 Task: See all articles on browser extensions & outlook add-in.
Action: Mouse moved to (68, 696)
Screenshot: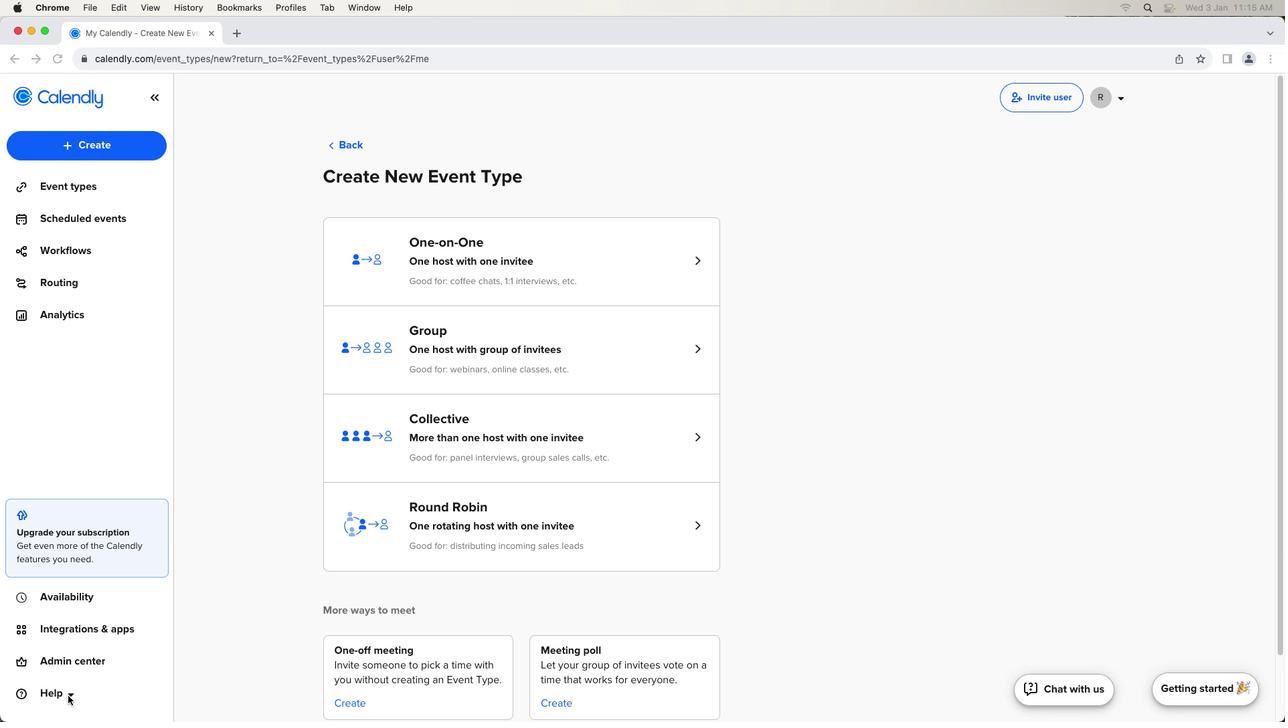 
Action: Mouse pressed left at (68, 696)
Screenshot: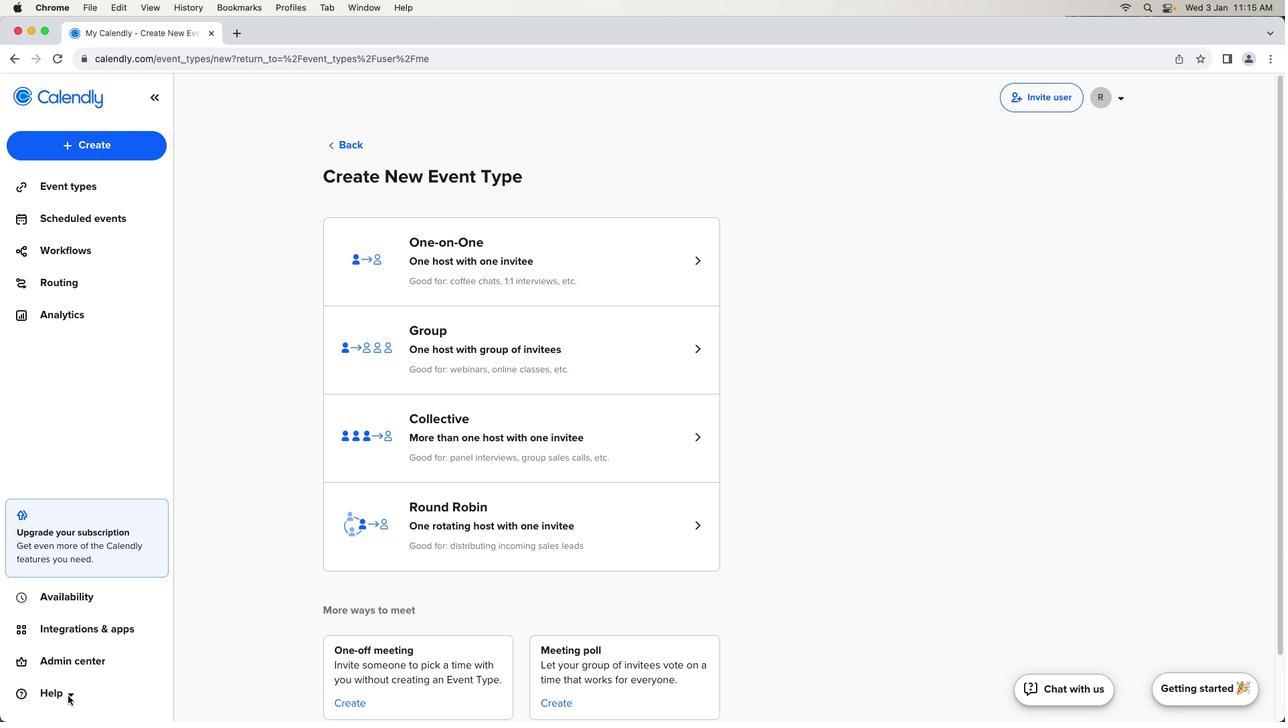 
Action: Mouse pressed left at (68, 696)
Screenshot: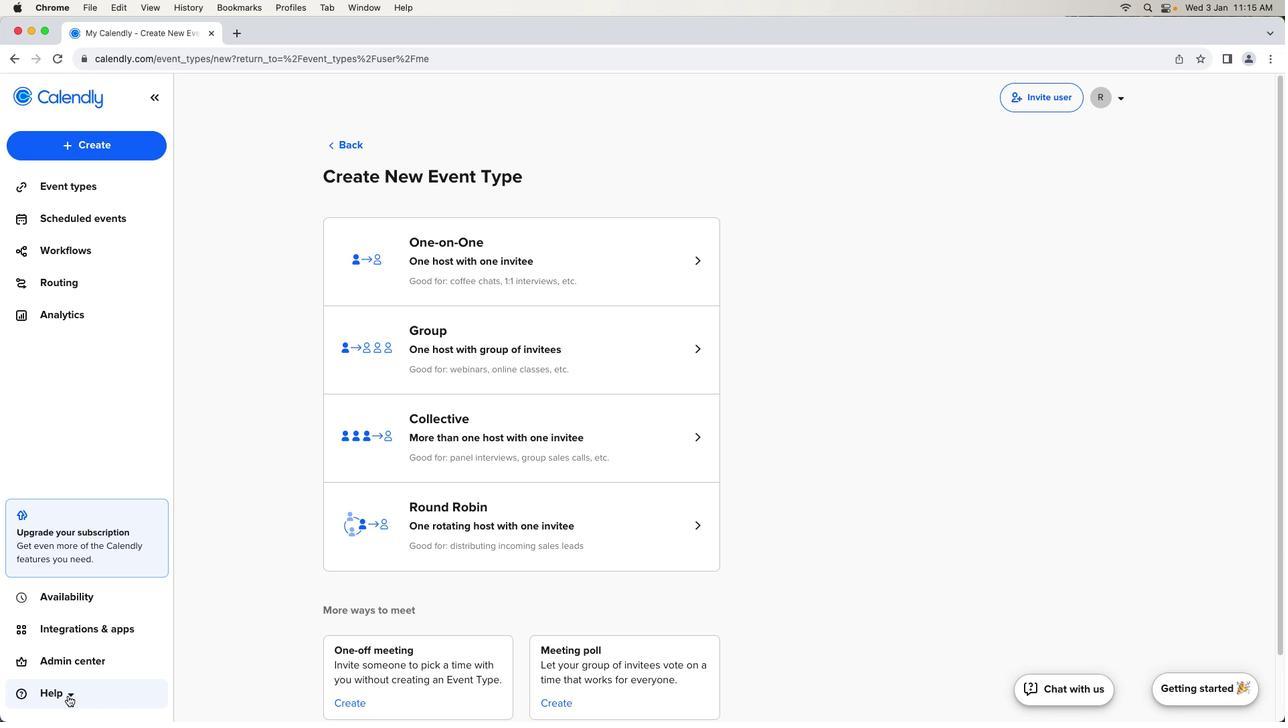 
Action: Mouse moved to (65, 585)
Screenshot: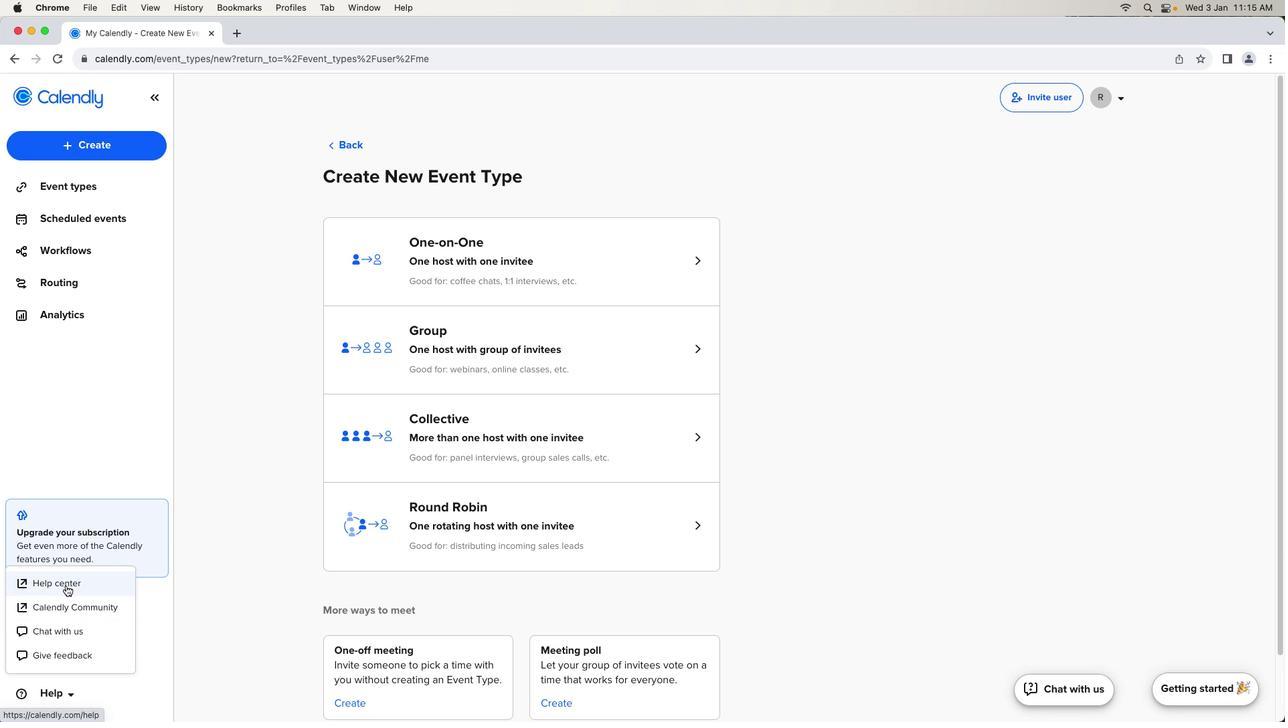 
Action: Mouse pressed left at (65, 585)
Screenshot: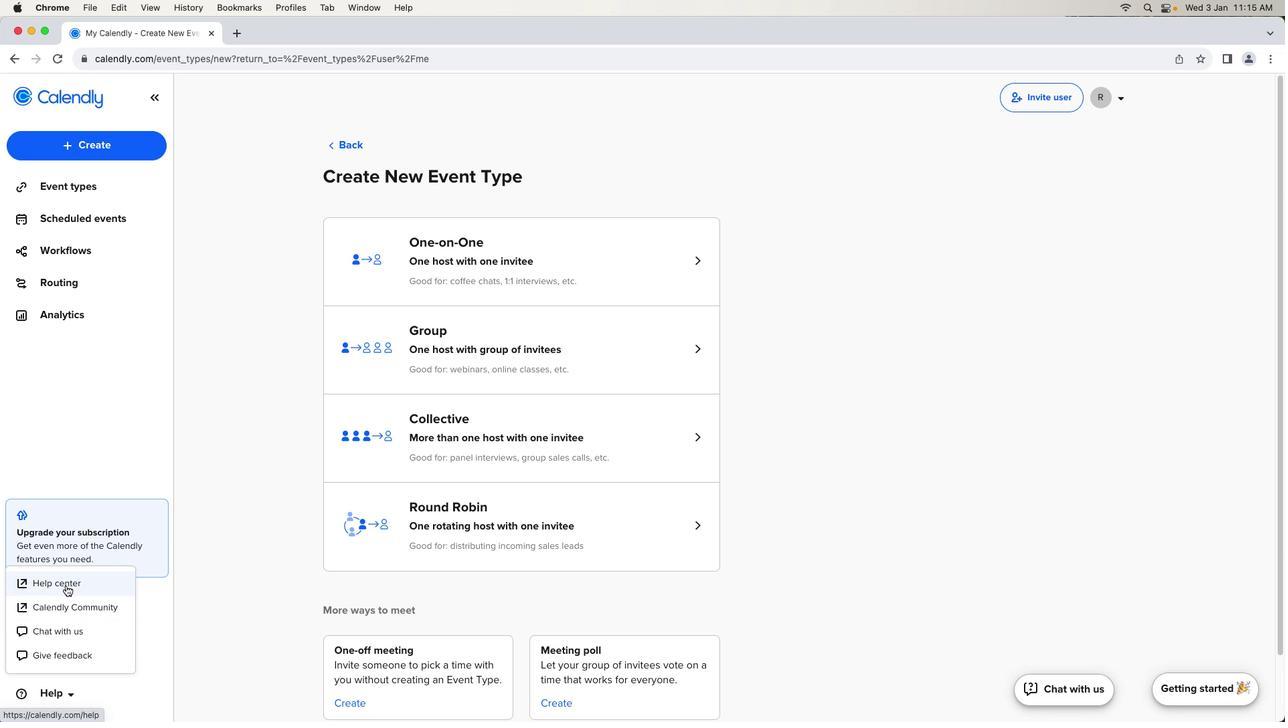 
Action: Mouse moved to (586, 601)
Screenshot: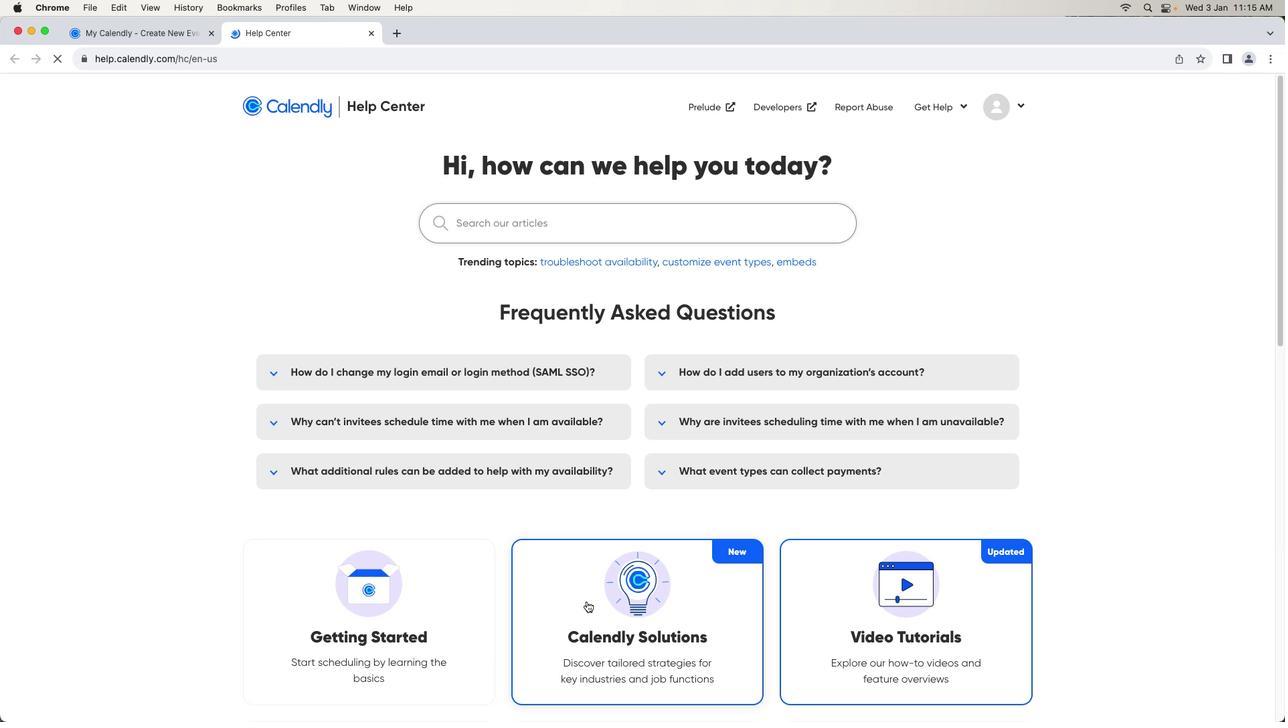 
Action: Mouse scrolled (586, 601) with delta (0, 0)
Screenshot: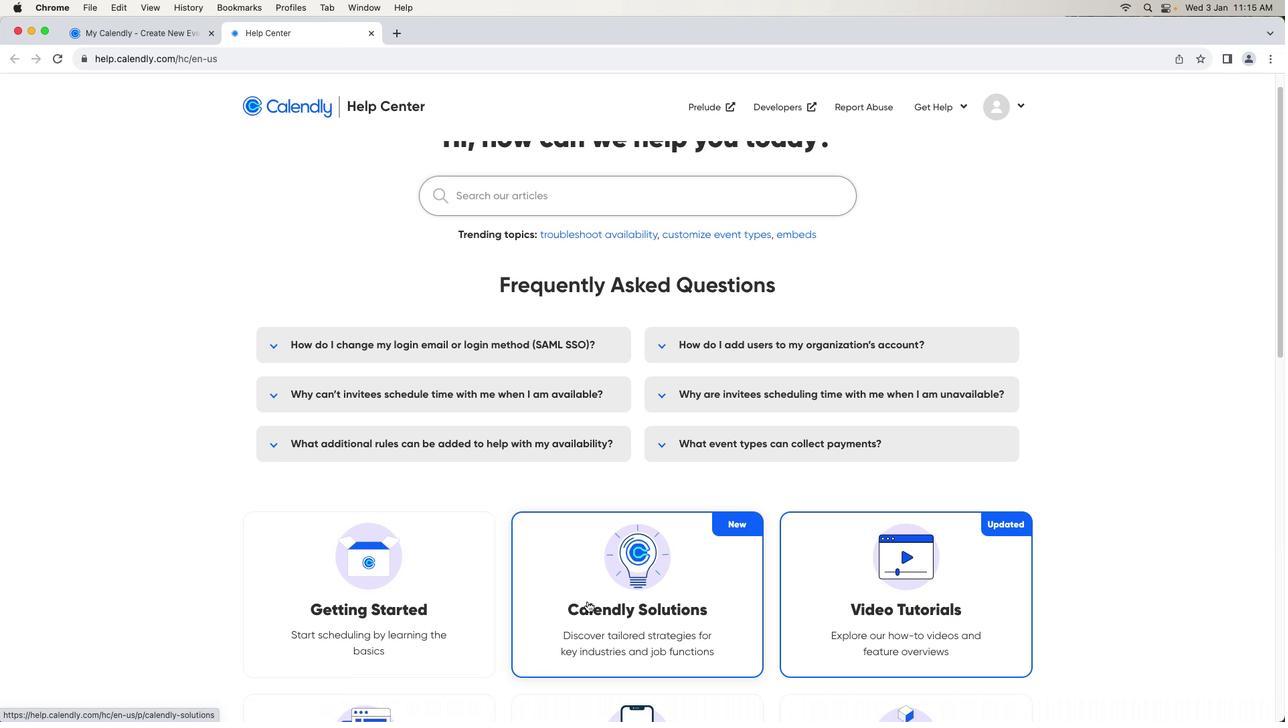 
Action: Mouse scrolled (586, 601) with delta (0, 0)
Screenshot: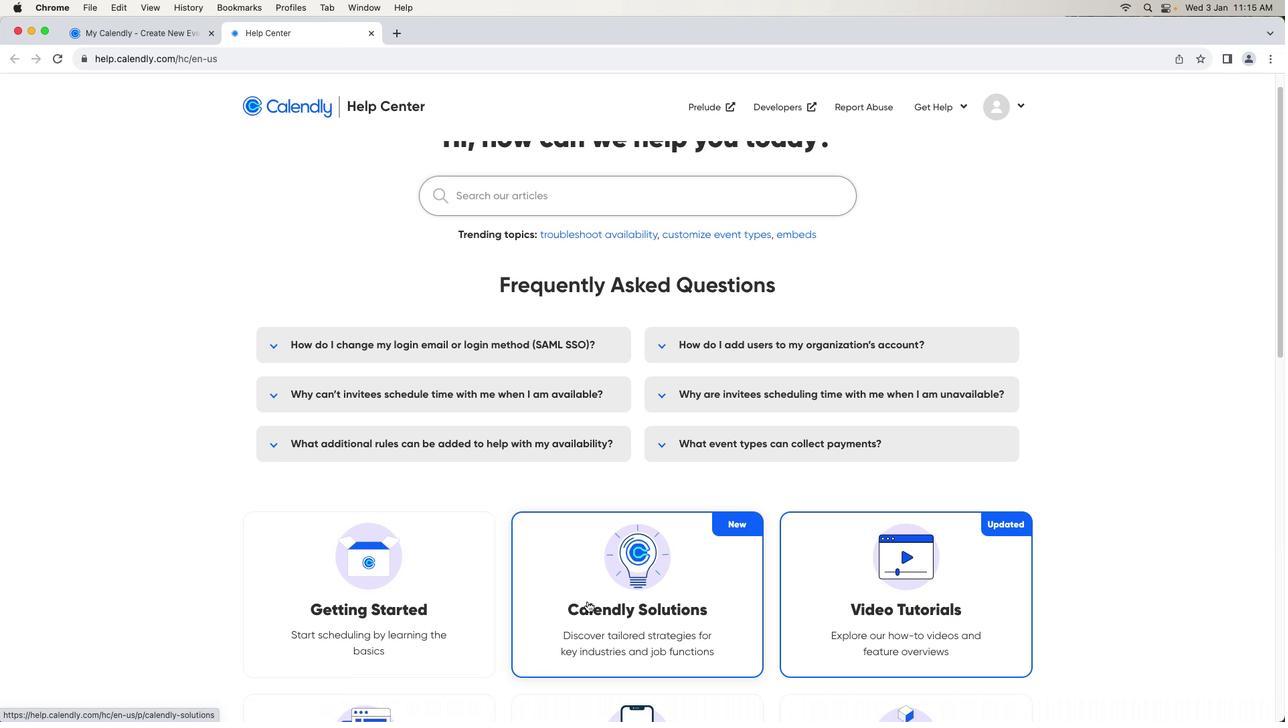 
Action: Mouse scrolled (586, 601) with delta (0, -2)
Screenshot: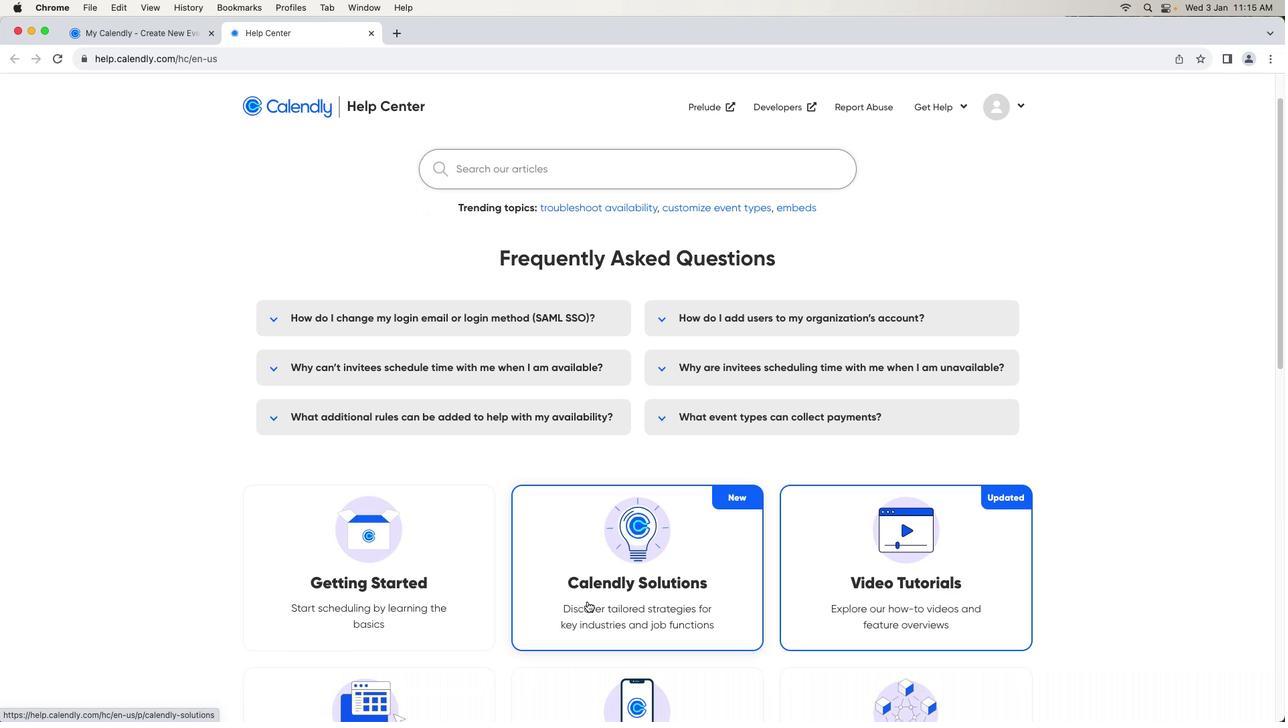 
Action: Mouse scrolled (586, 601) with delta (0, -2)
Screenshot: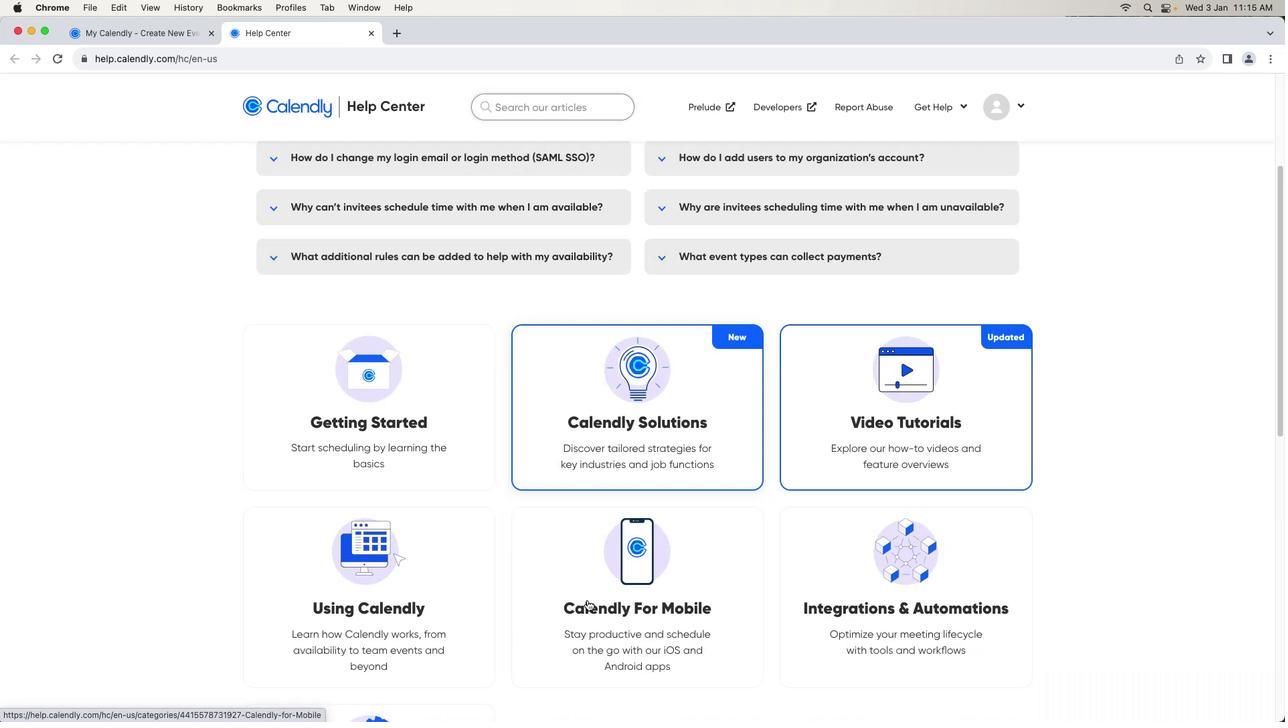 
Action: Mouse moved to (919, 530)
Screenshot: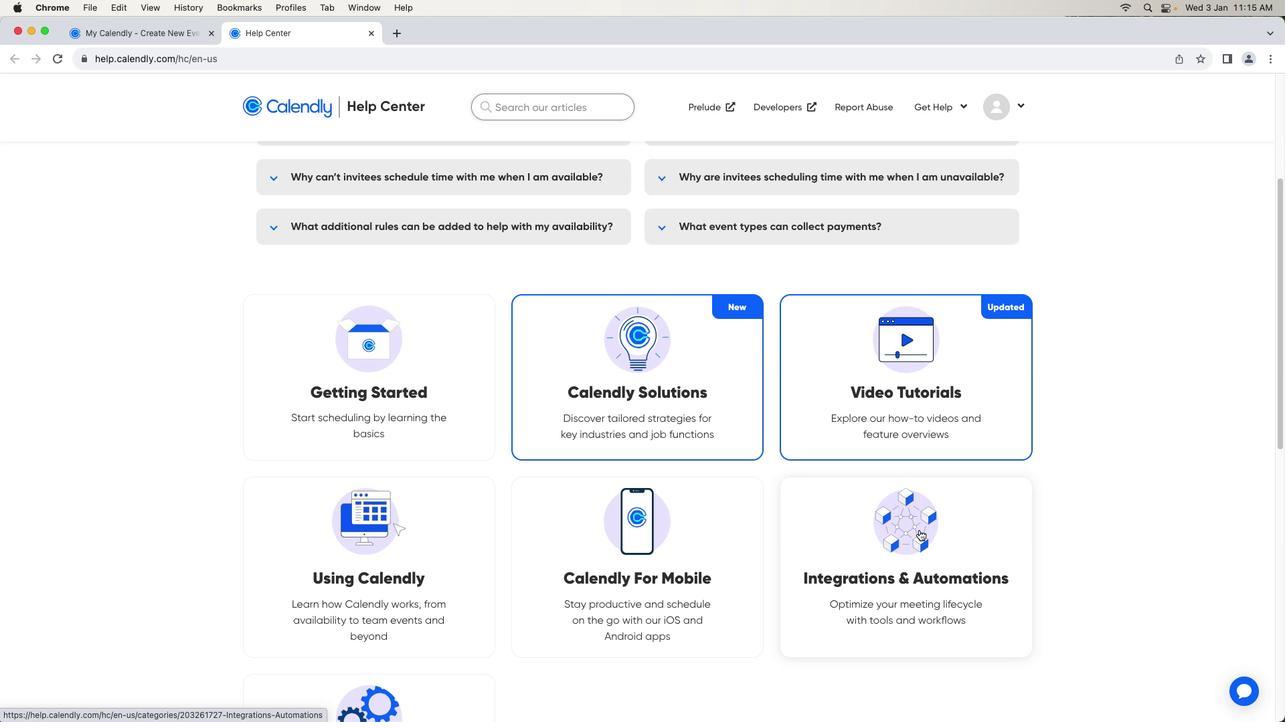 
Action: Mouse pressed left at (919, 530)
Screenshot: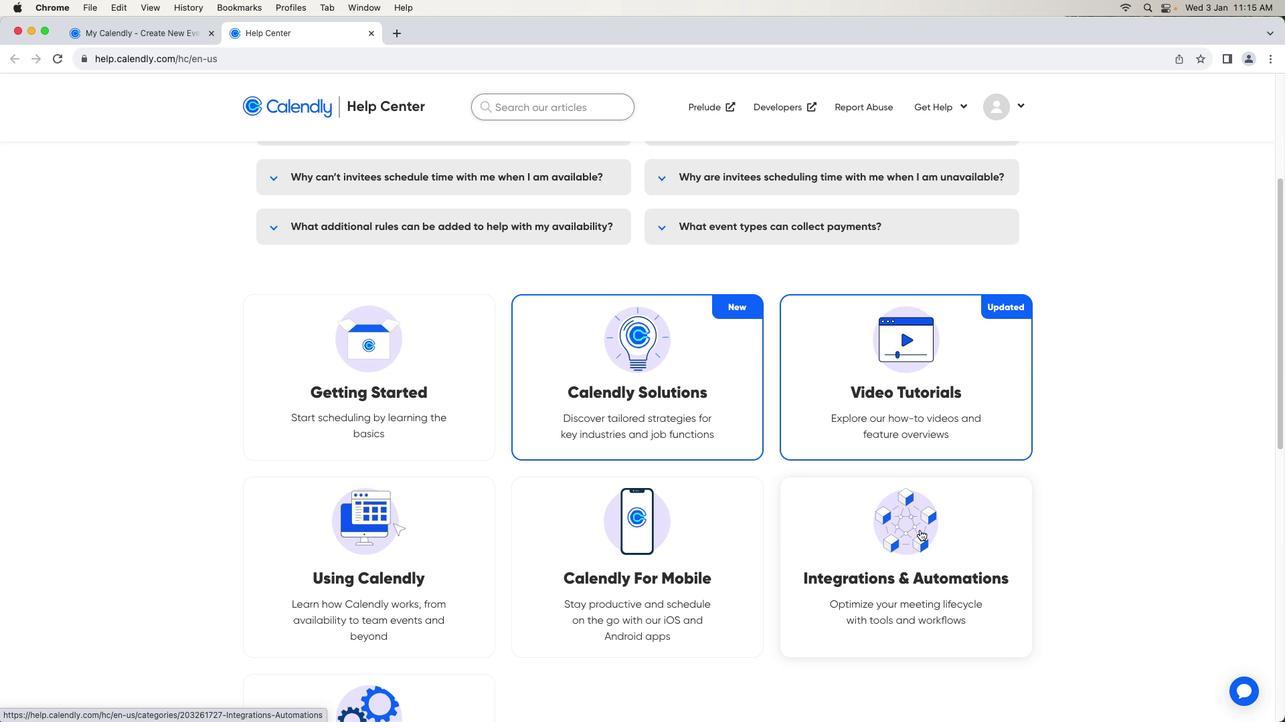 
Action: Mouse moved to (637, 647)
Screenshot: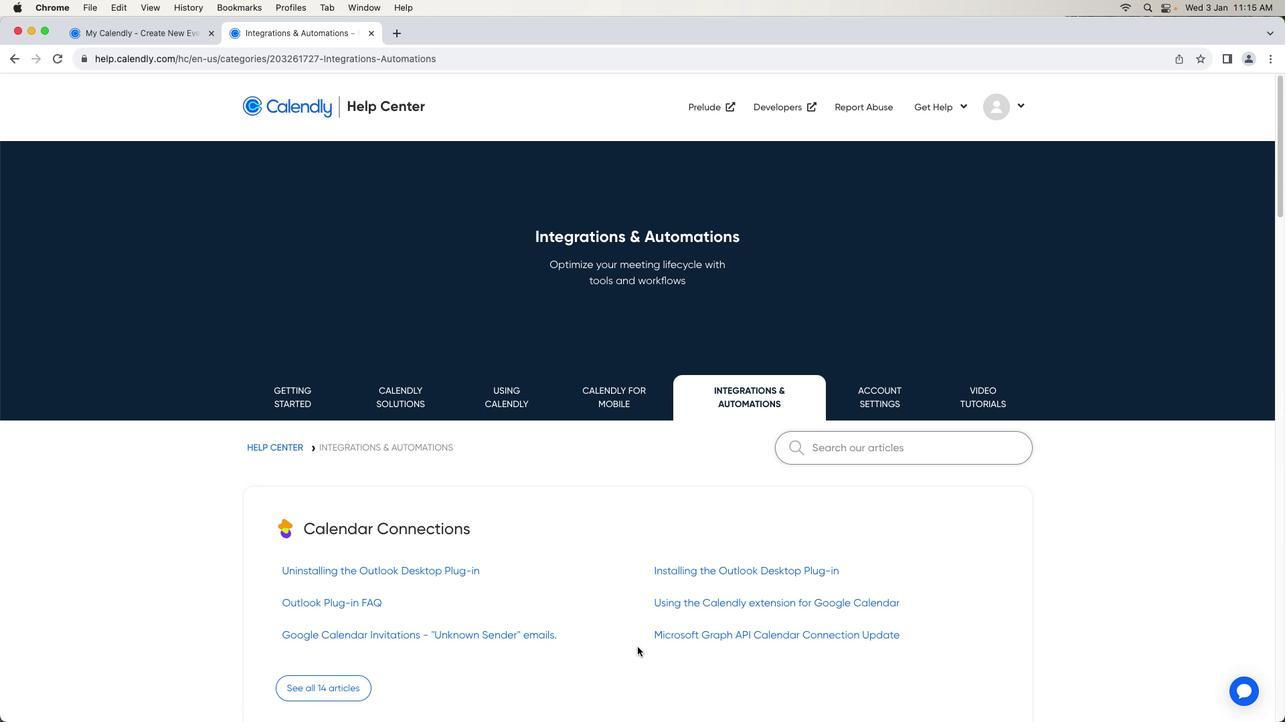 
Action: Mouse scrolled (637, 647) with delta (0, 0)
Screenshot: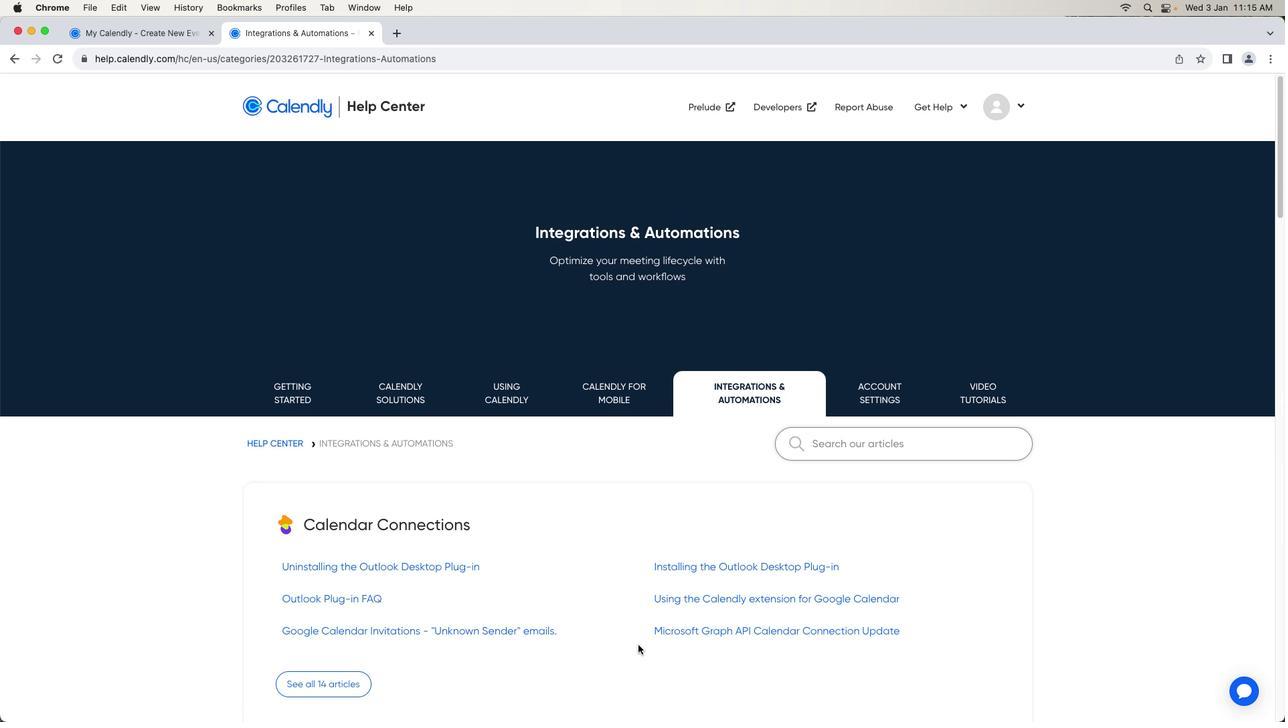
Action: Mouse moved to (637, 647)
Screenshot: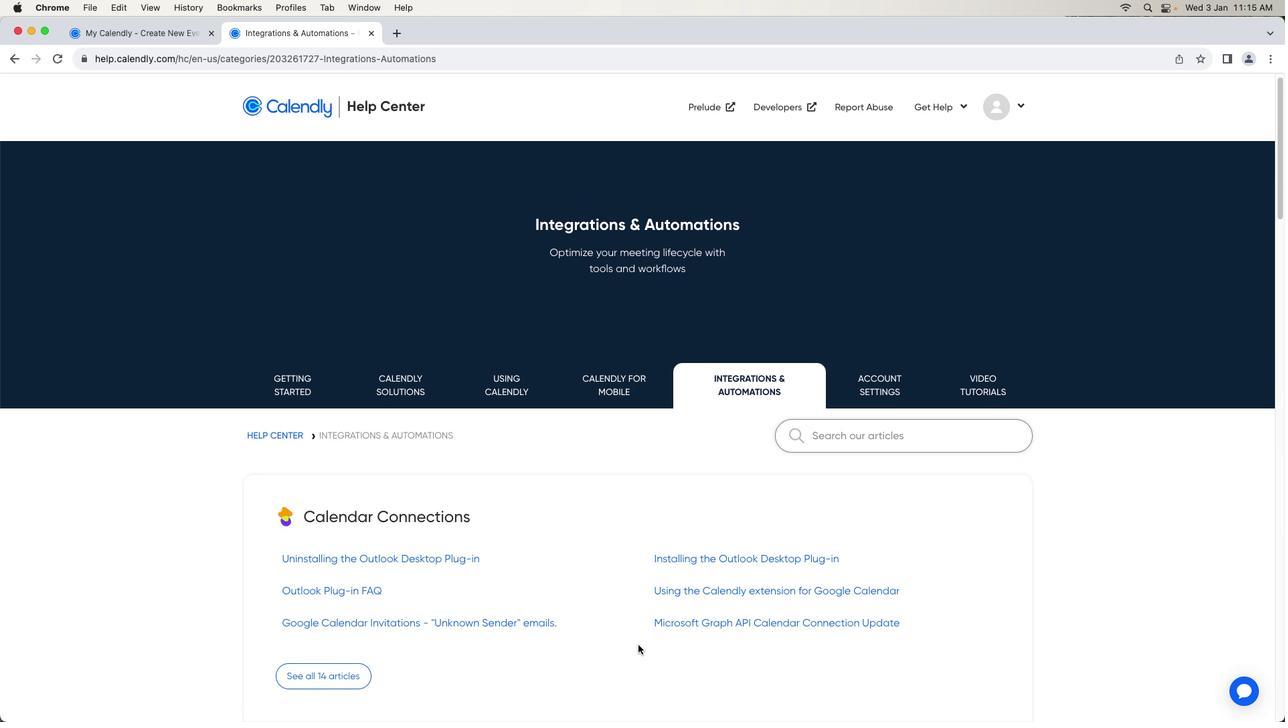 
Action: Mouse scrolled (637, 647) with delta (0, 0)
Screenshot: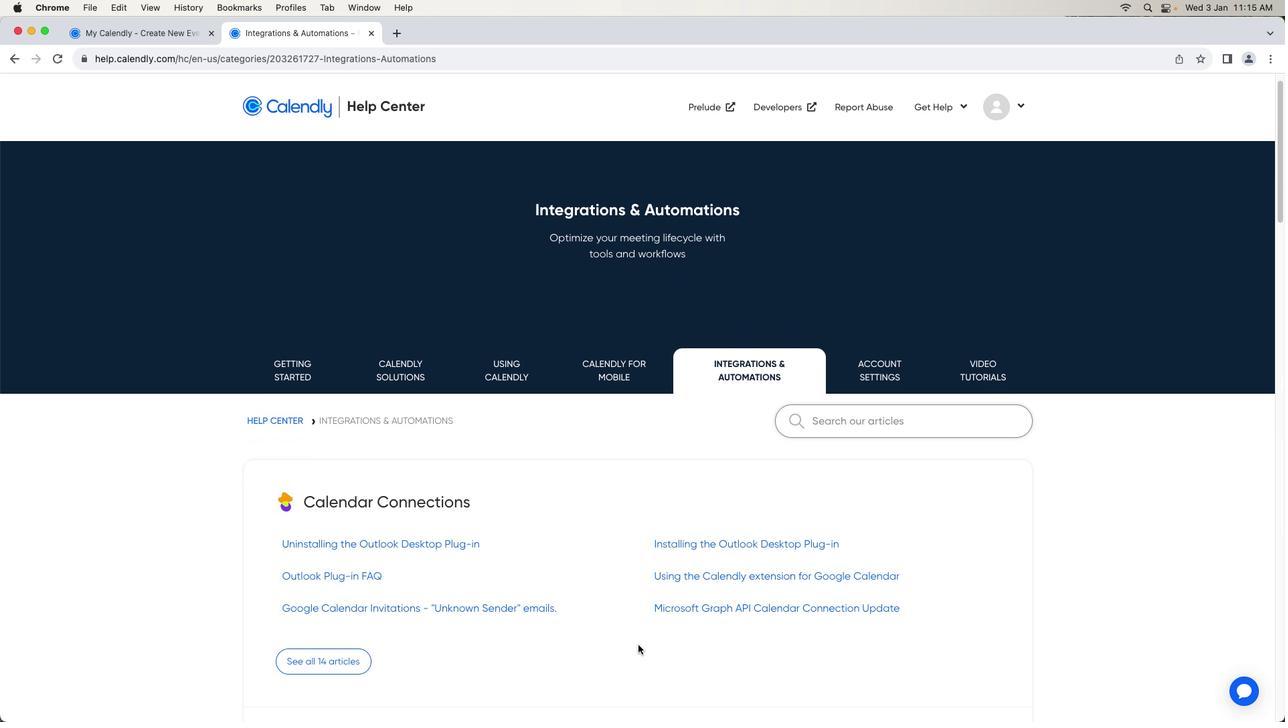 
Action: Mouse moved to (637, 645)
Screenshot: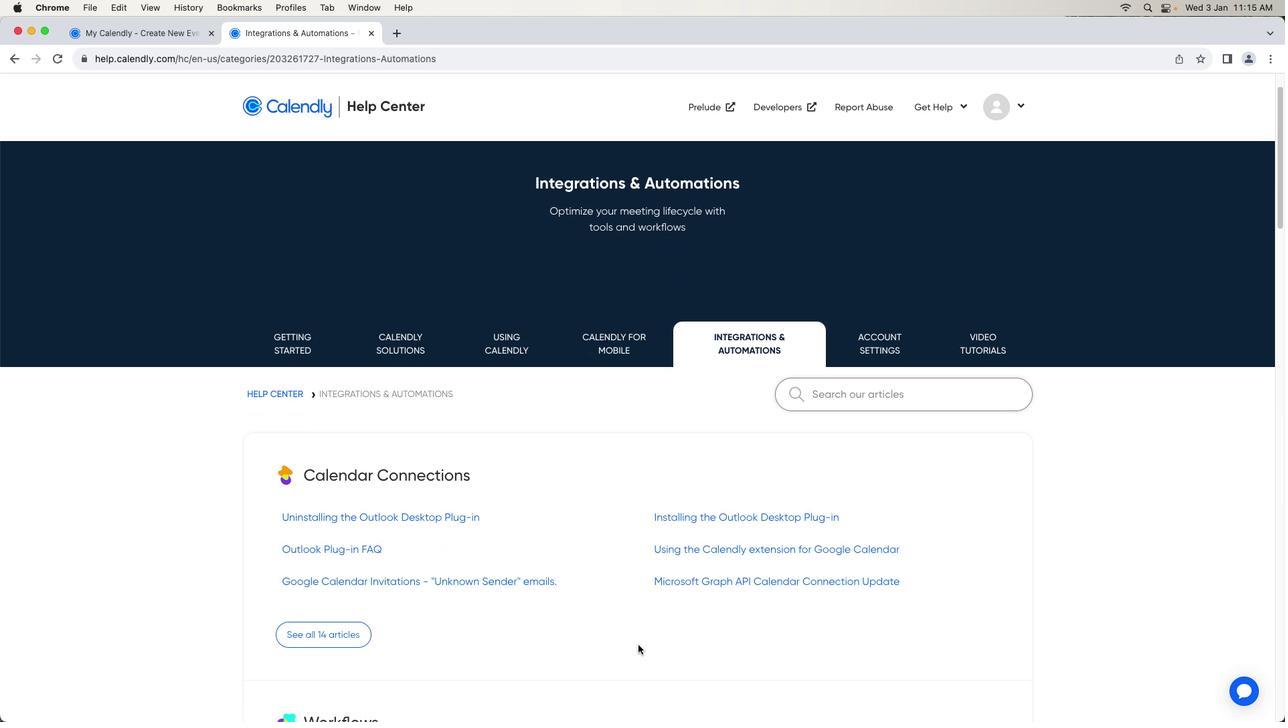 
Action: Mouse scrolled (637, 645) with delta (0, 0)
Screenshot: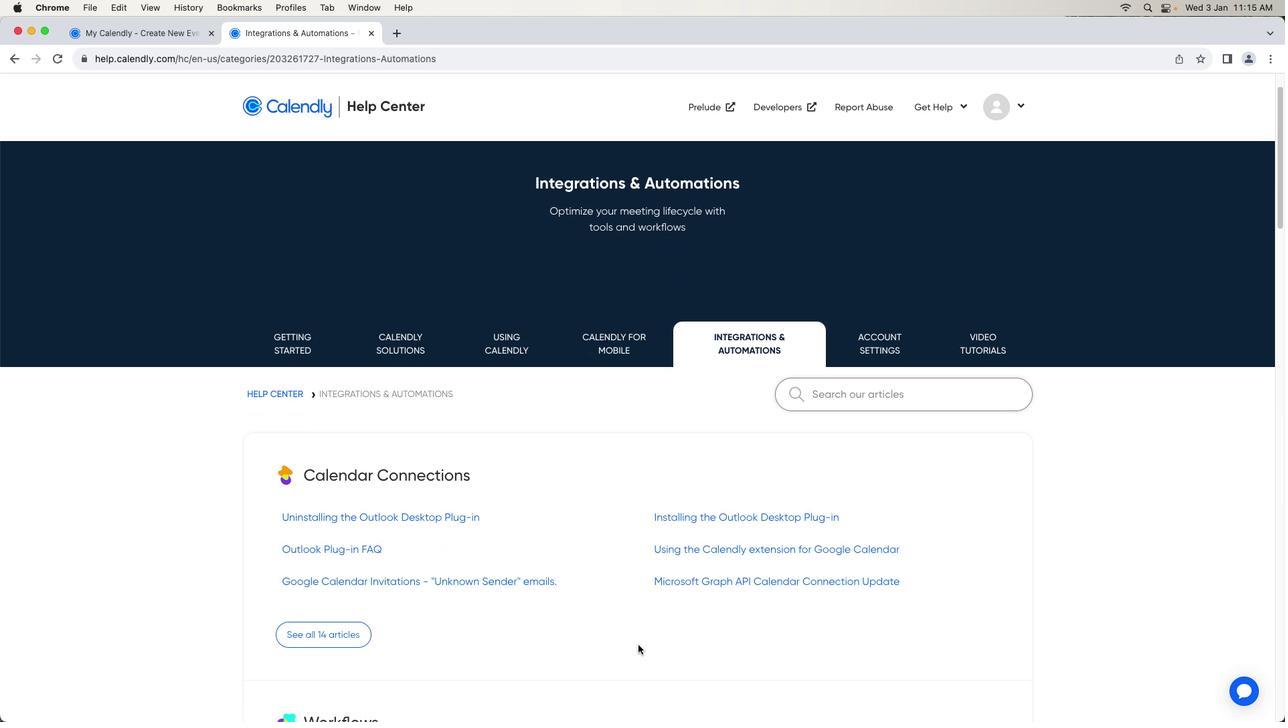 
Action: Mouse moved to (638, 645)
Screenshot: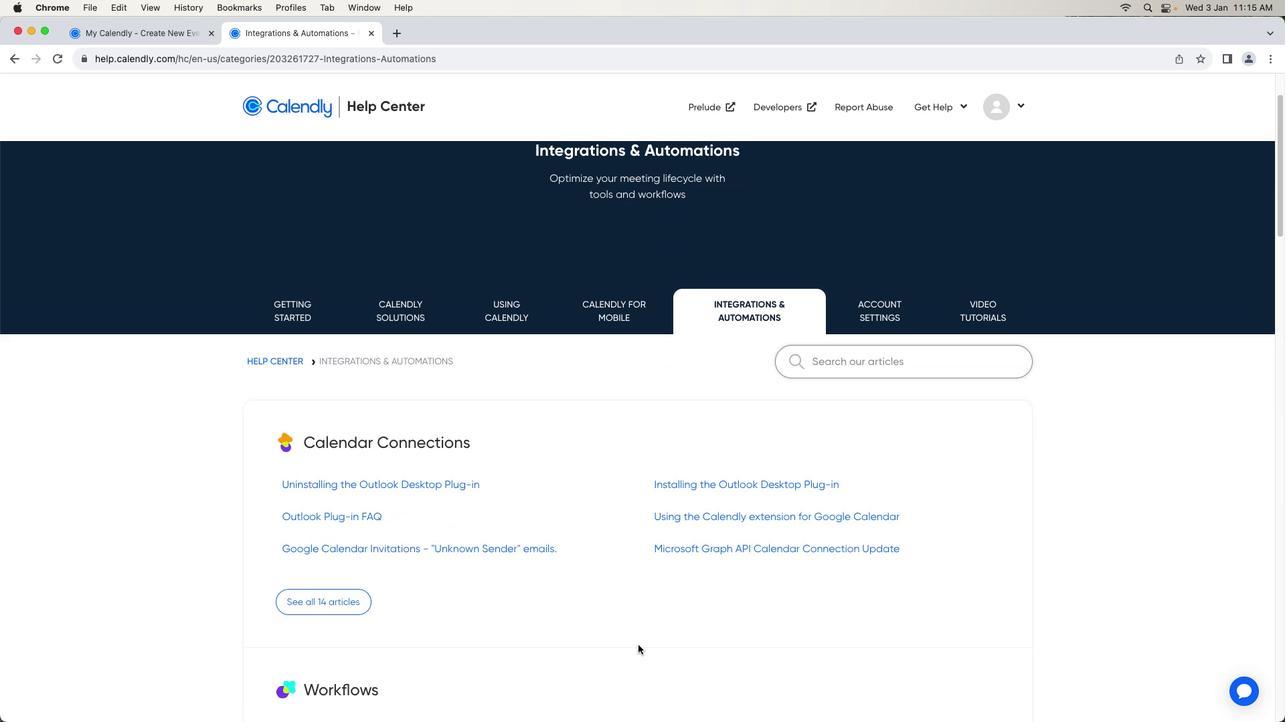 
Action: Mouse scrolled (638, 645) with delta (0, -1)
Screenshot: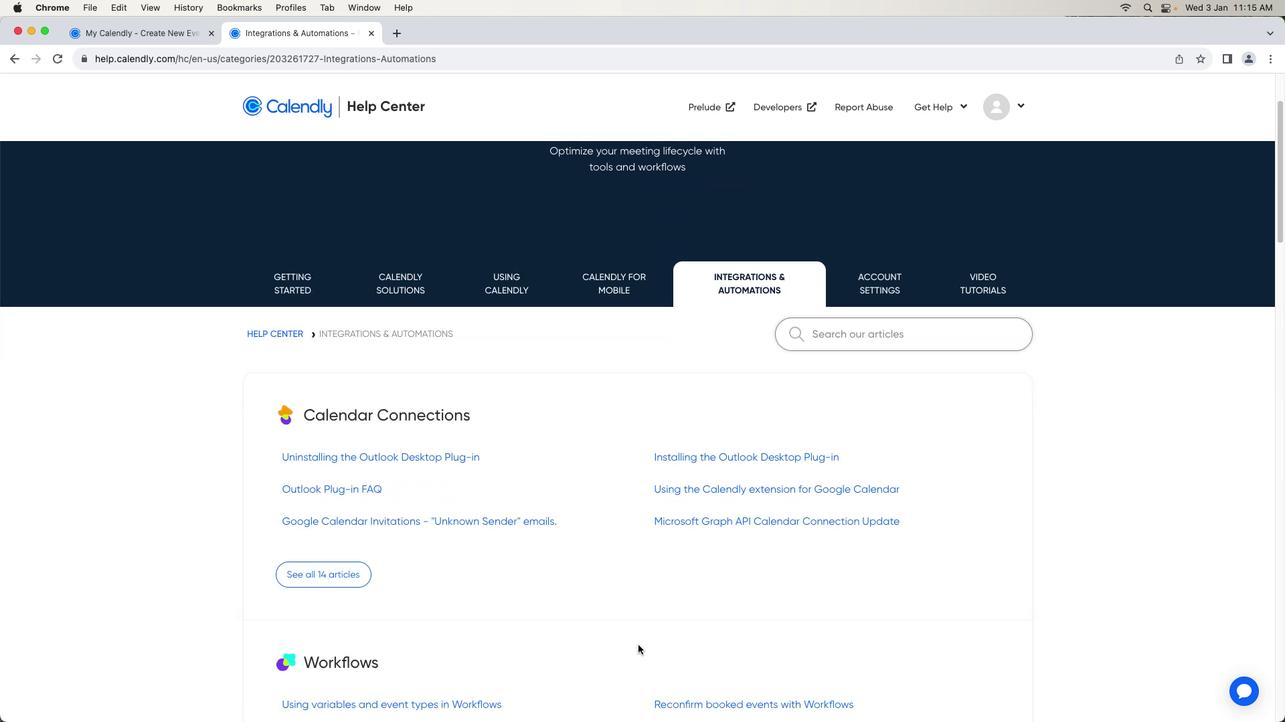 
Action: Mouse moved to (638, 645)
Screenshot: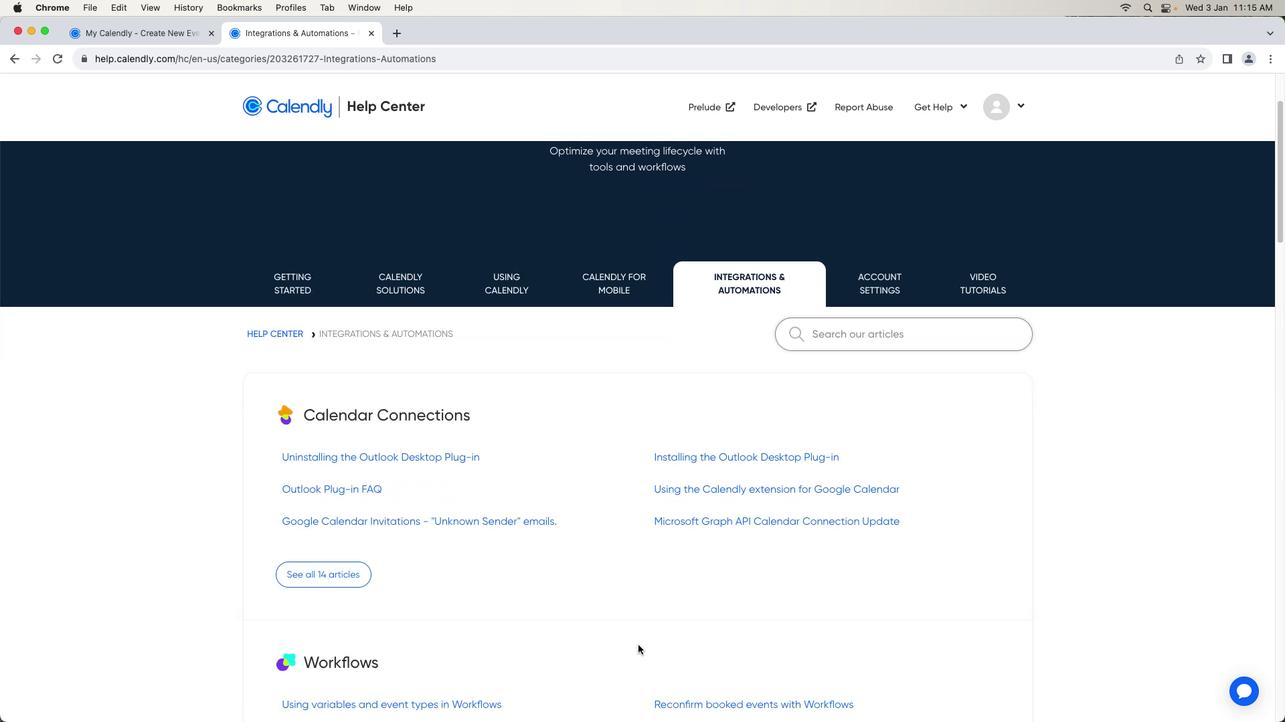
Action: Mouse scrolled (638, 645) with delta (0, 0)
Screenshot: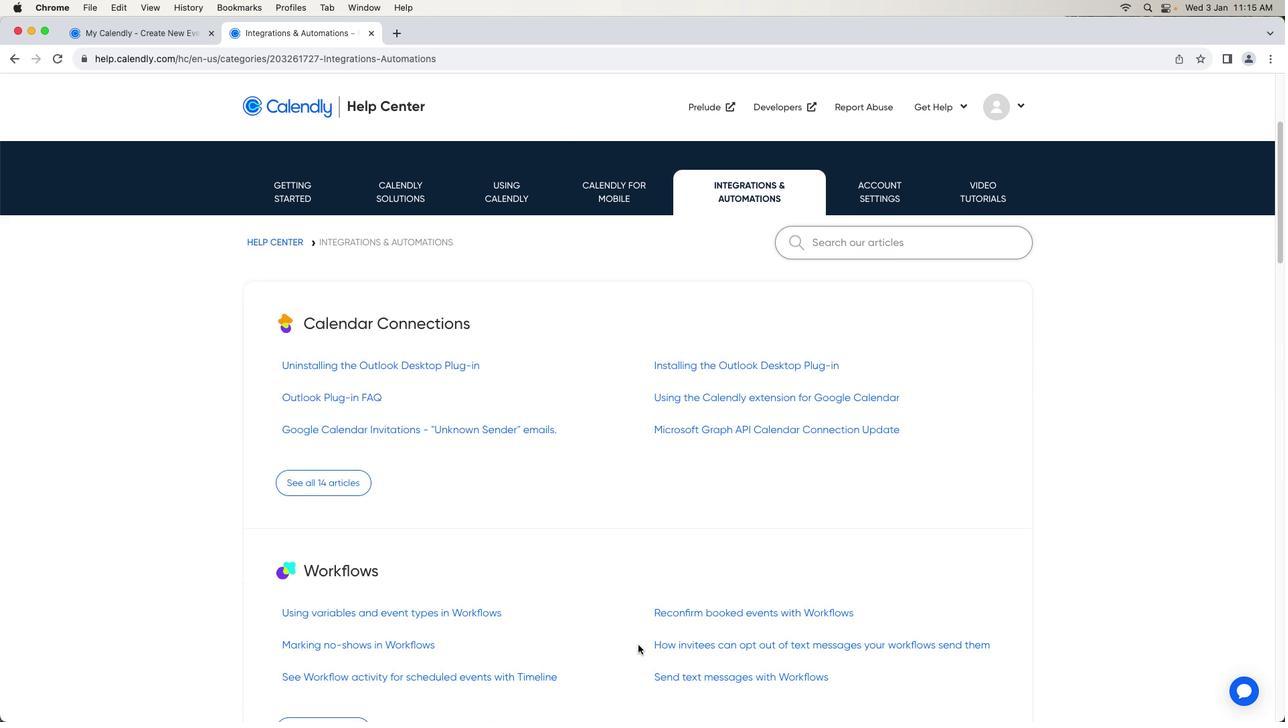 
Action: Mouse scrolled (638, 645) with delta (0, 0)
Screenshot: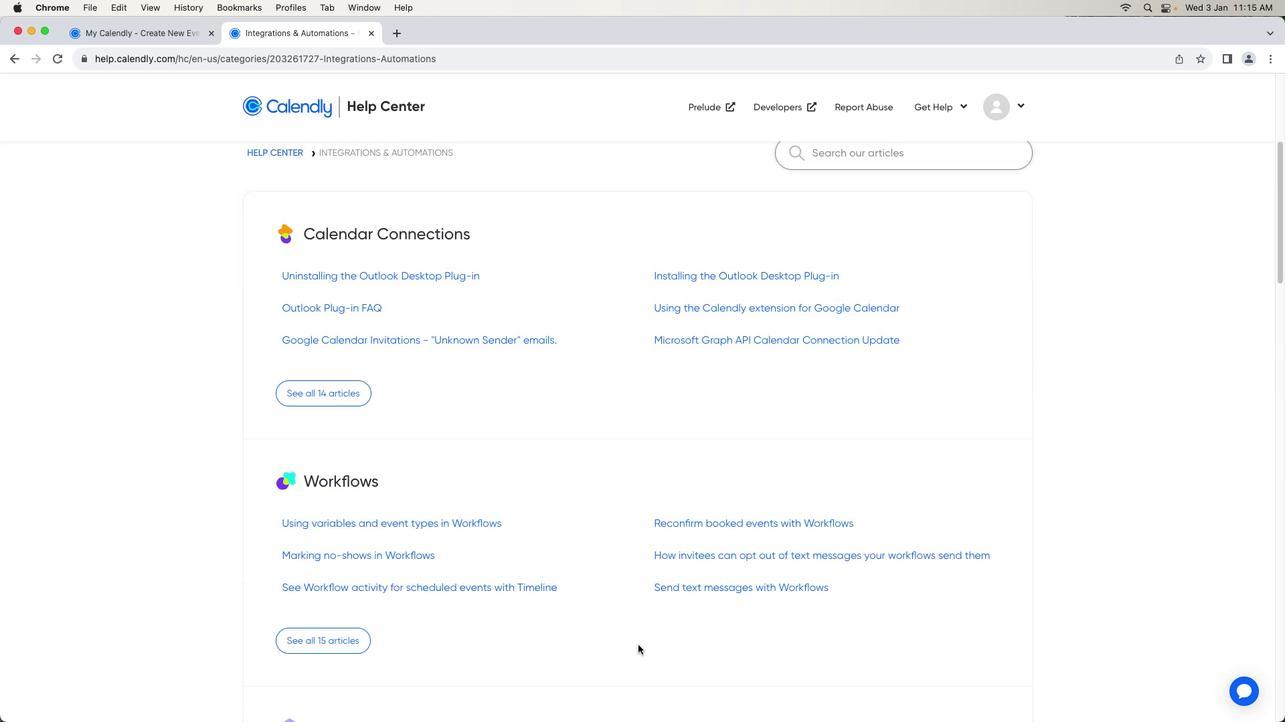
Action: Mouse moved to (638, 645)
Screenshot: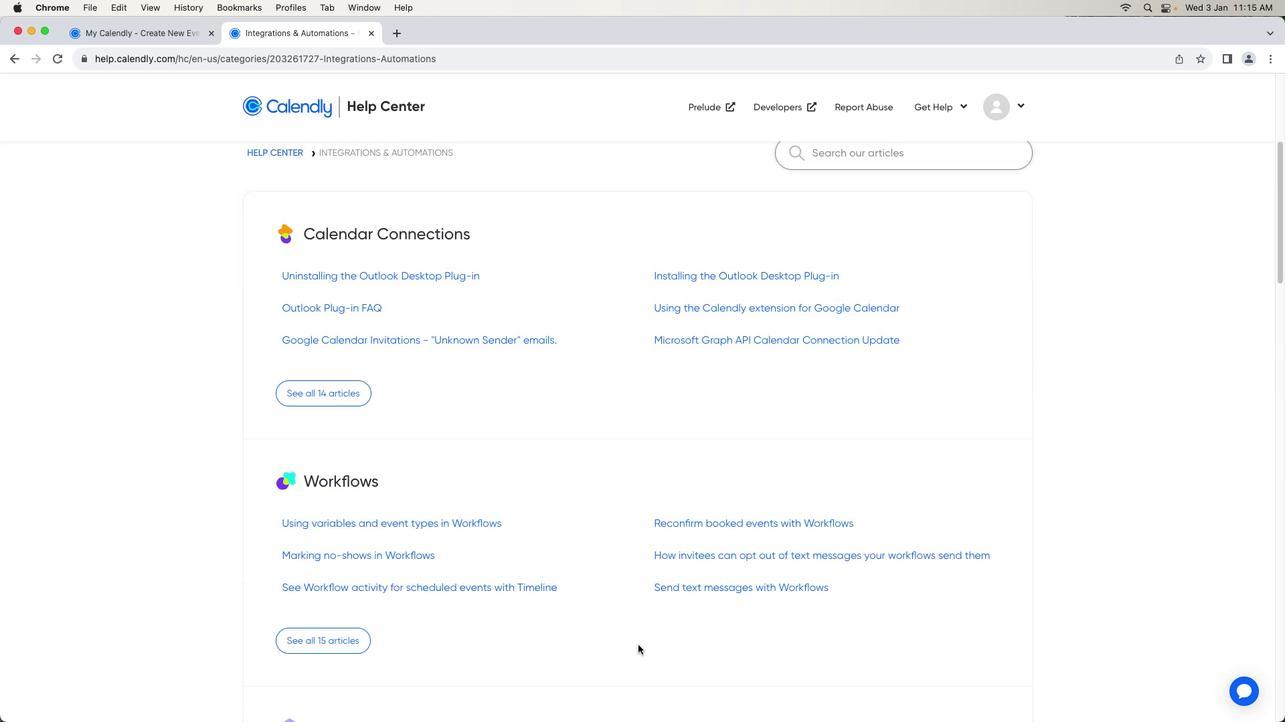 
Action: Mouse scrolled (638, 645) with delta (0, -2)
Screenshot: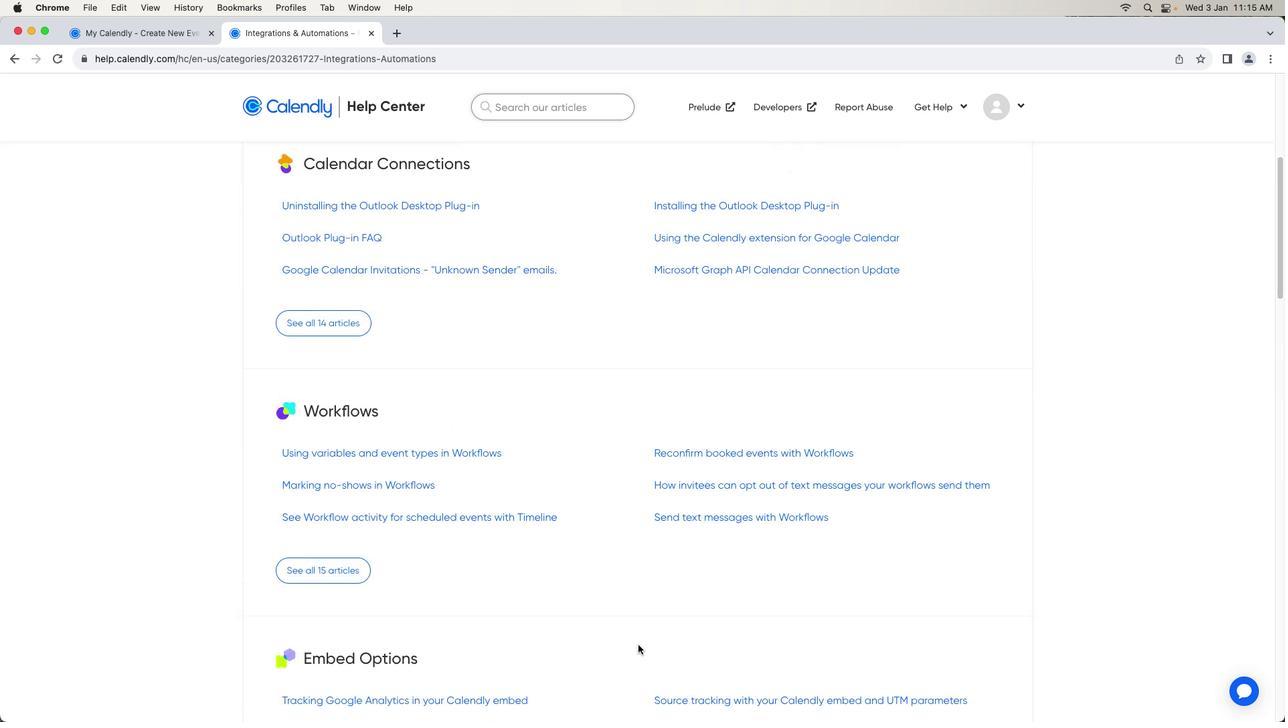 
Action: Mouse scrolled (638, 645) with delta (0, -2)
Screenshot: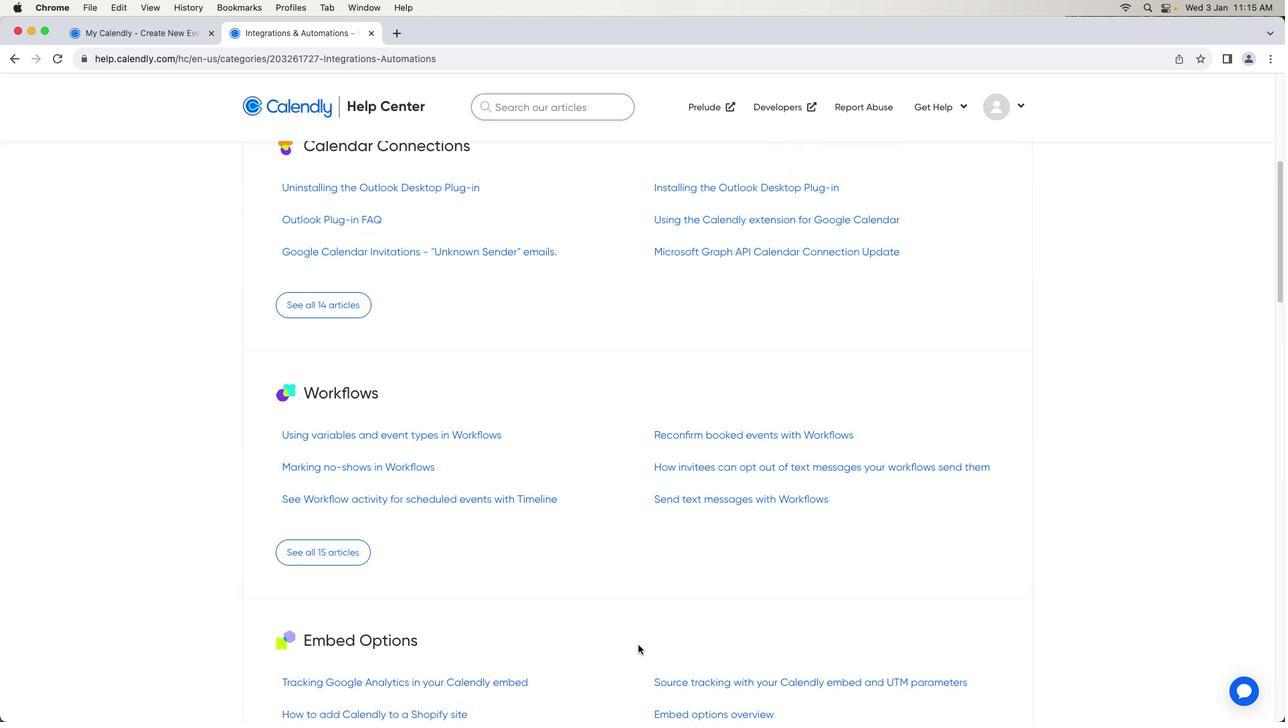 
Action: Mouse moved to (638, 644)
Screenshot: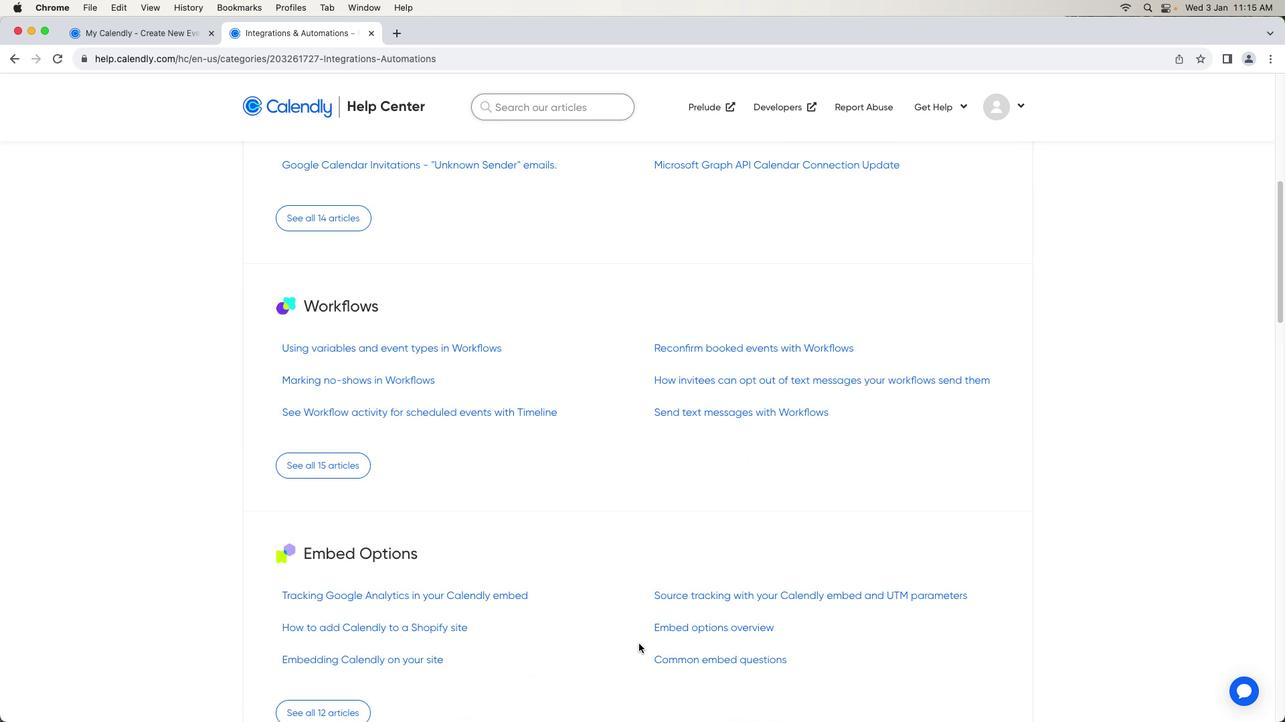 
Action: Mouse scrolled (638, 644) with delta (0, 0)
Screenshot: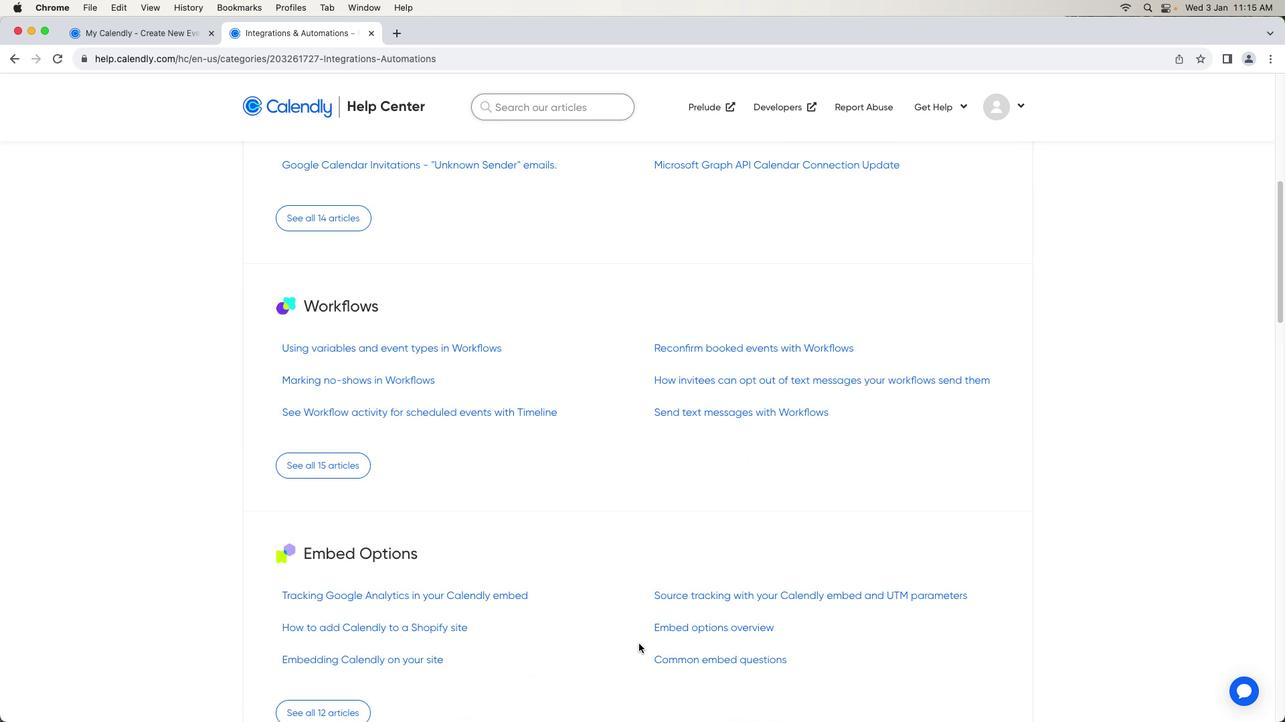 
Action: Mouse scrolled (638, 644) with delta (0, 0)
Screenshot: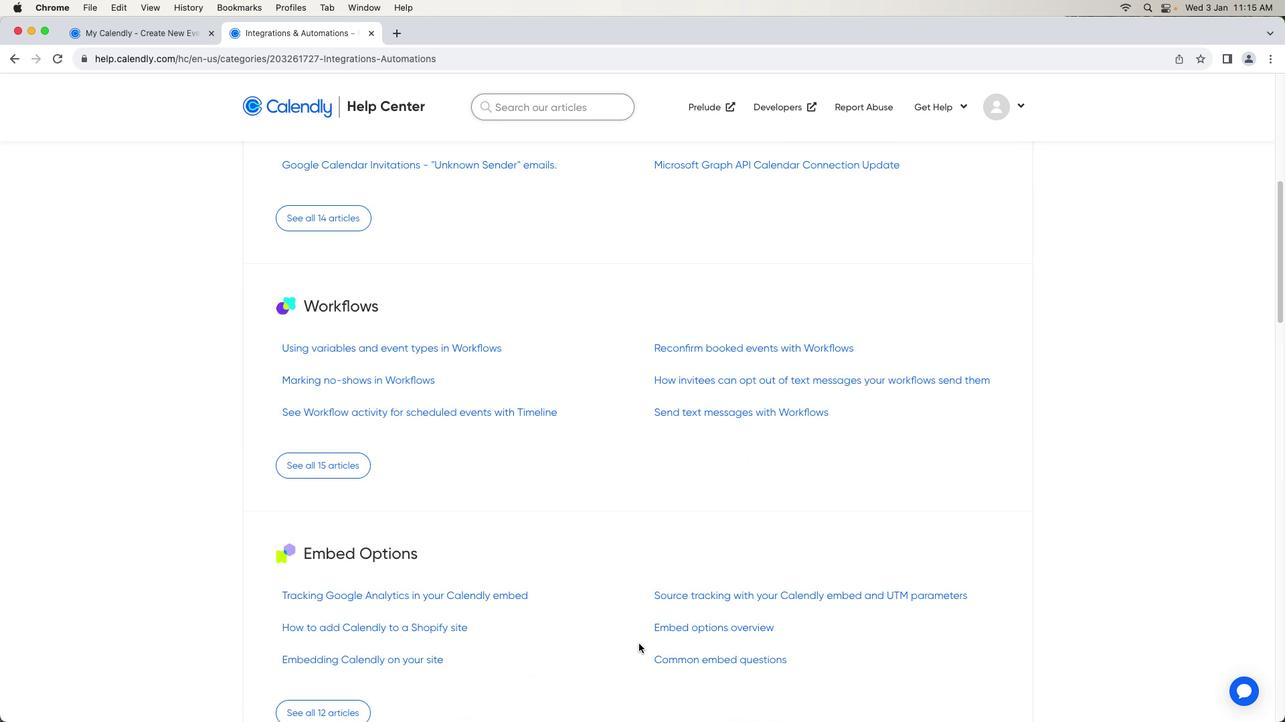 
Action: Mouse scrolled (638, 644) with delta (0, -2)
Screenshot: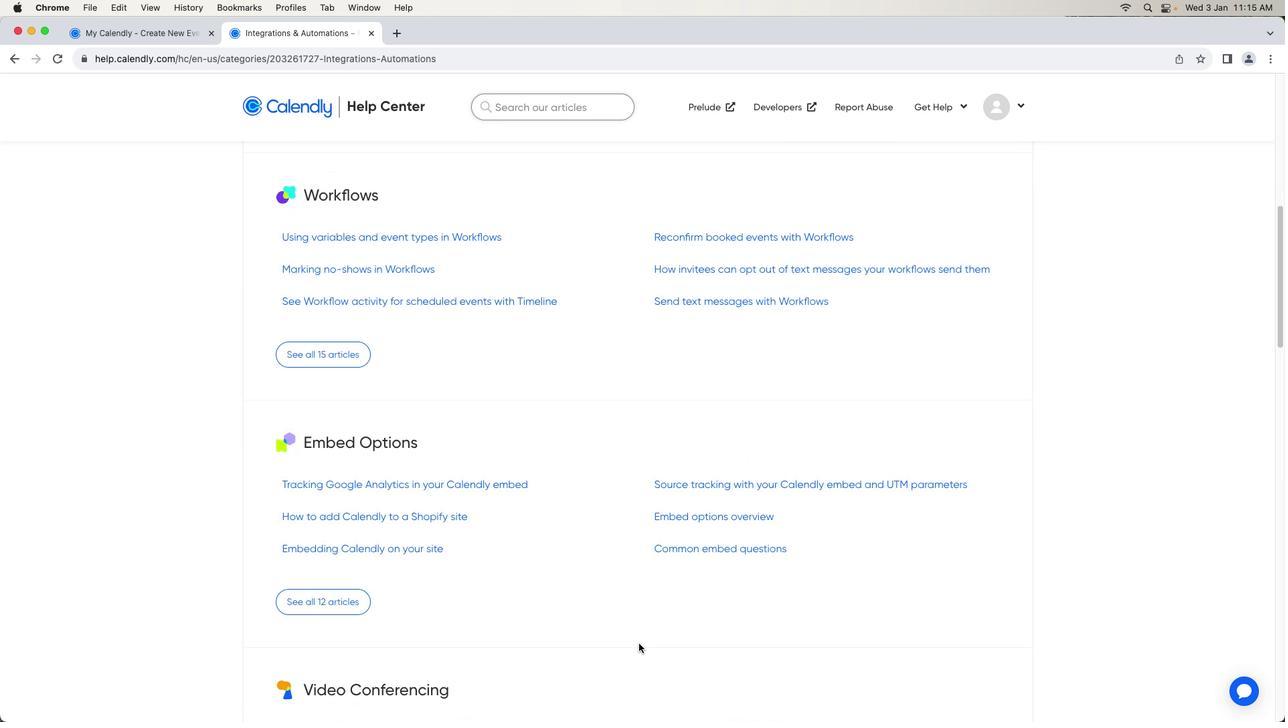 
Action: Mouse moved to (638, 644)
Screenshot: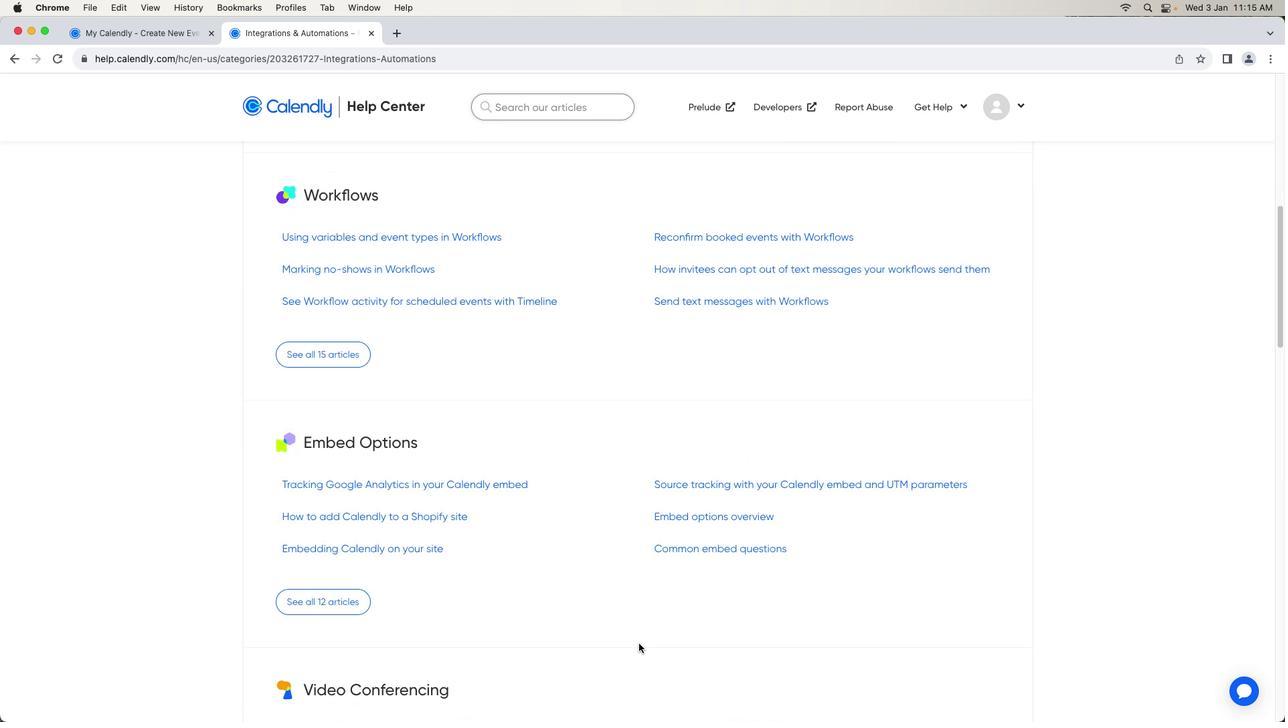 
Action: Mouse scrolled (638, 644) with delta (0, -2)
Screenshot: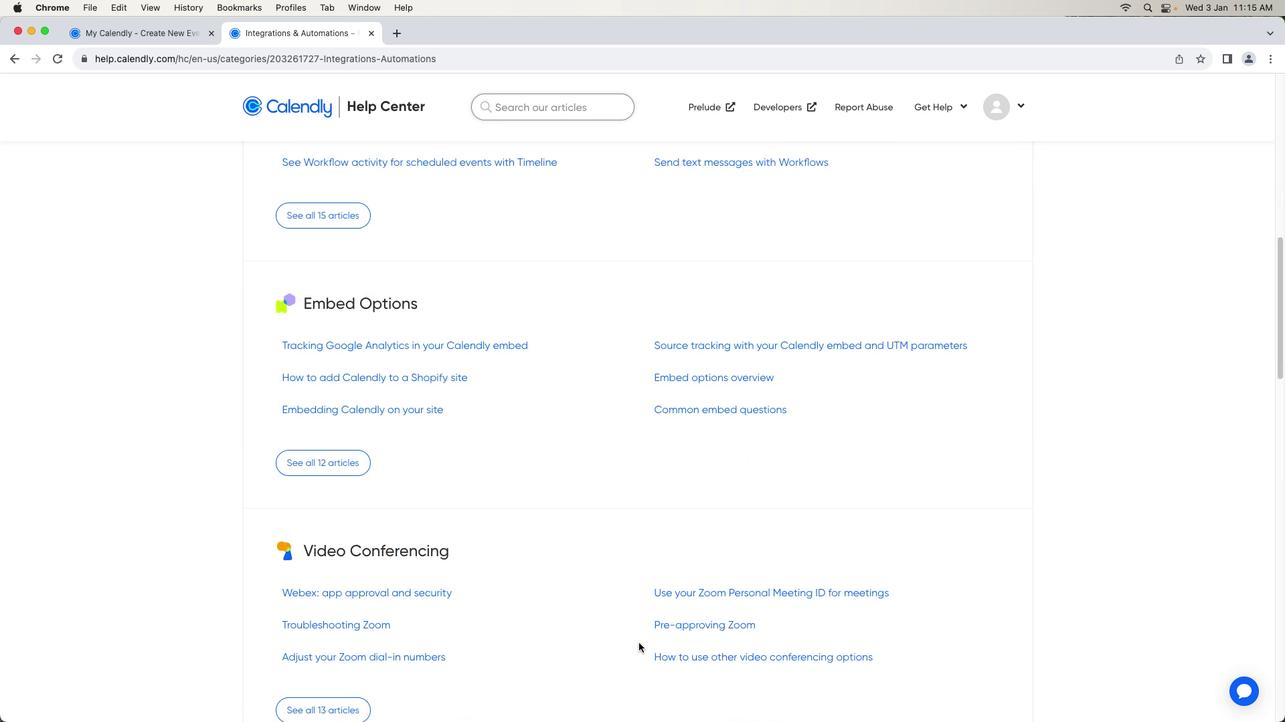 
Action: Mouse scrolled (638, 644) with delta (0, -3)
Screenshot: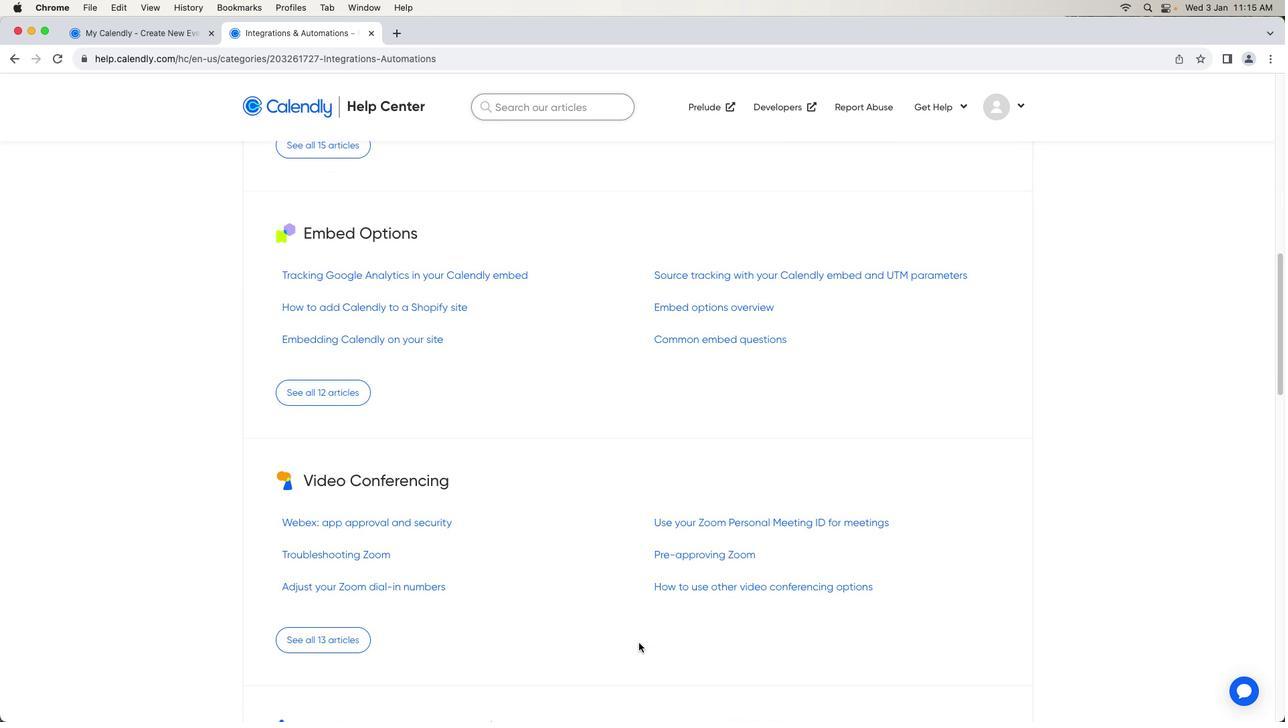 
Action: Mouse moved to (638, 643)
Screenshot: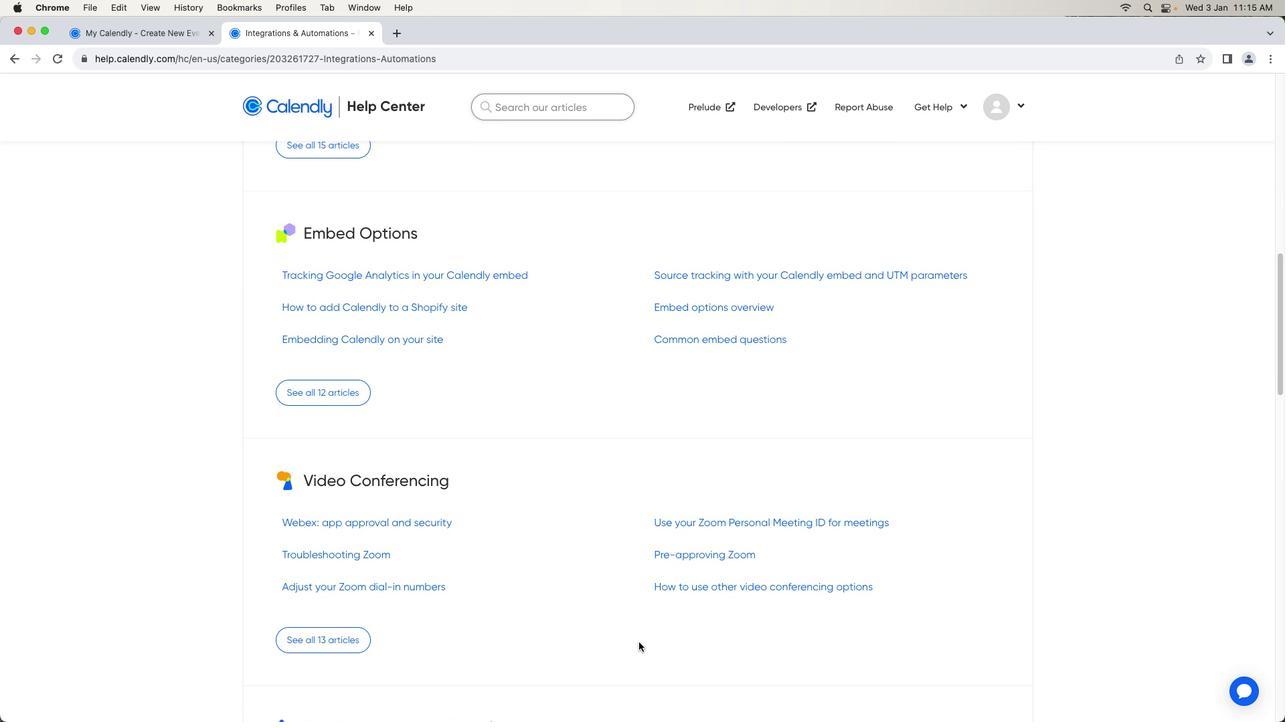 
Action: Mouse scrolled (638, 643) with delta (0, 0)
Screenshot: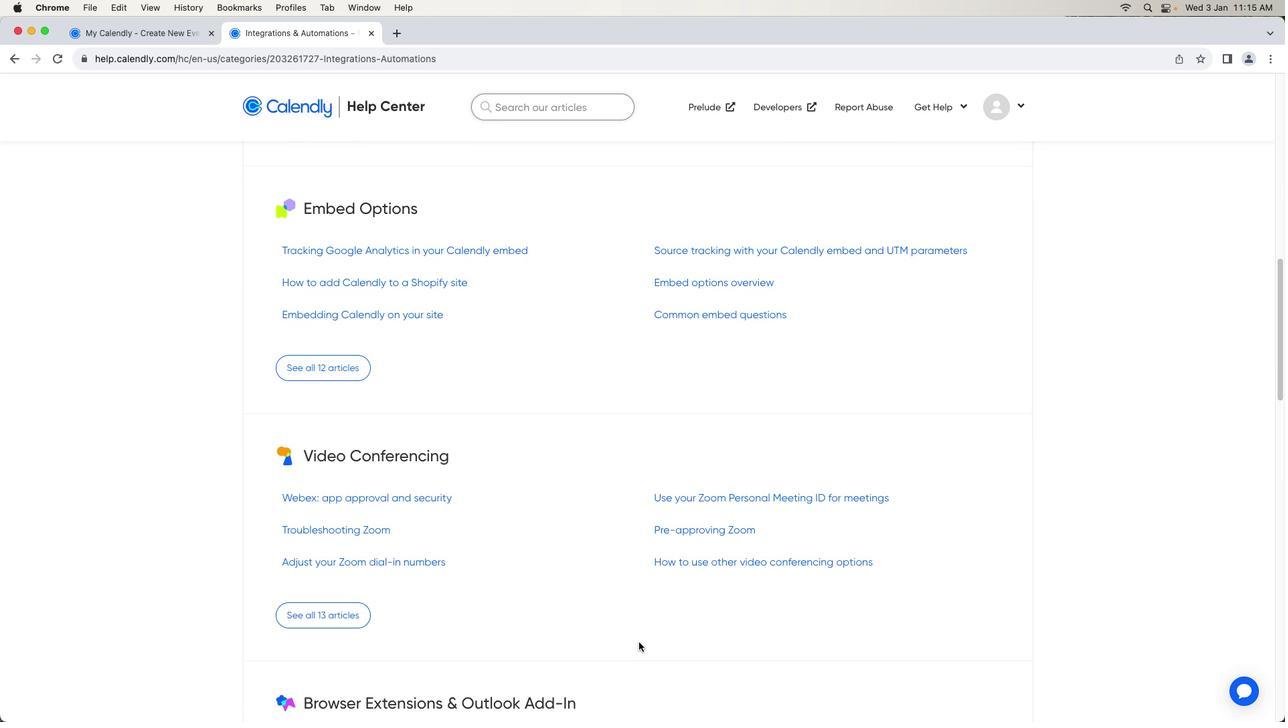 
Action: Mouse scrolled (638, 643) with delta (0, 0)
Screenshot: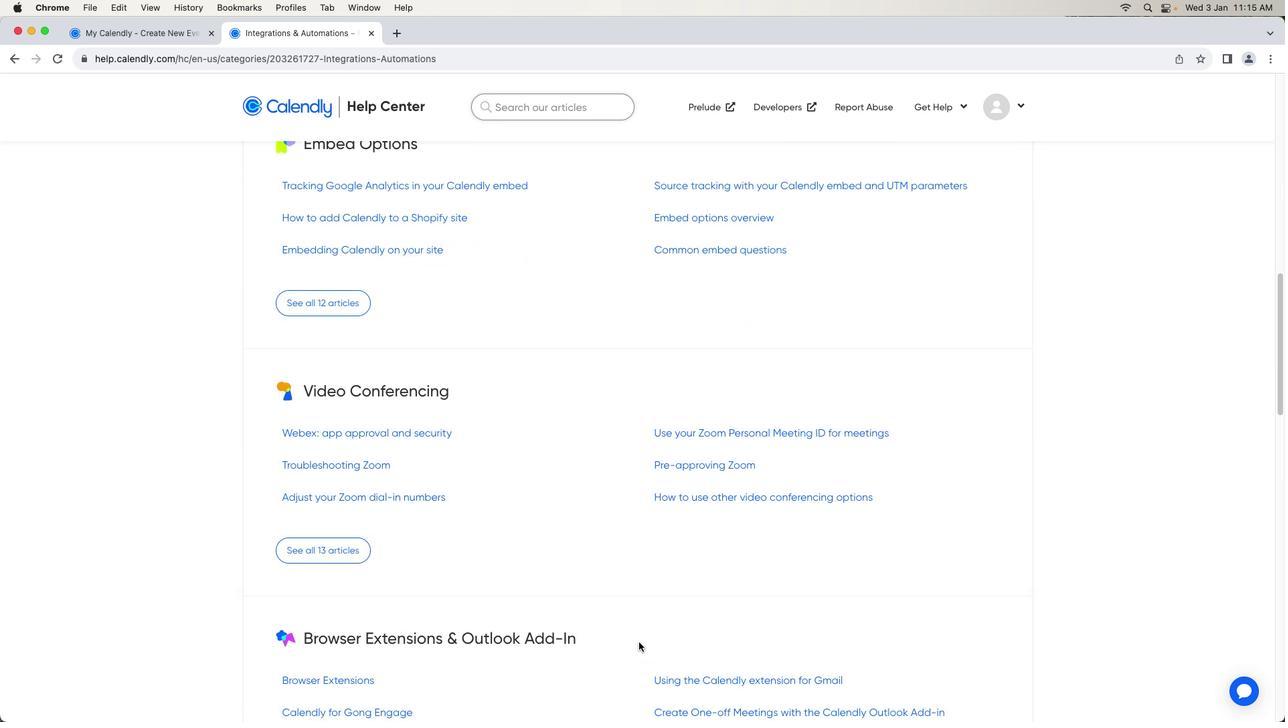 
Action: Mouse scrolled (638, 643) with delta (0, -1)
Screenshot: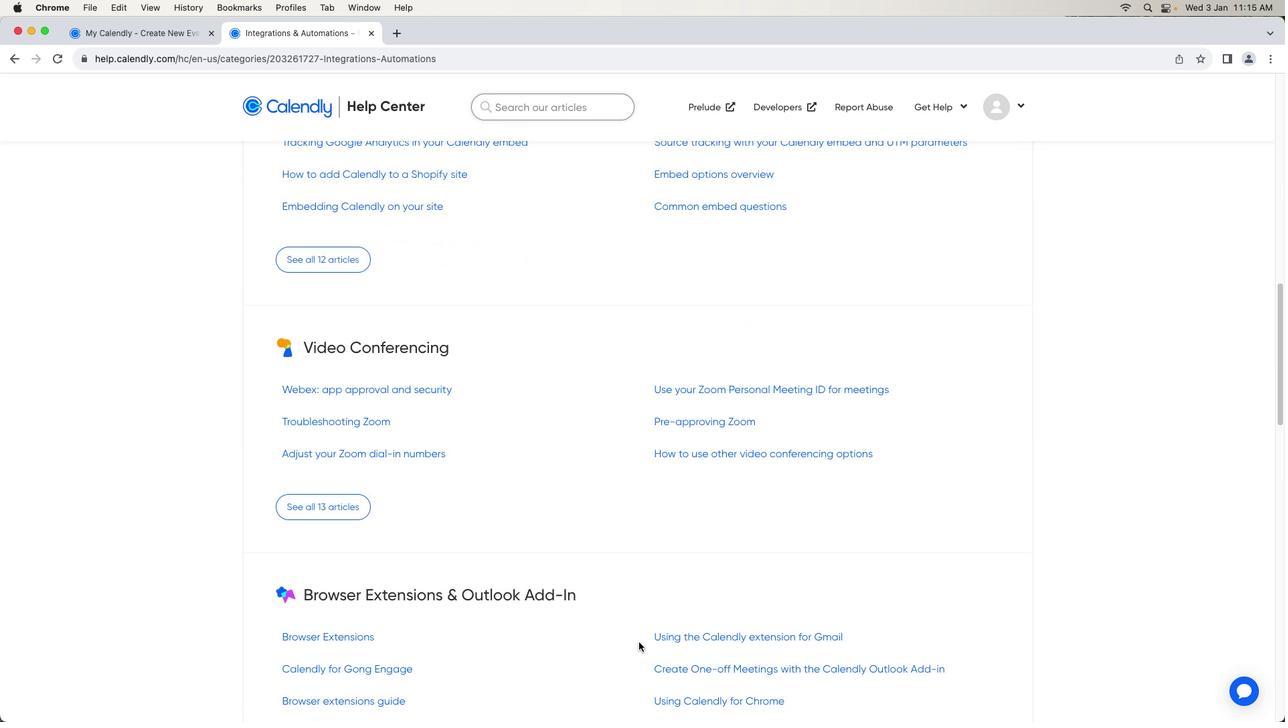 
Action: Mouse scrolled (638, 643) with delta (0, -2)
Screenshot: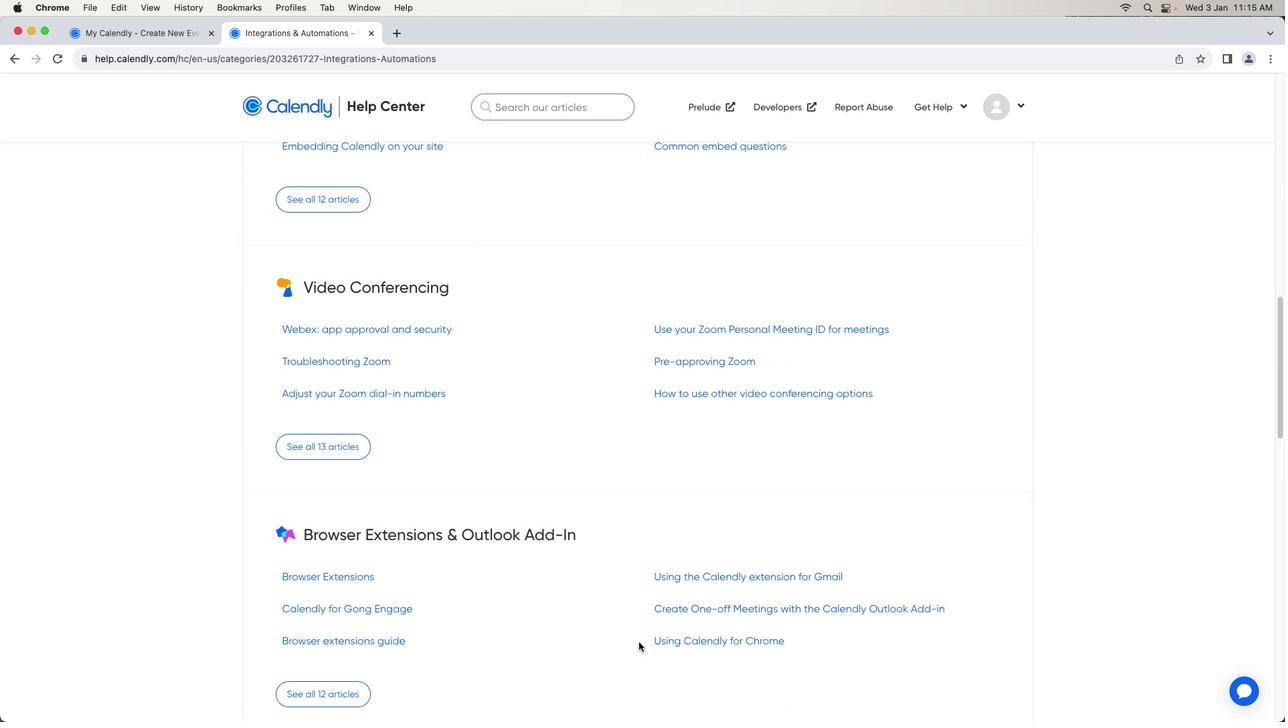 
Action: Mouse scrolled (638, 643) with delta (0, 0)
Screenshot: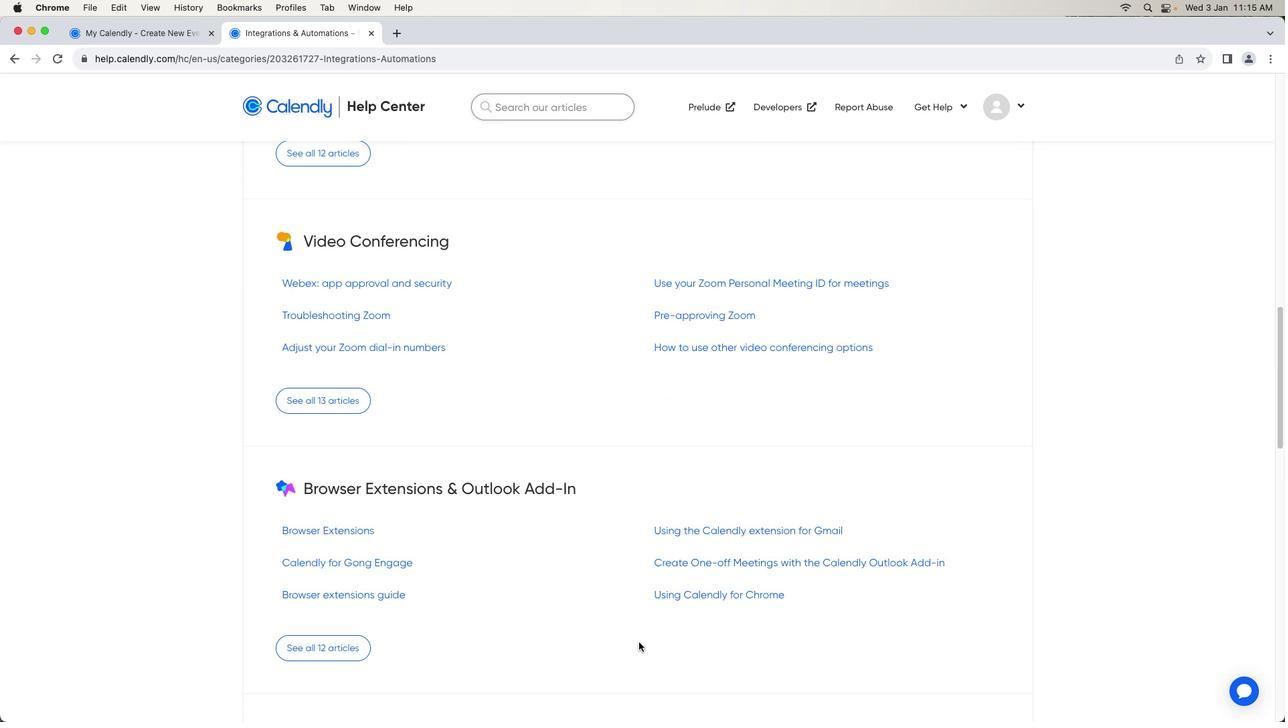 
Action: Mouse scrolled (638, 643) with delta (0, 0)
Screenshot: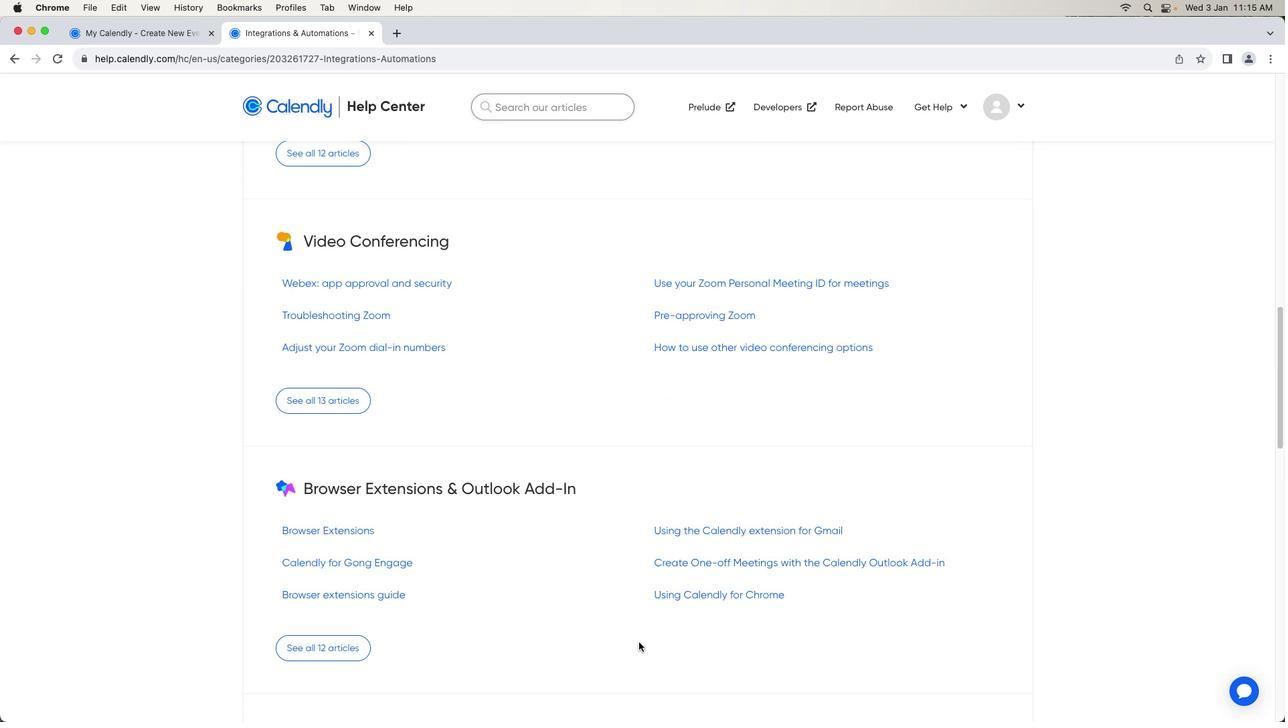 
Action: Mouse scrolled (638, 643) with delta (0, -1)
Screenshot: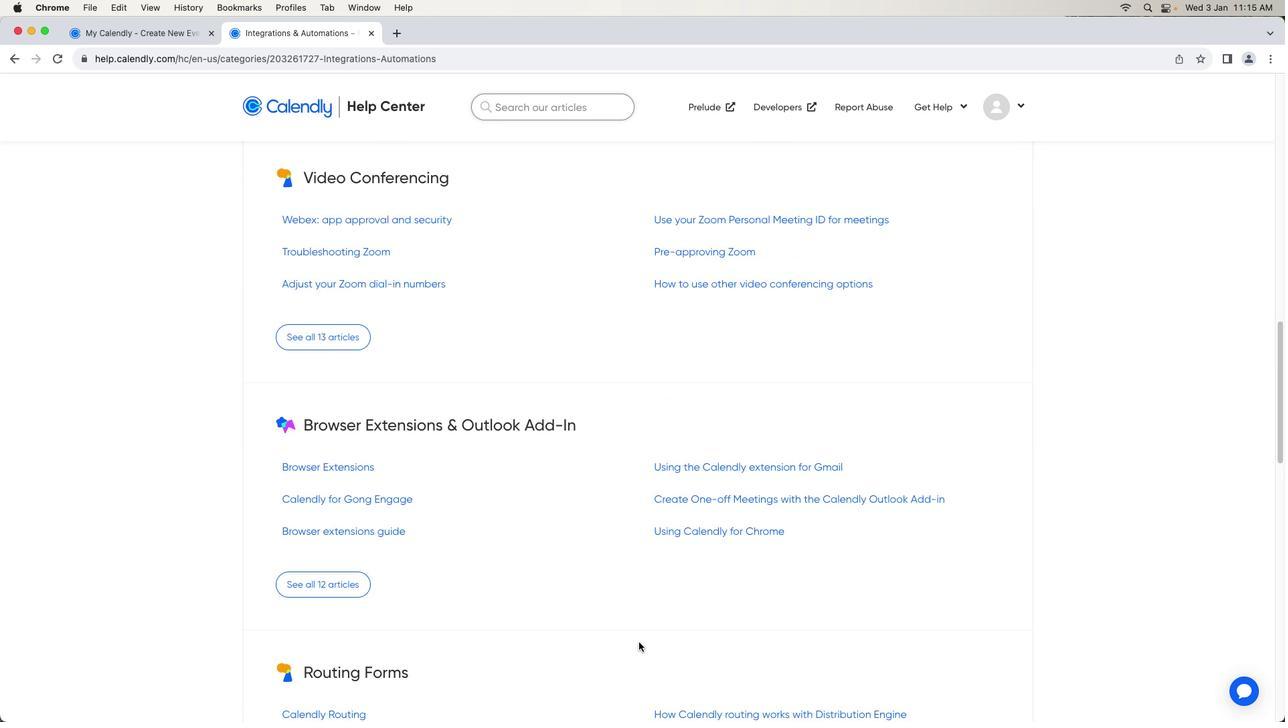 
Action: Mouse scrolled (638, 643) with delta (0, -2)
Screenshot: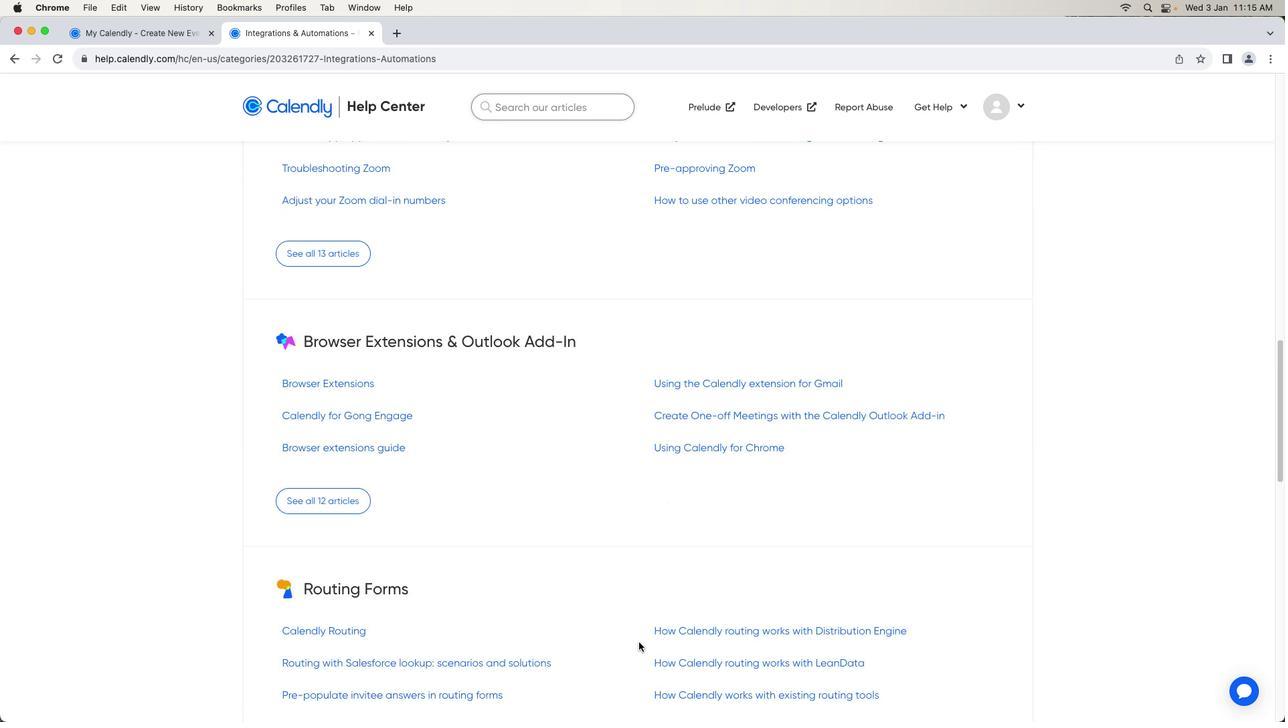 
Action: Mouse moved to (640, 642)
Screenshot: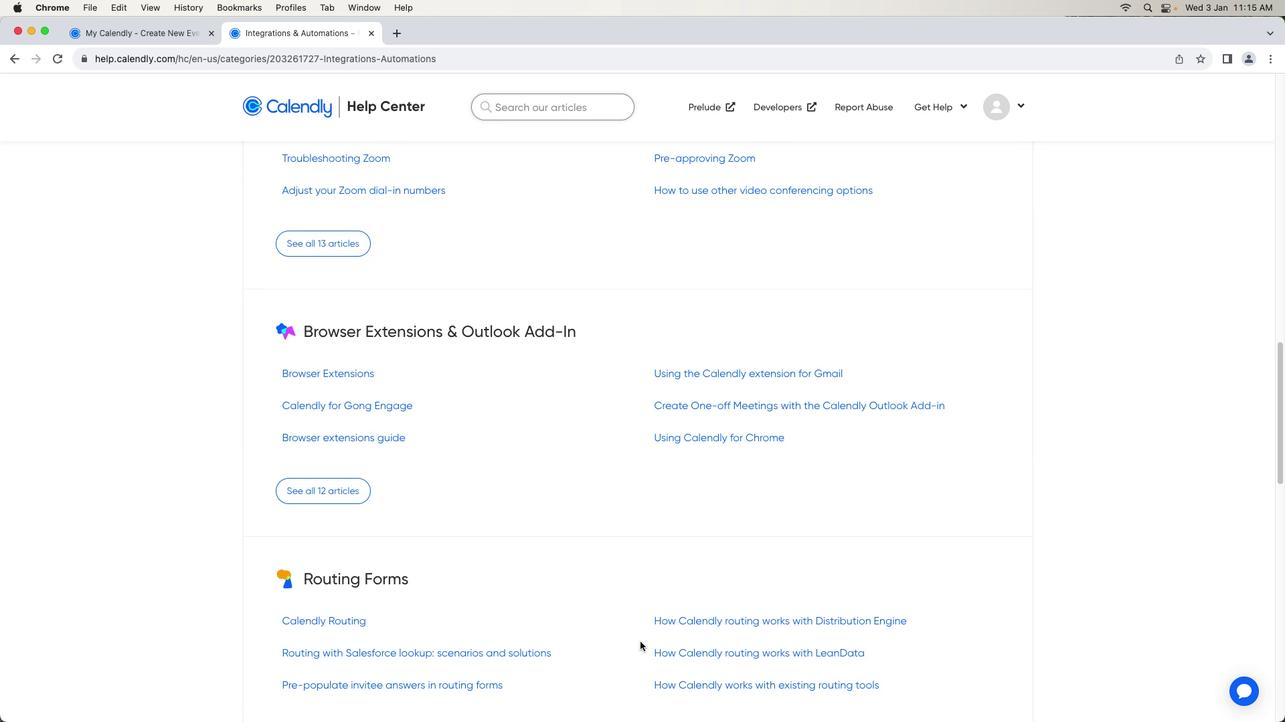 
Action: Mouse scrolled (640, 642) with delta (0, 0)
Screenshot: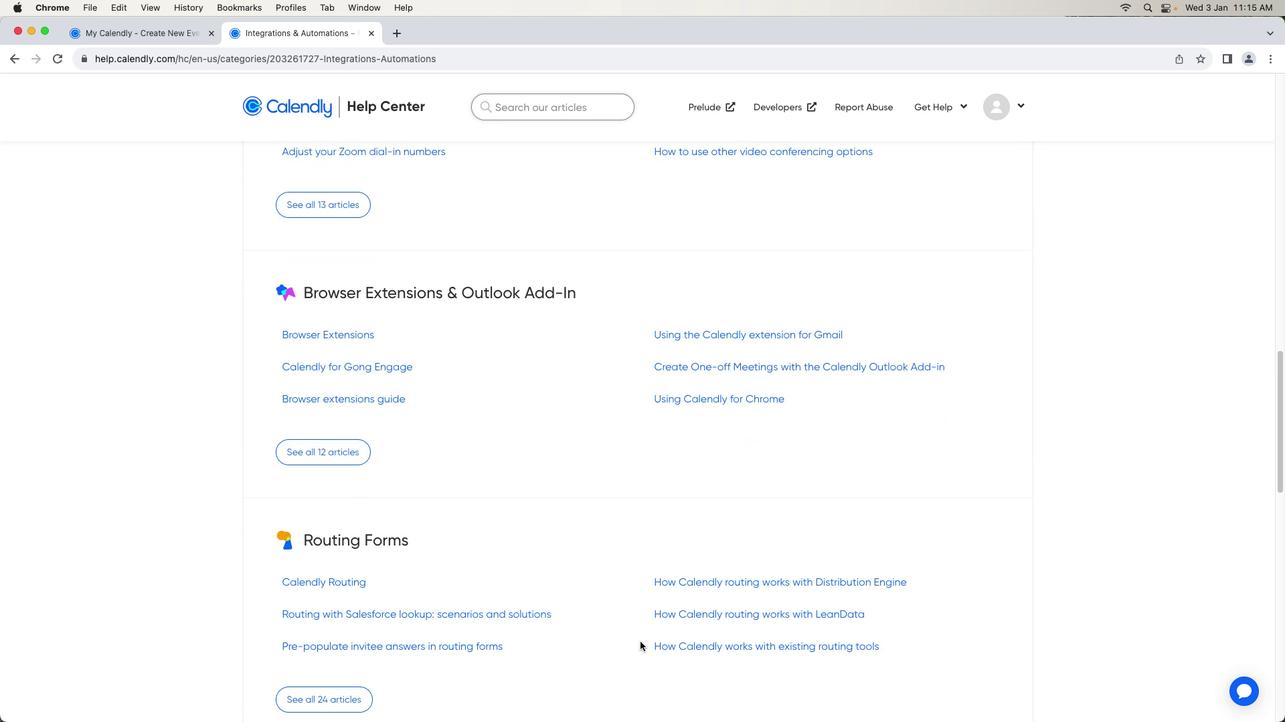 
Action: Mouse scrolled (640, 642) with delta (0, 0)
Screenshot: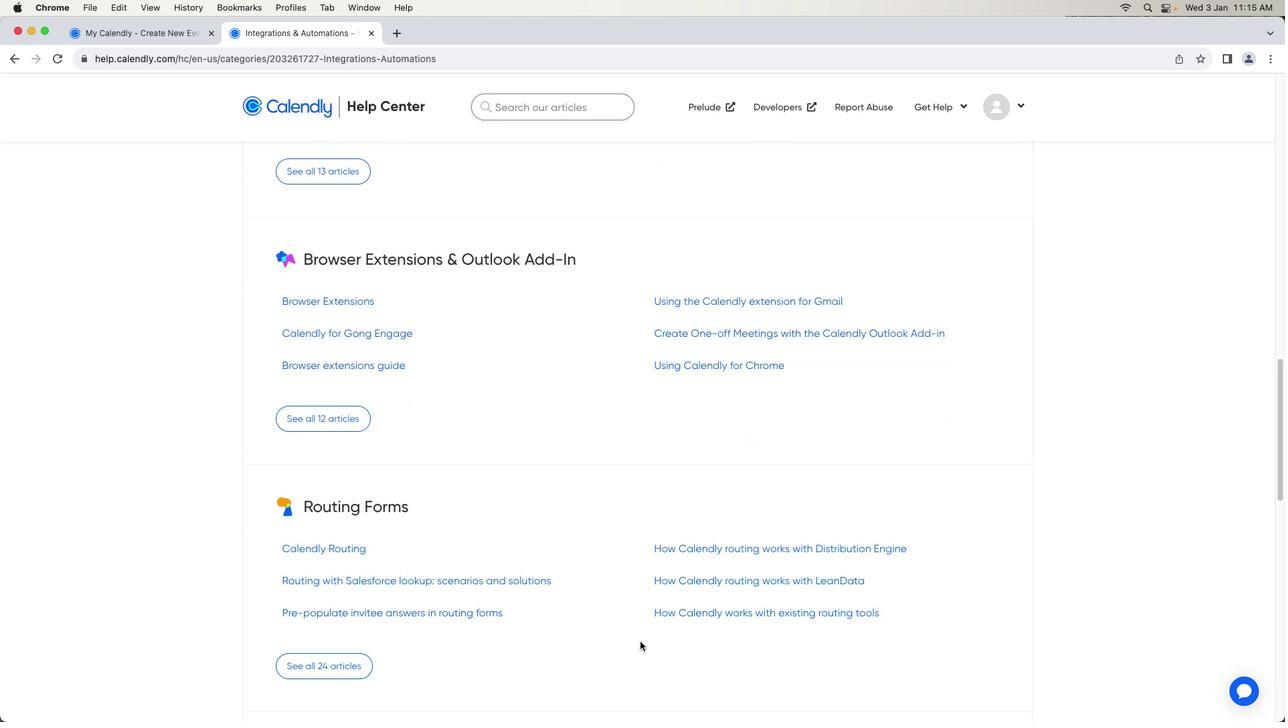 
Action: Mouse scrolled (640, 642) with delta (0, -2)
Screenshot: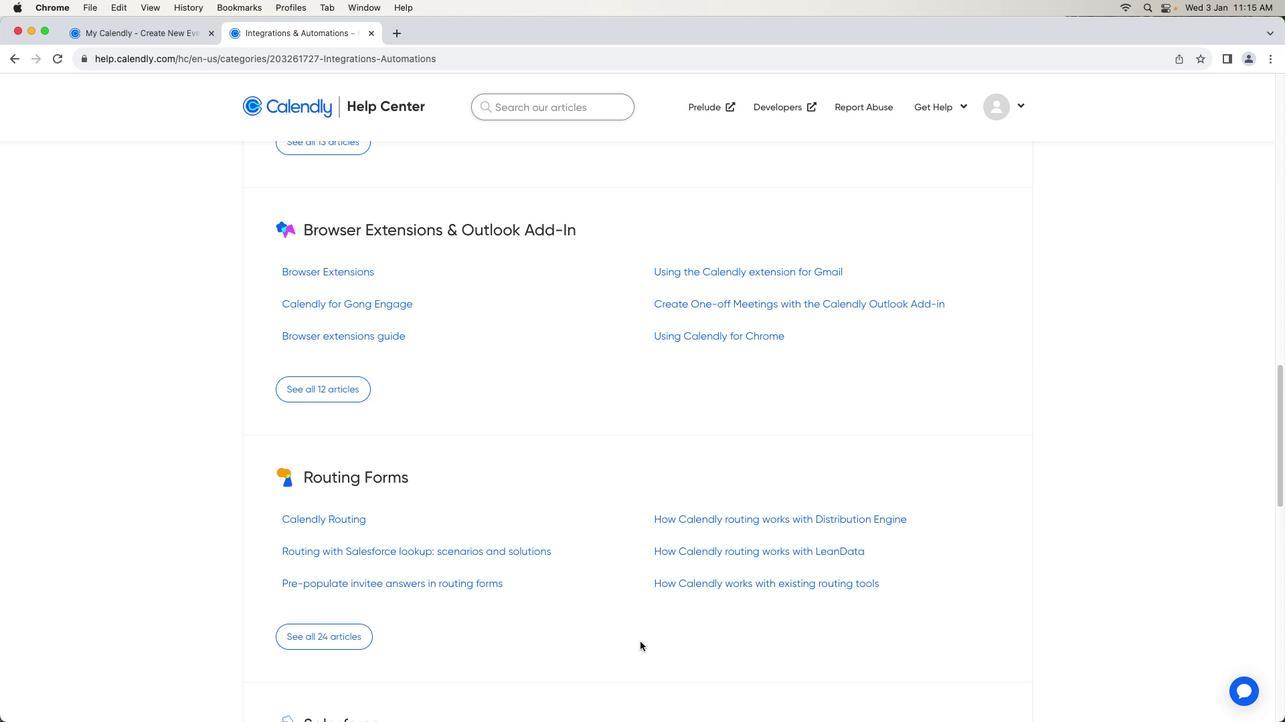 
Action: Mouse scrolled (640, 642) with delta (0, 0)
Screenshot: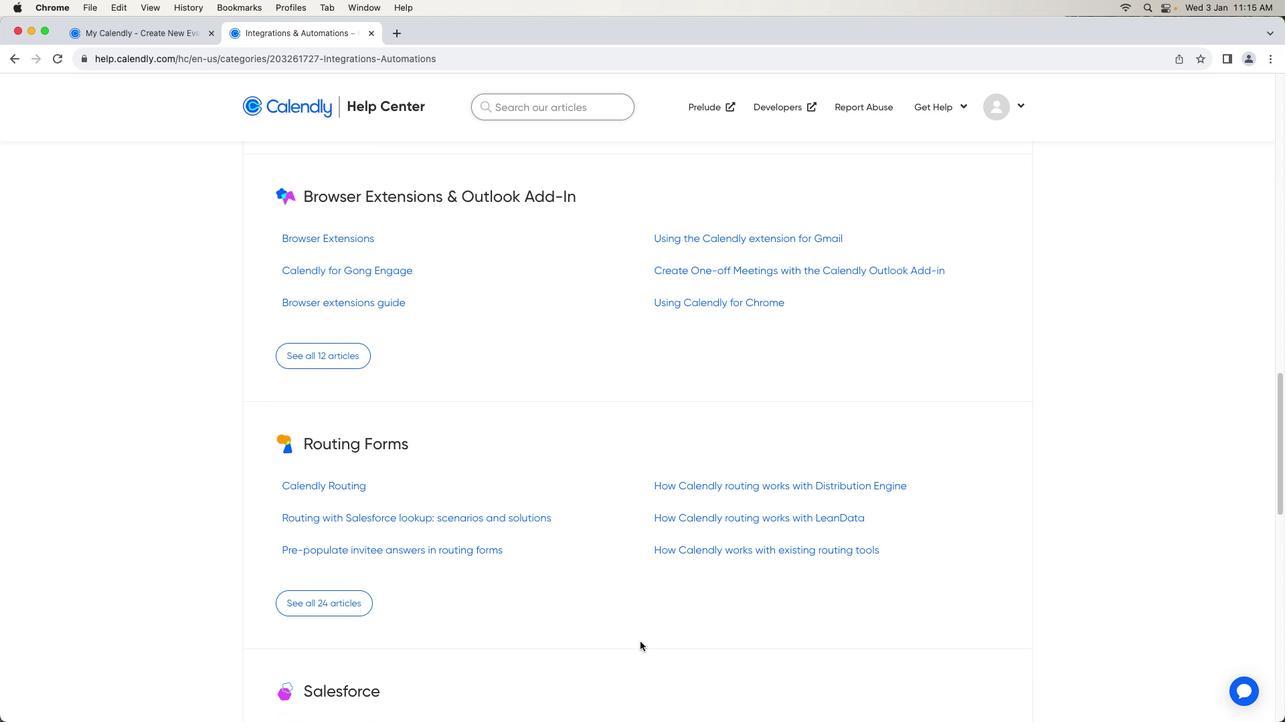 
Action: Mouse scrolled (640, 642) with delta (0, 0)
Screenshot: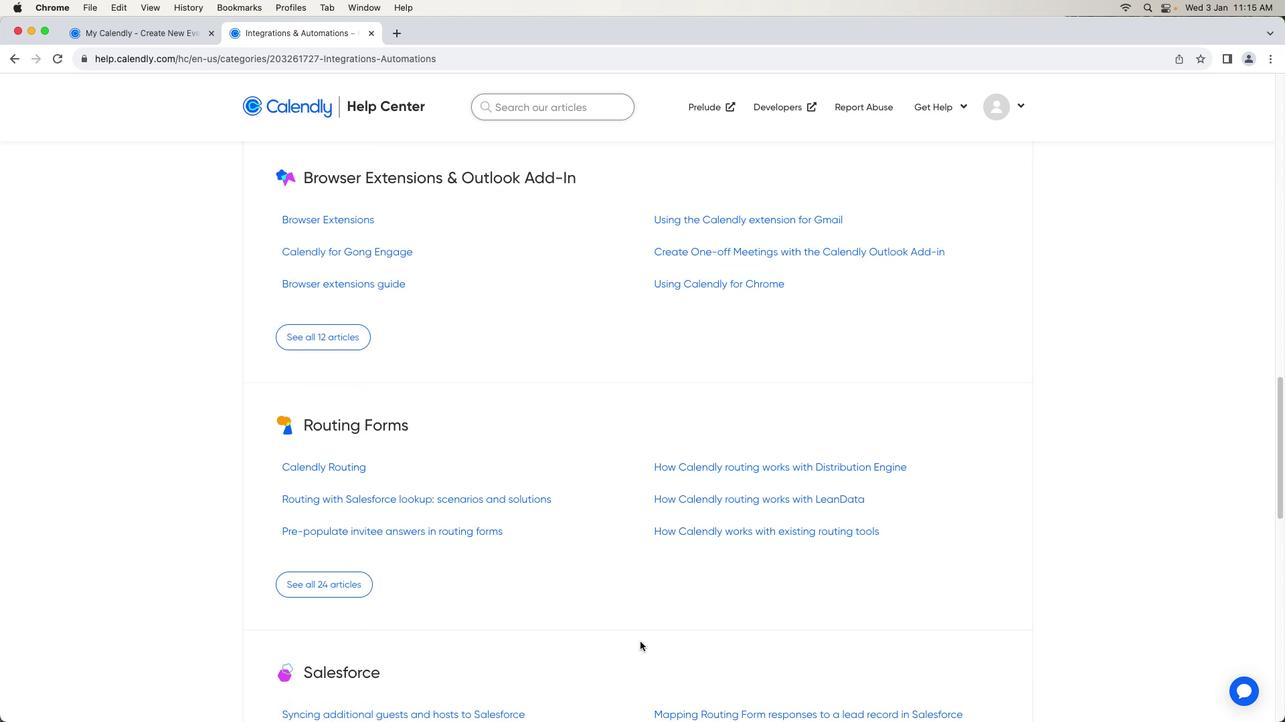 
Action: Mouse scrolled (640, 642) with delta (0, -1)
Screenshot: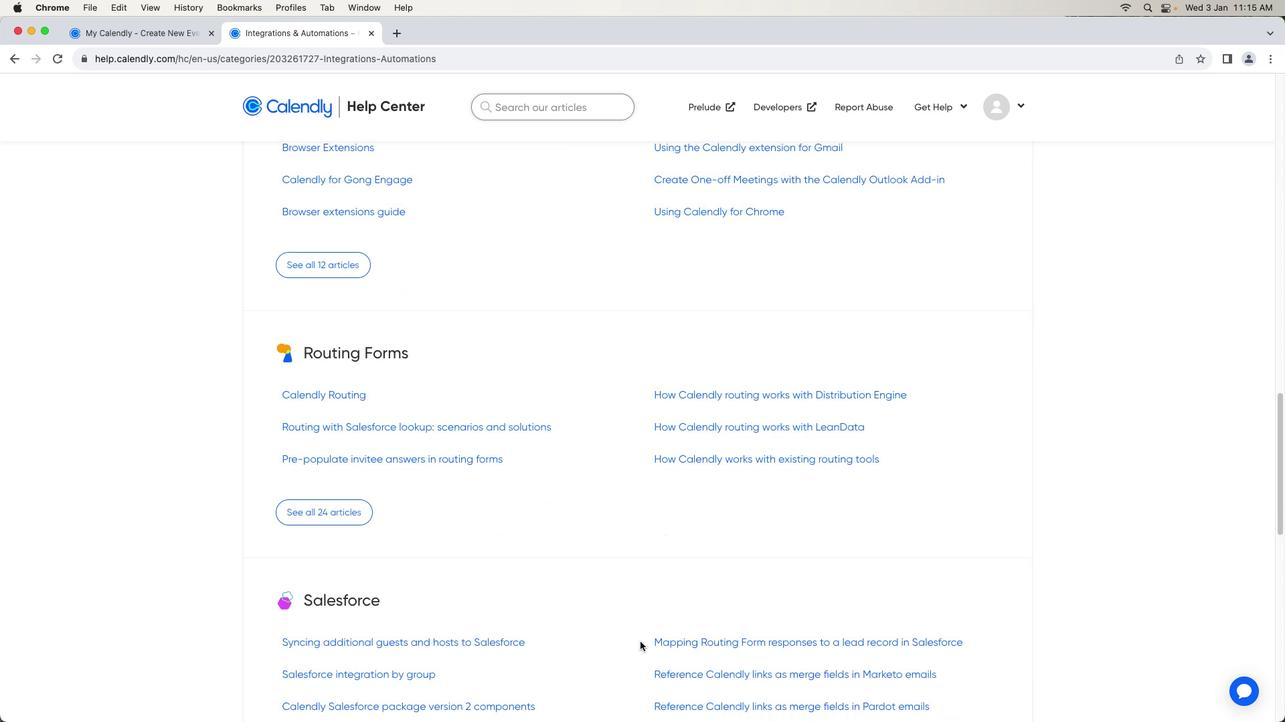 
Action: Mouse scrolled (640, 642) with delta (0, -2)
Screenshot: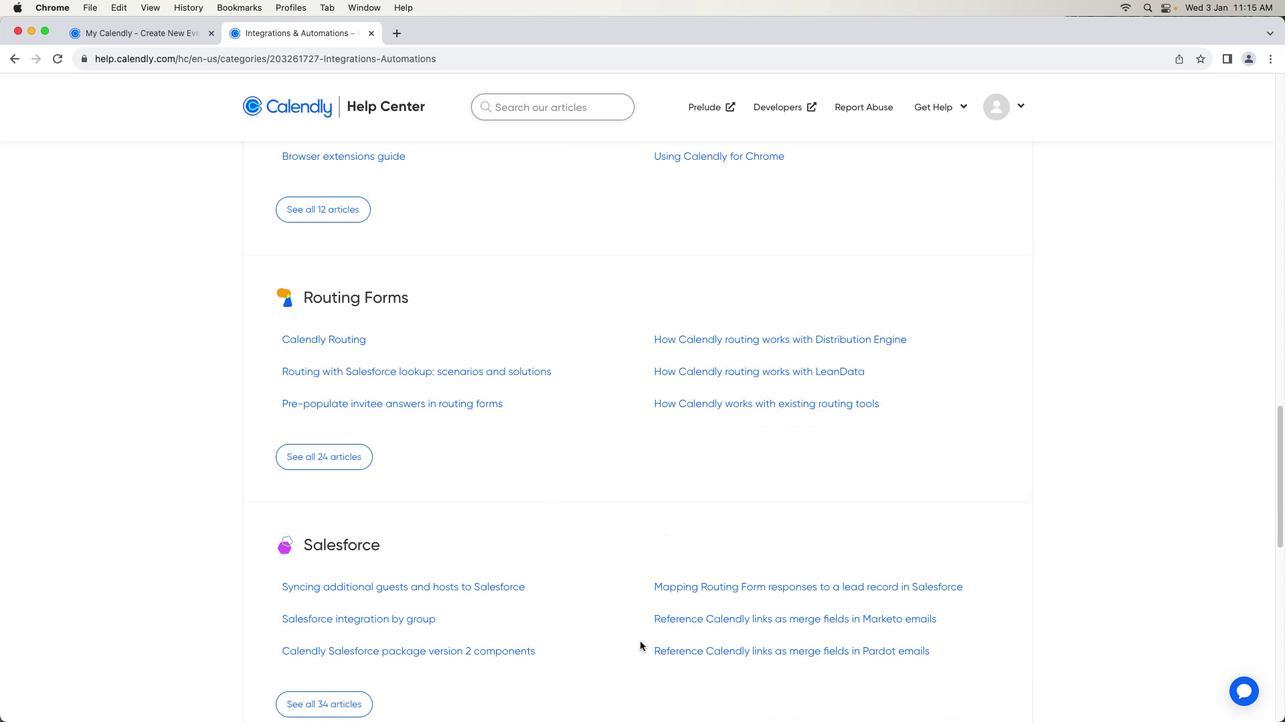 
Action: Mouse scrolled (640, 642) with delta (0, 0)
Screenshot: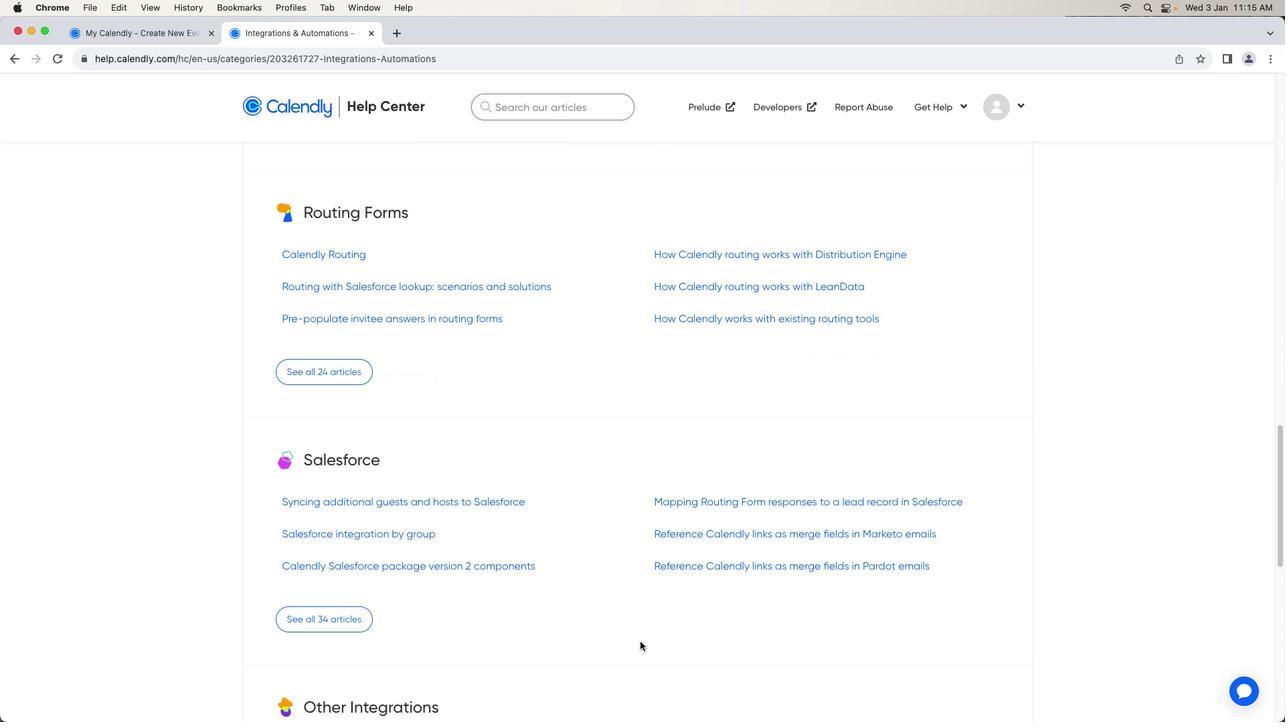 
Action: Mouse scrolled (640, 642) with delta (0, 0)
Screenshot: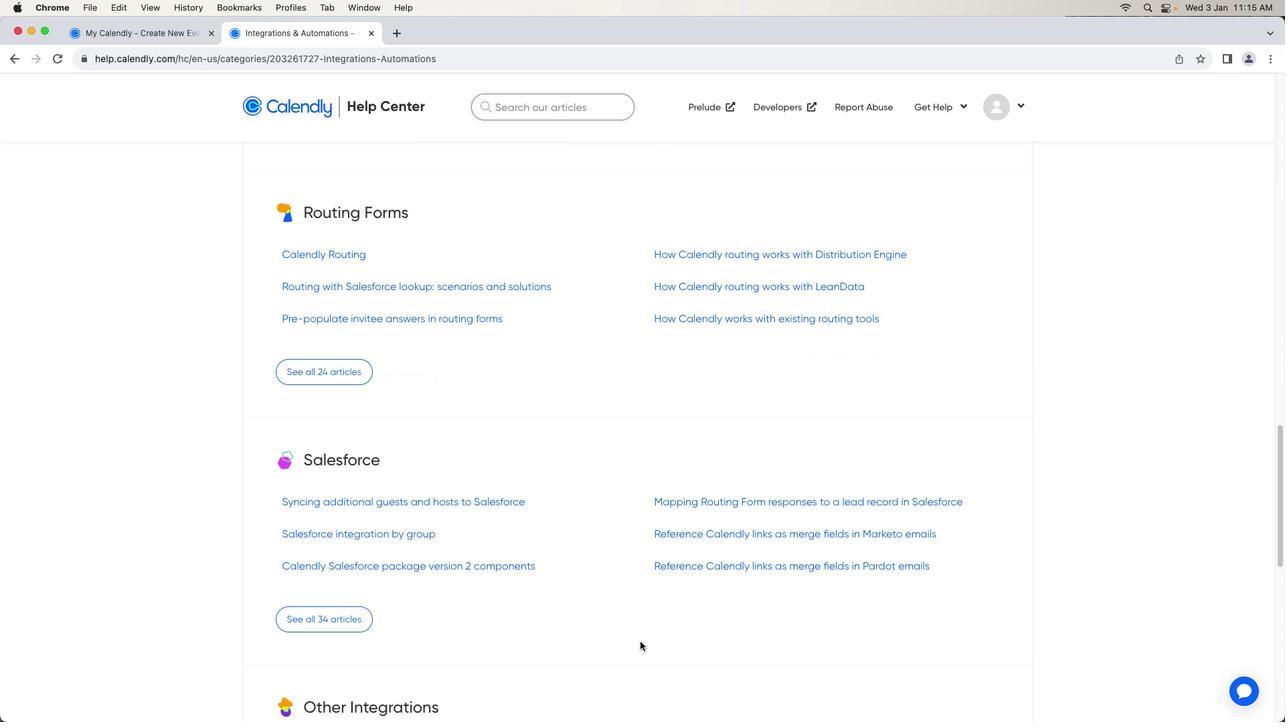
Action: Mouse scrolled (640, 642) with delta (0, -2)
Screenshot: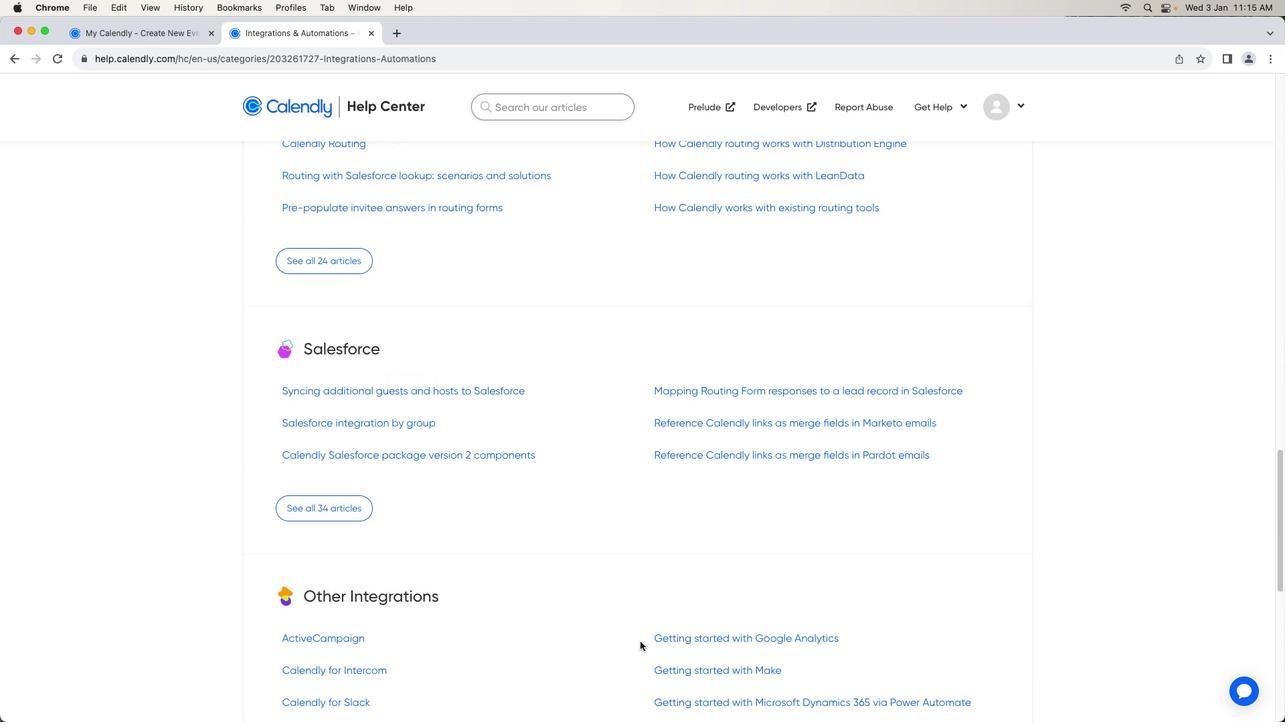 
Action: Mouse scrolled (640, 642) with delta (0, -2)
Screenshot: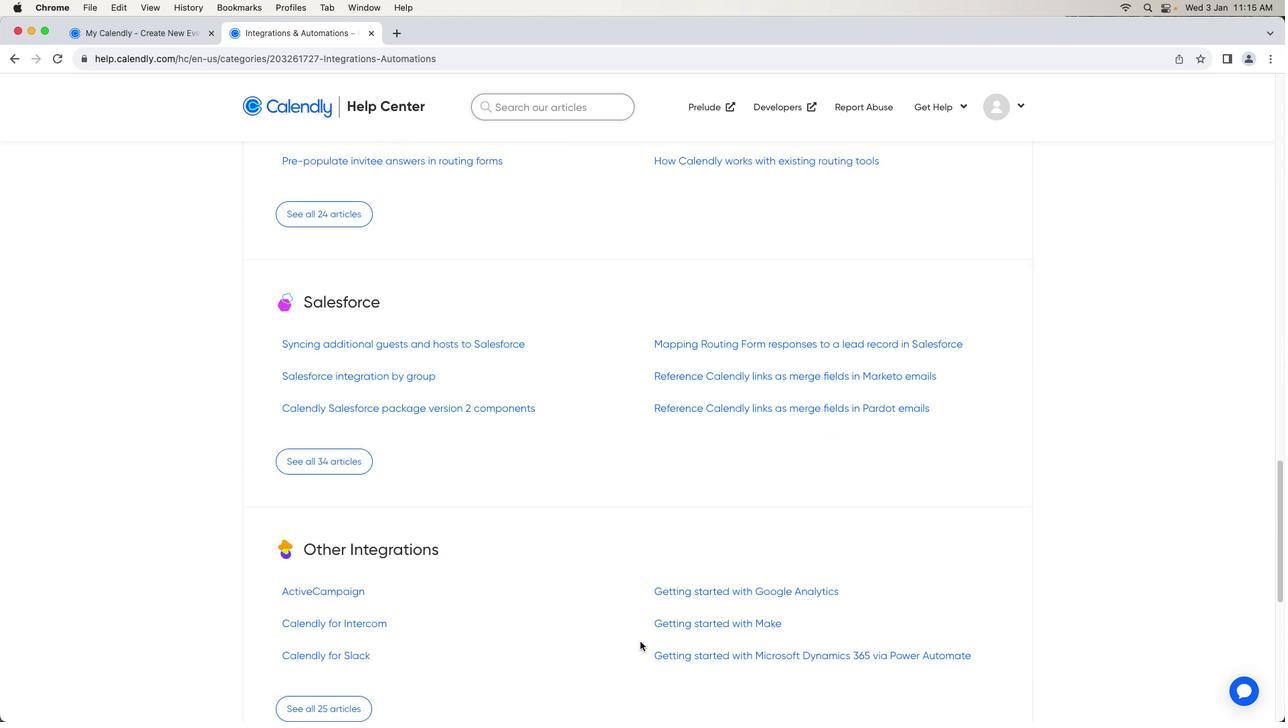 
Action: Mouse scrolled (640, 642) with delta (0, 0)
Screenshot: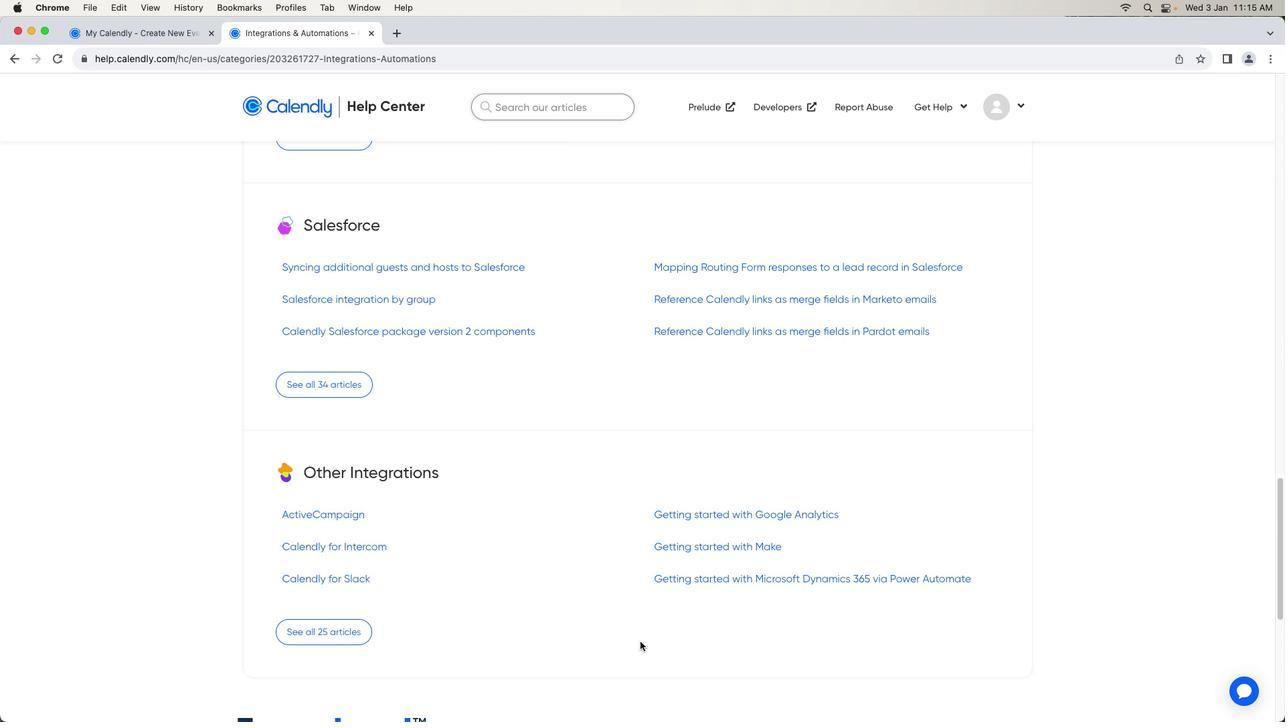 
Action: Mouse scrolled (640, 642) with delta (0, 0)
Screenshot: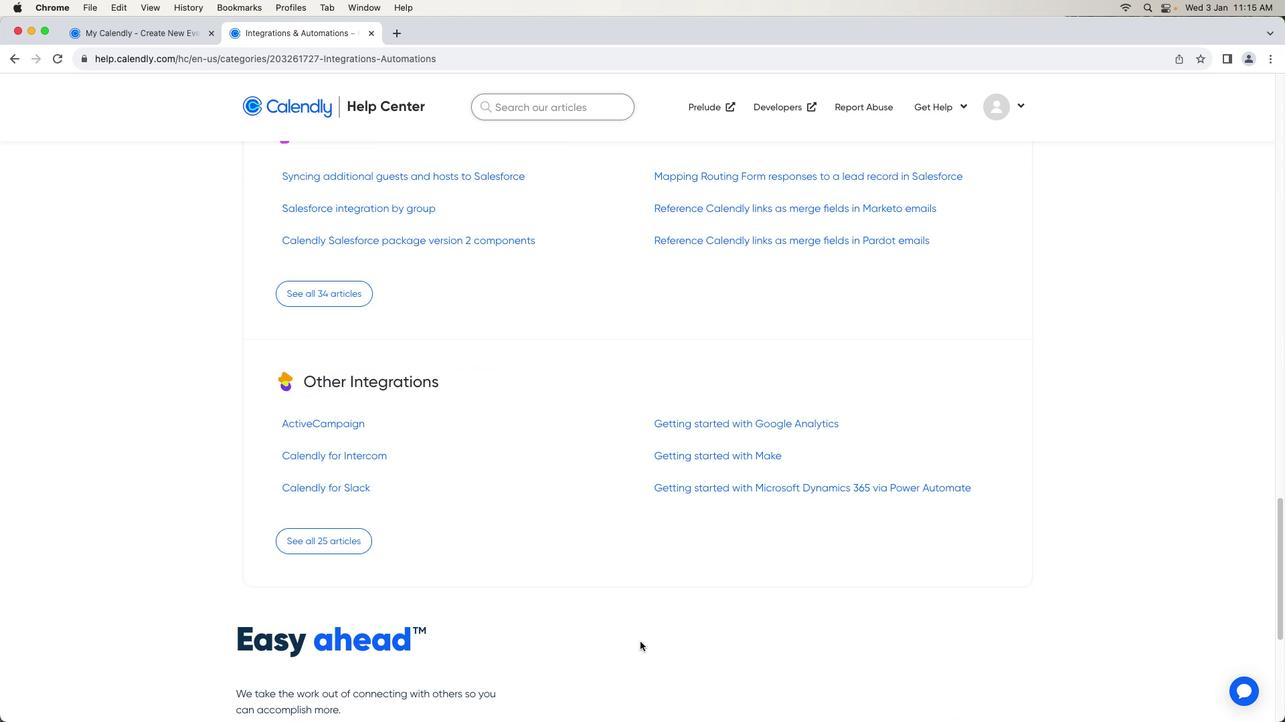 
Action: Mouse scrolled (640, 642) with delta (0, -2)
Screenshot: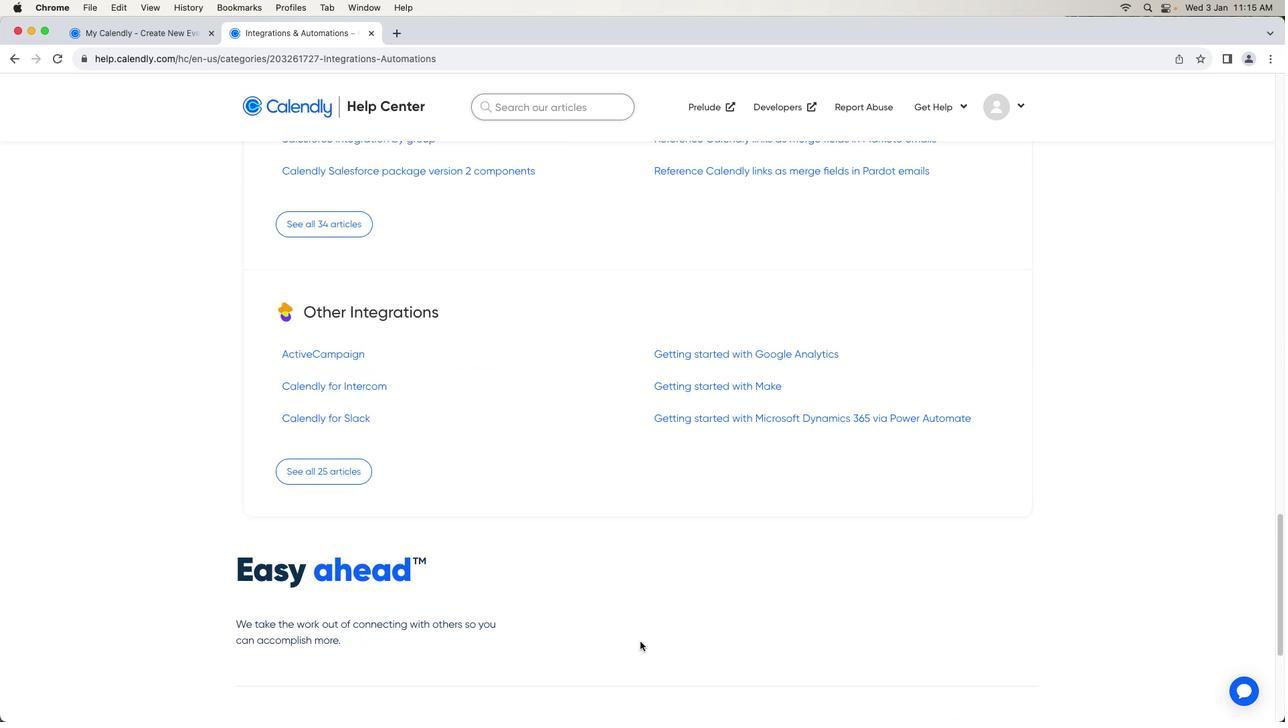 
Action: Mouse scrolled (640, 642) with delta (0, -2)
Screenshot: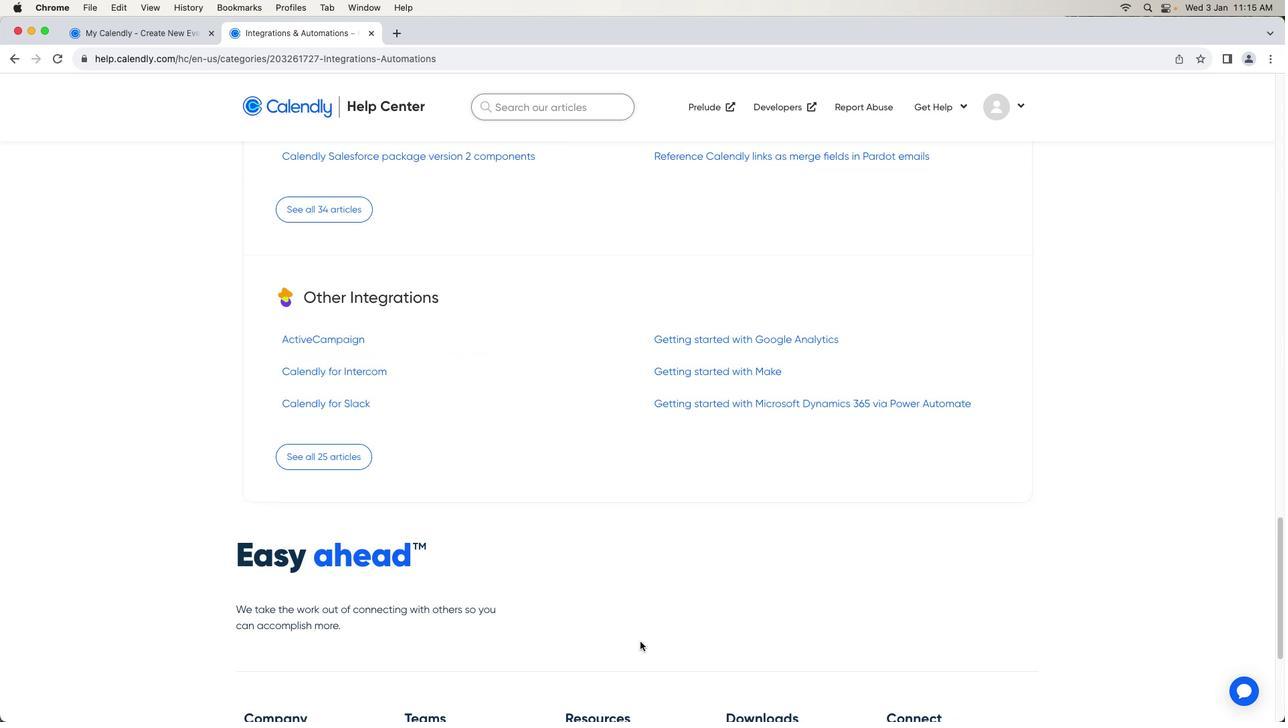 
Action: Mouse scrolled (640, 642) with delta (0, 0)
Screenshot: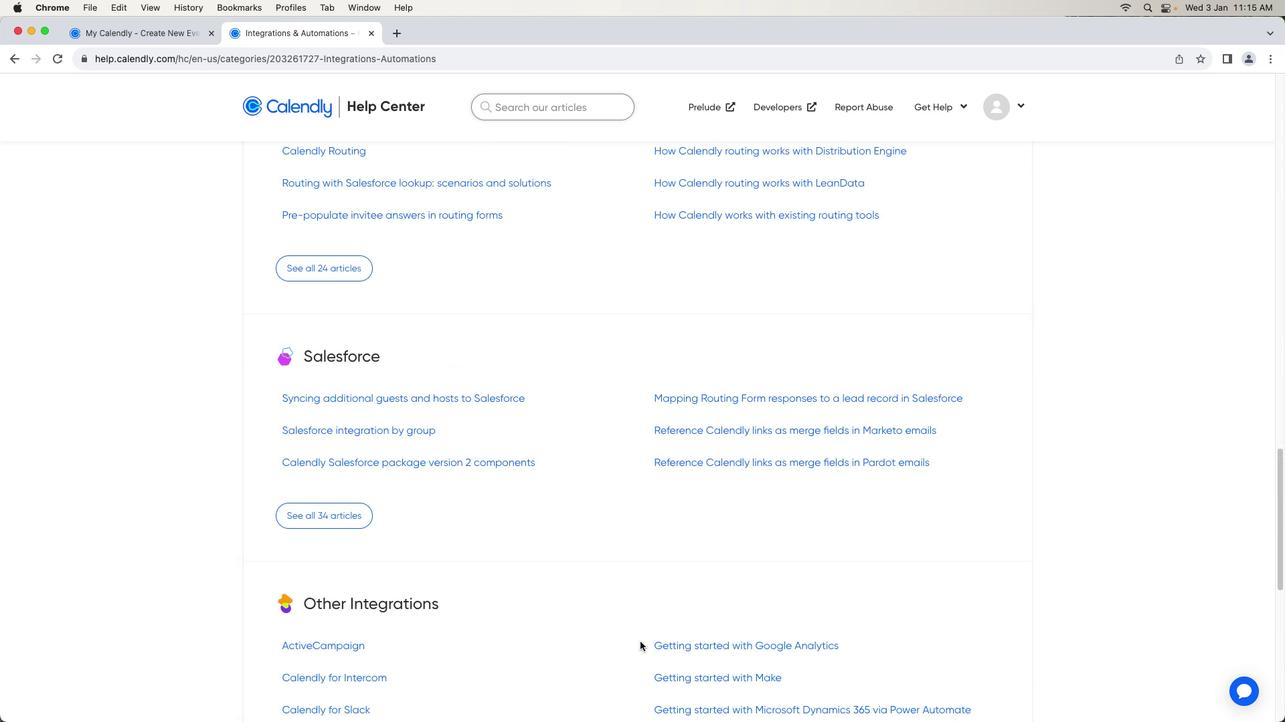 
Action: Mouse scrolled (640, 642) with delta (0, 0)
Screenshot: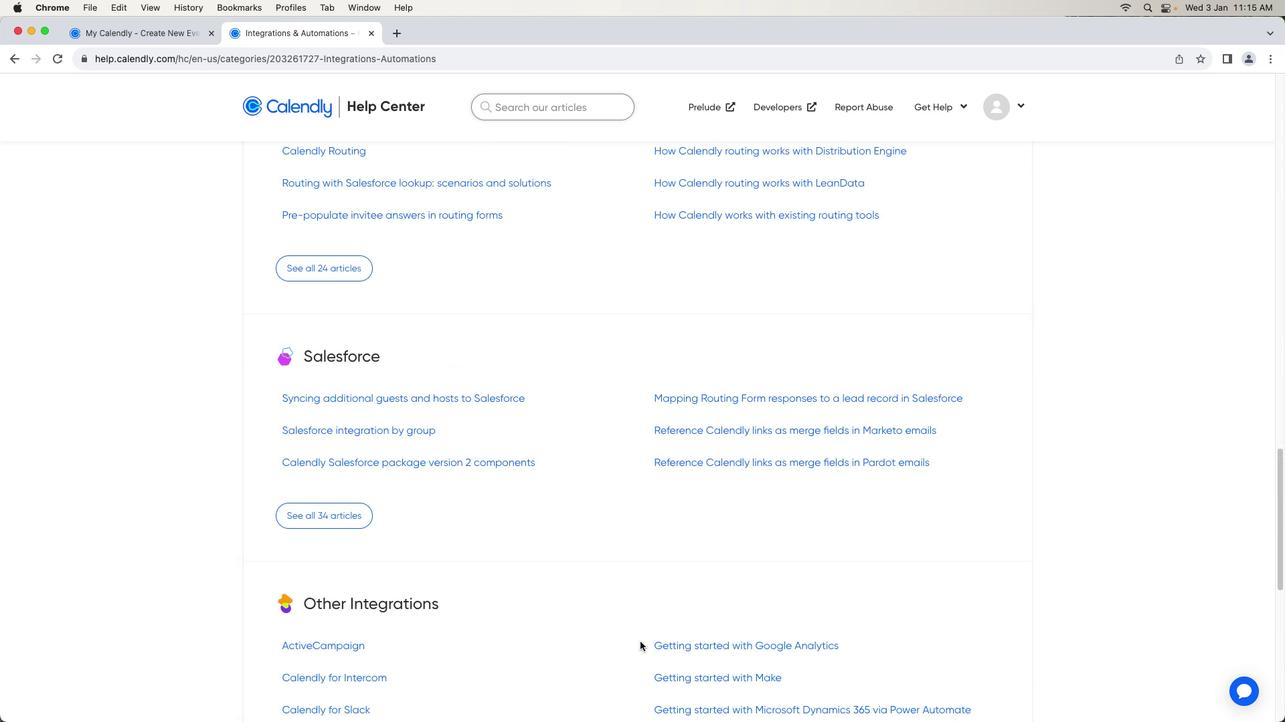 
Action: Mouse scrolled (640, 642) with delta (0, 2)
Screenshot: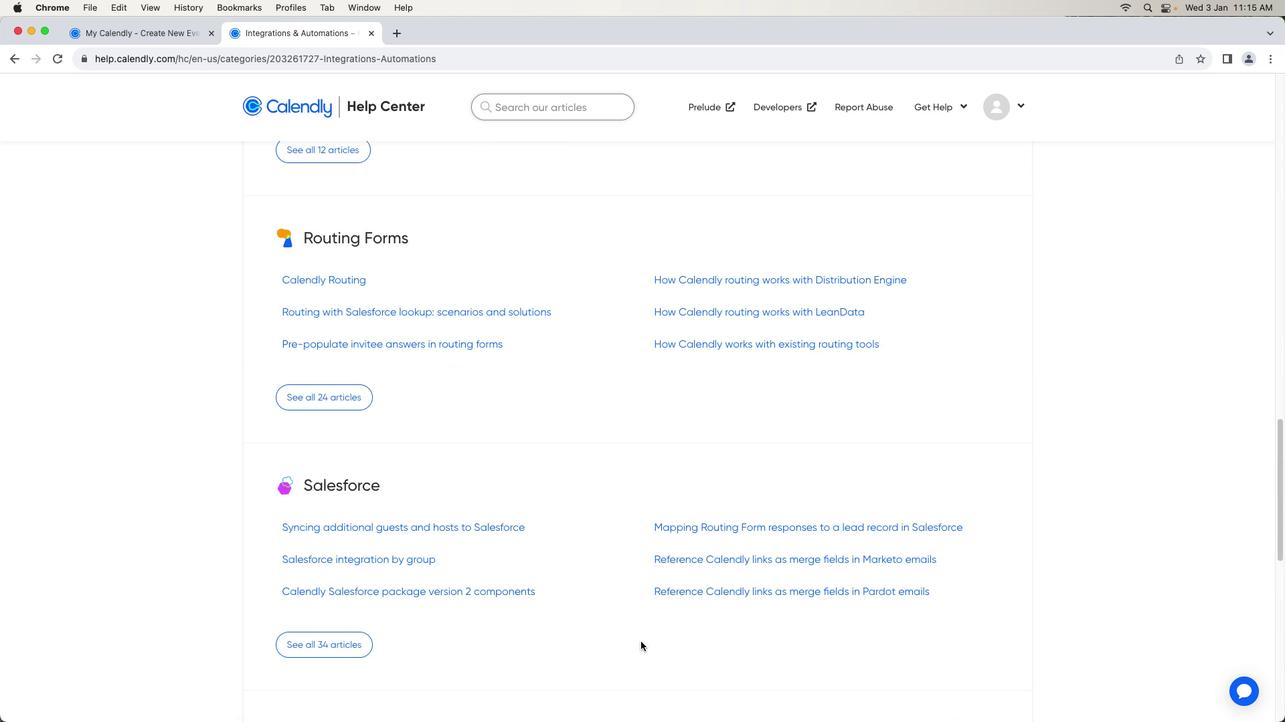 
Action: Mouse scrolled (640, 642) with delta (0, 3)
Screenshot: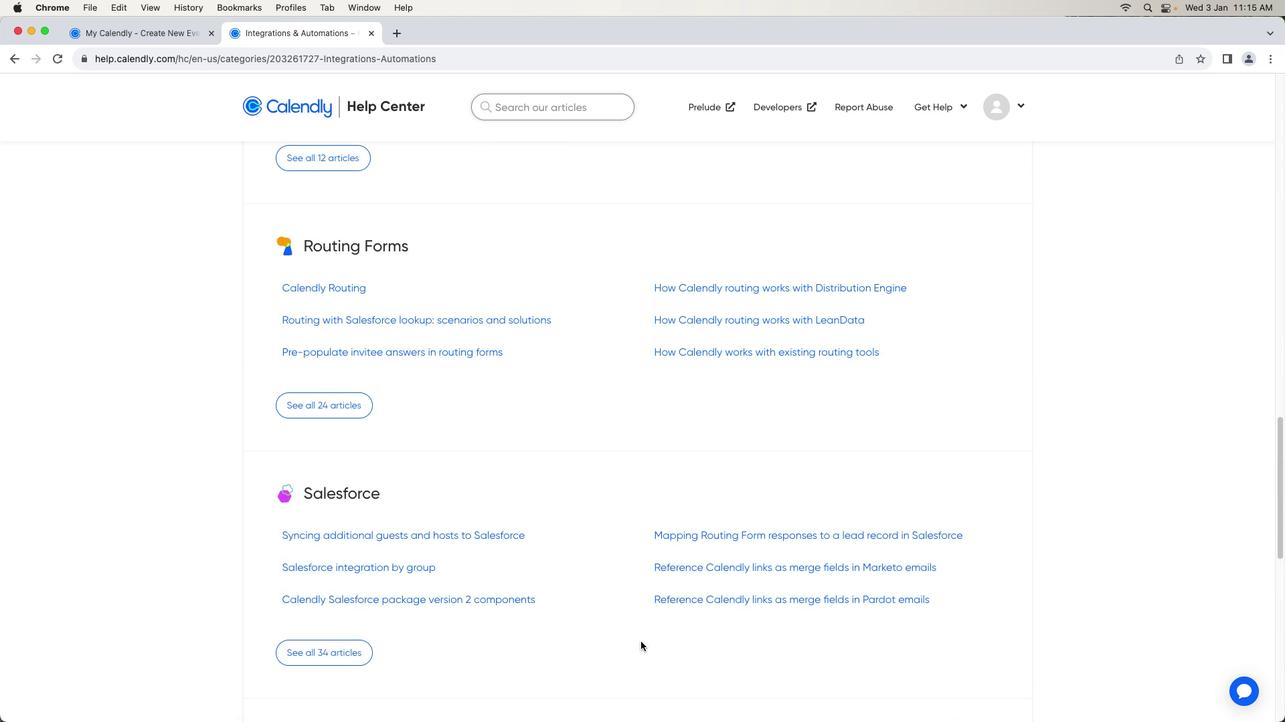 
Action: Mouse scrolled (640, 642) with delta (0, 4)
Screenshot: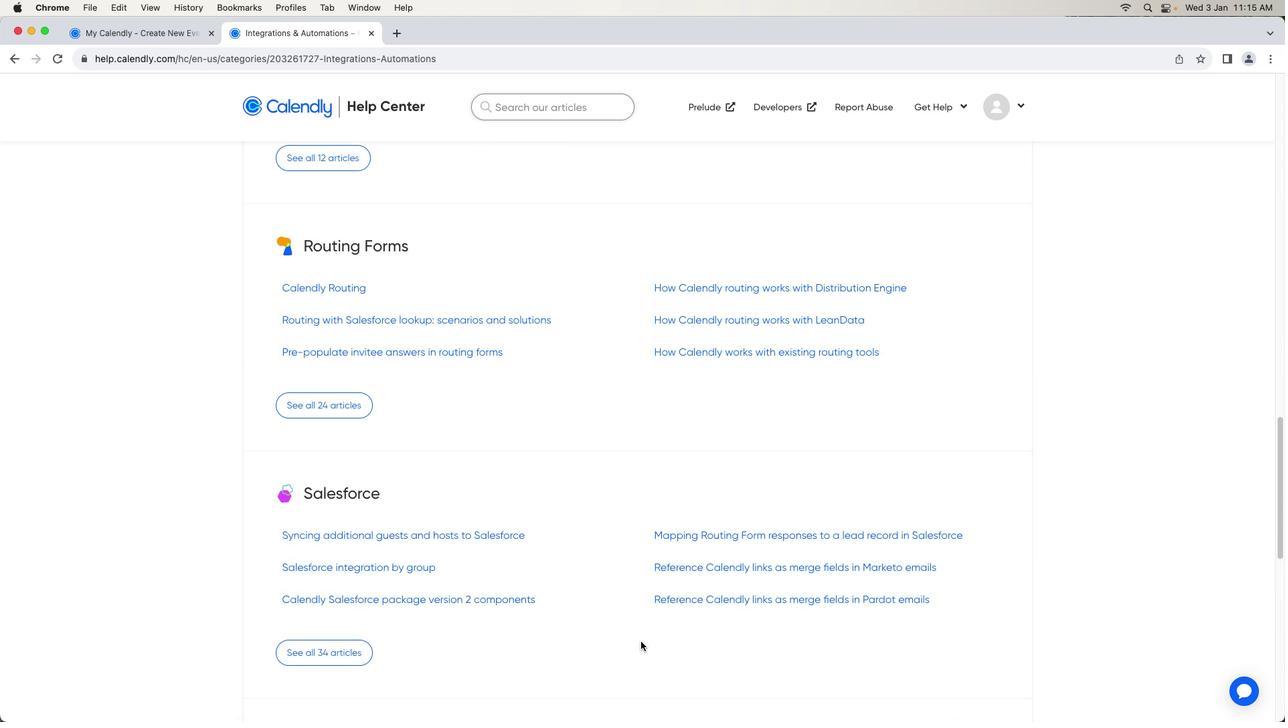 
Action: Mouse moved to (640, 641)
Screenshot: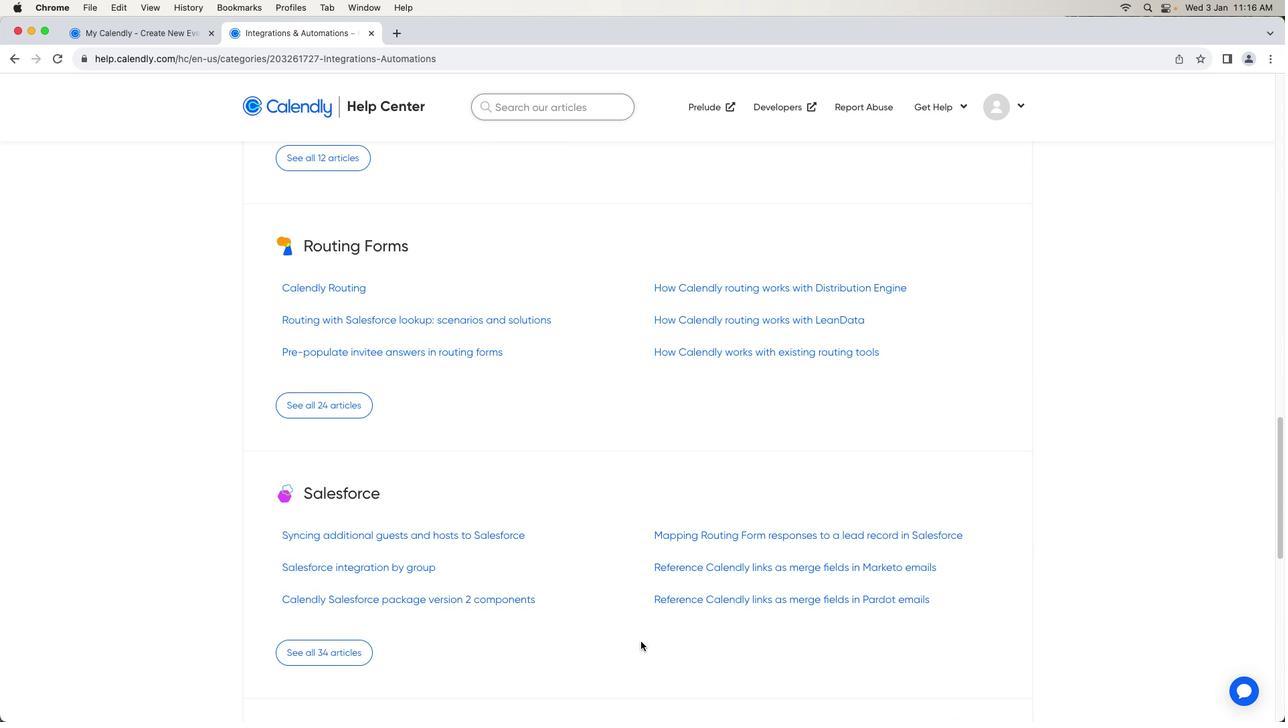 
Action: Mouse scrolled (640, 641) with delta (0, 0)
Screenshot: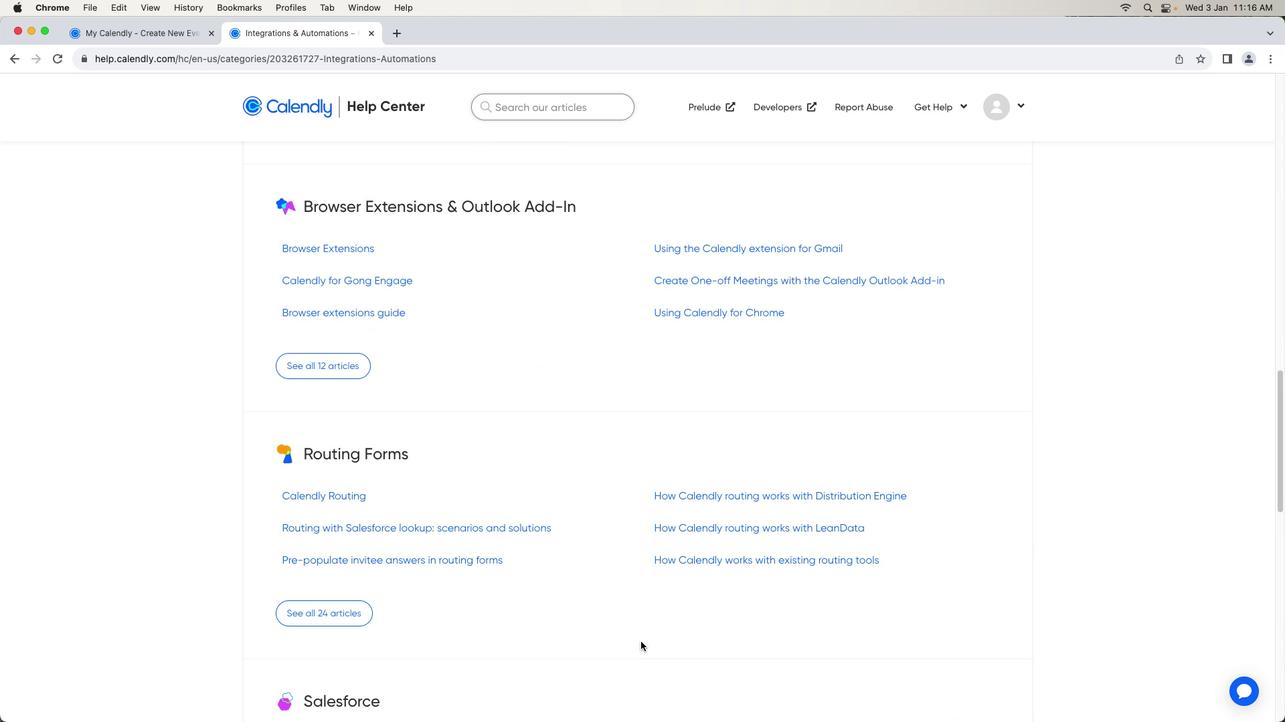 
Action: Mouse scrolled (640, 641) with delta (0, 0)
Screenshot: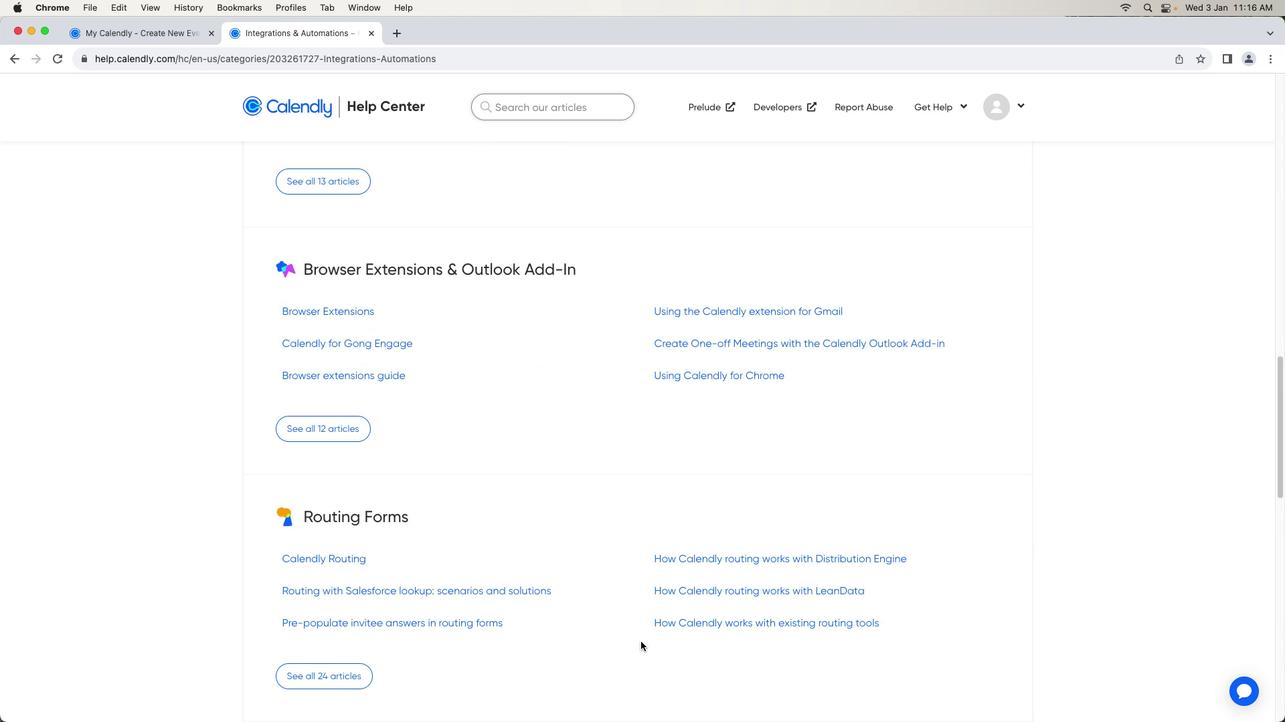 
Action: Mouse scrolled (640, 641) with delta (0, 2)
Screenshot: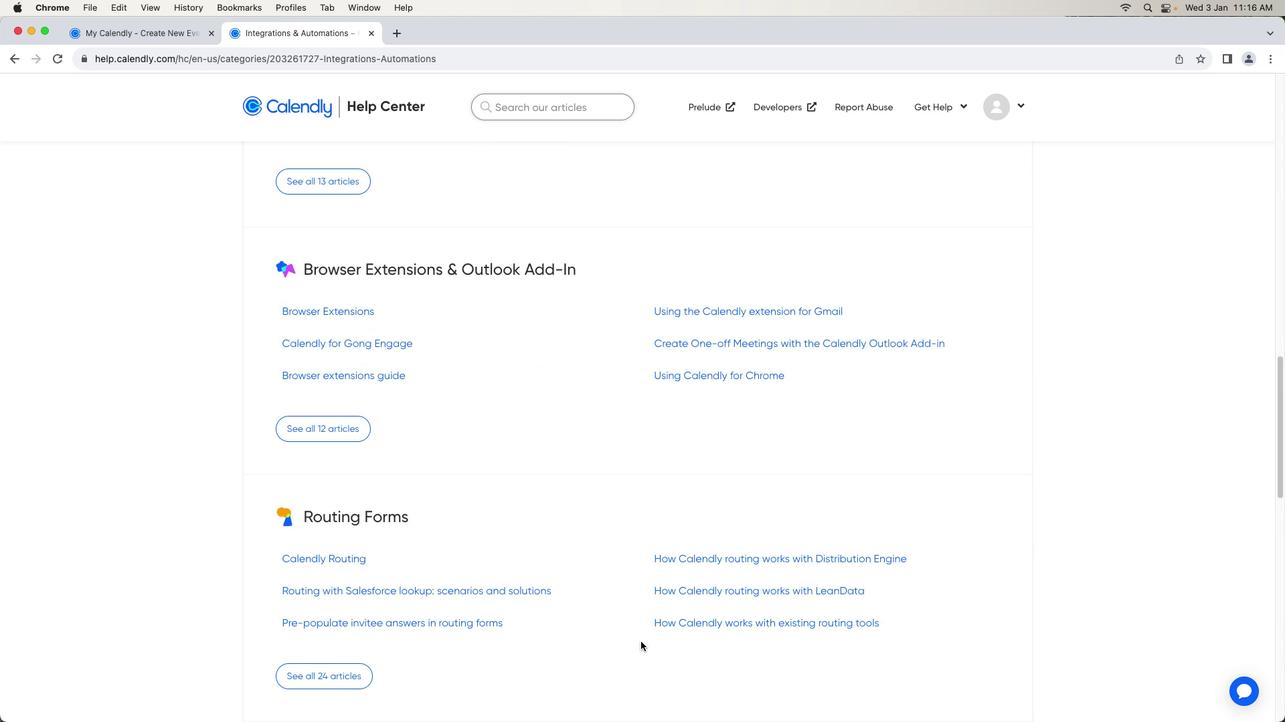 
Action: Mouse scrolled (640, 641) with delta (0, 3)
Screenshot: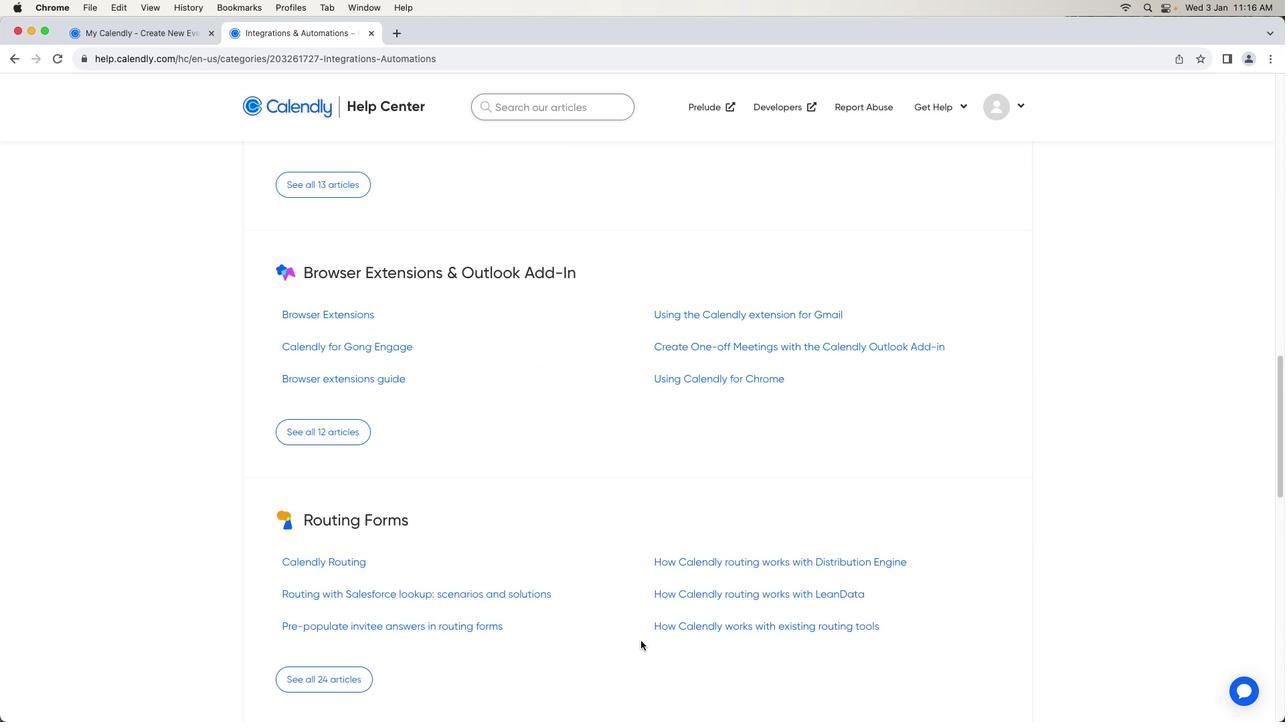 
Action: Mouse moved to (640, 641)
Screenshot: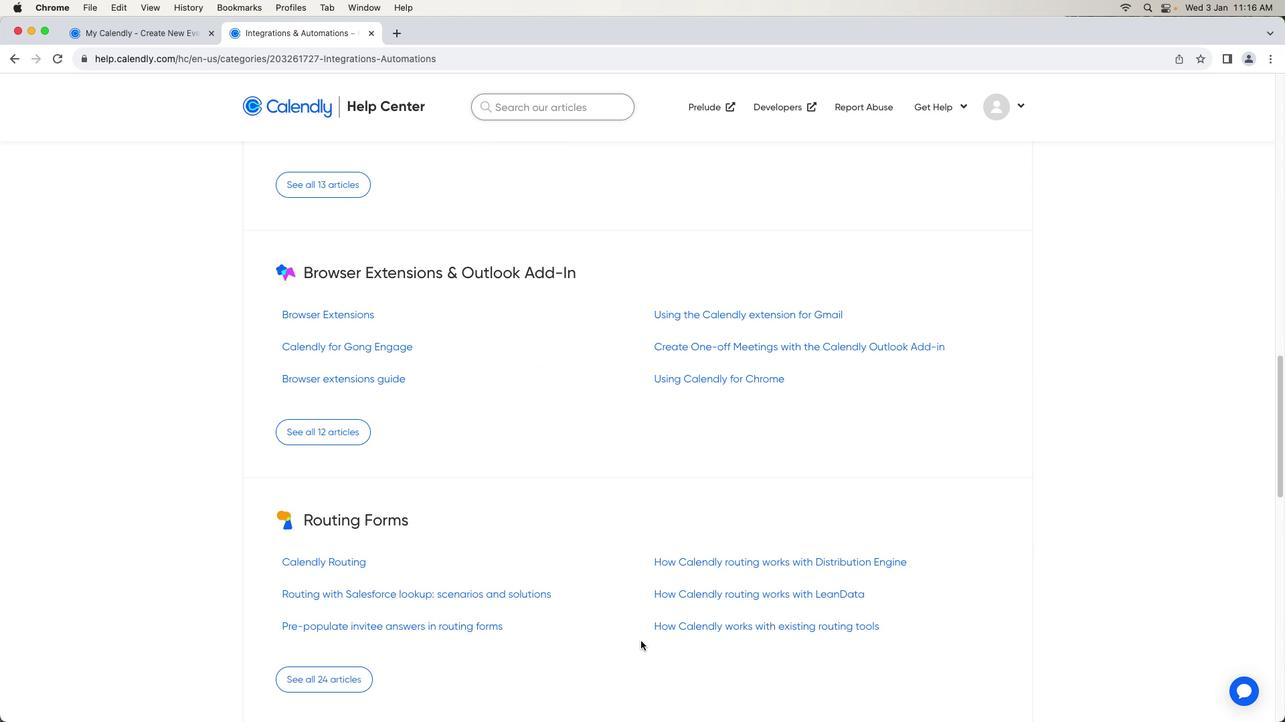 
Action: Mouse scrolled (640, 641) with delta (0, 0)
Screenshot: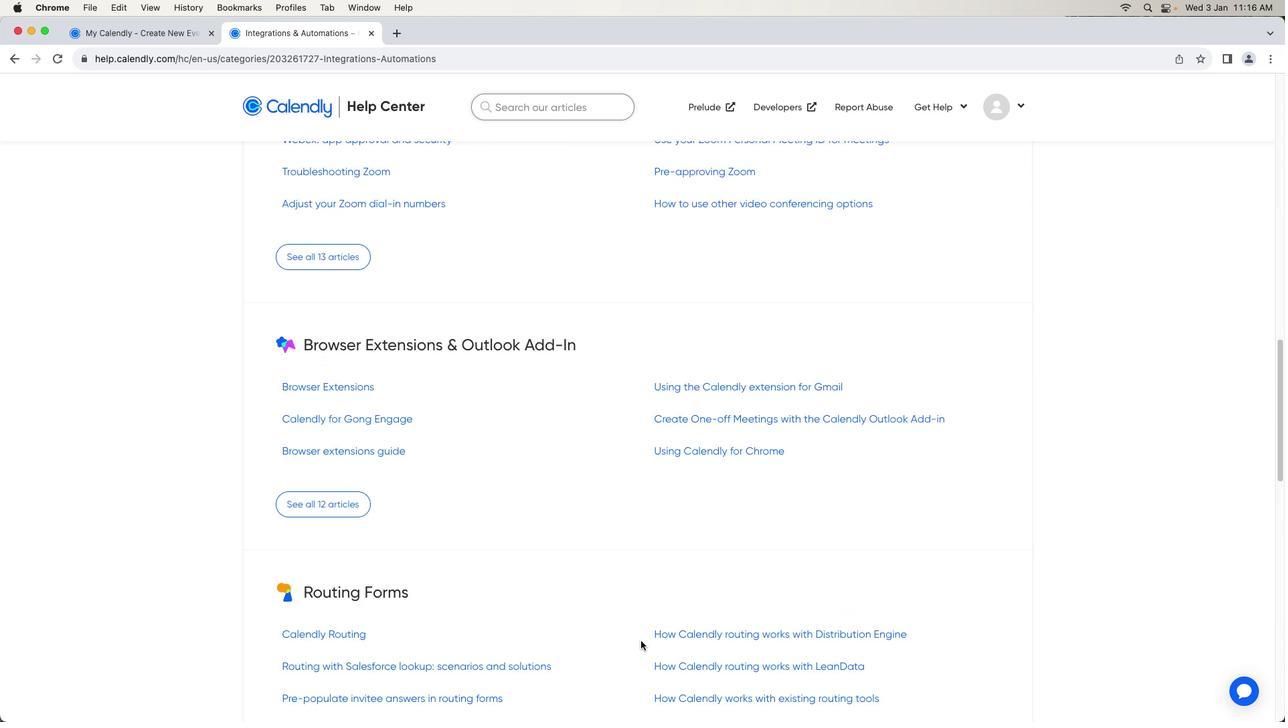 
Action: Mouse scrolled (640, 641) with delta (0, 0)
Screenshot: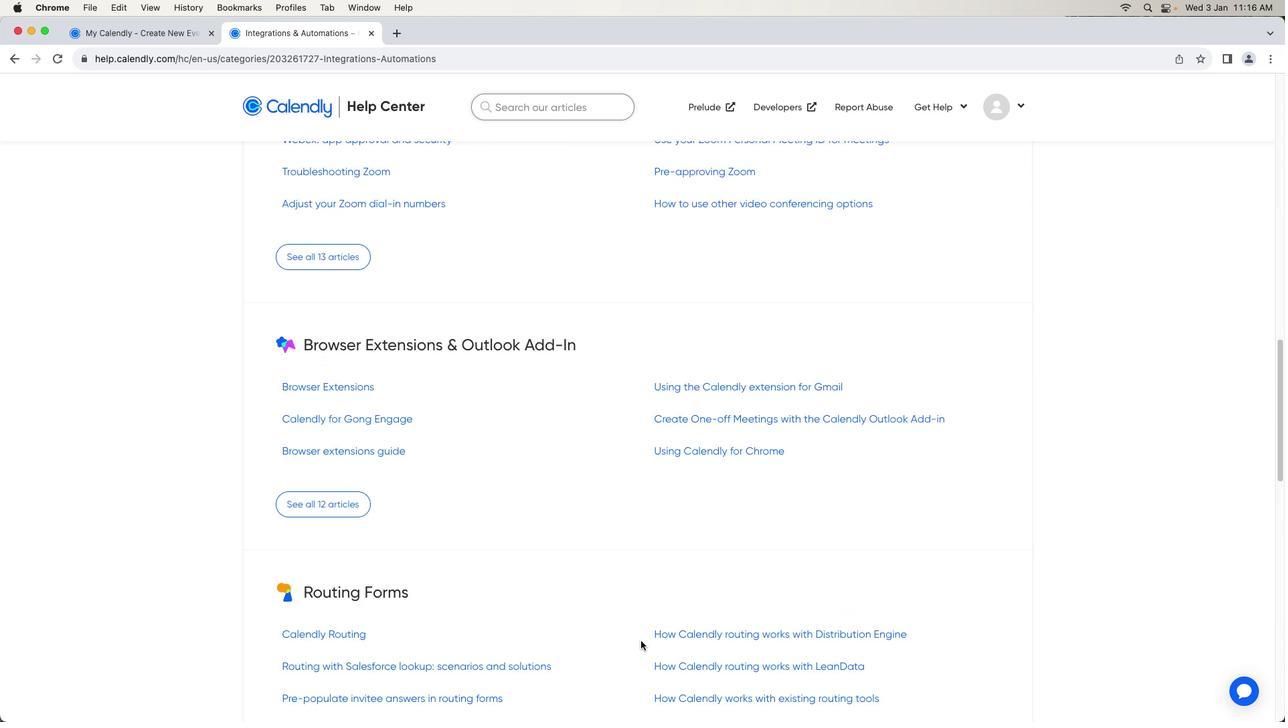 
Action: Mouse scrolled (640, 641) with delta (0, 2)
Screenshot: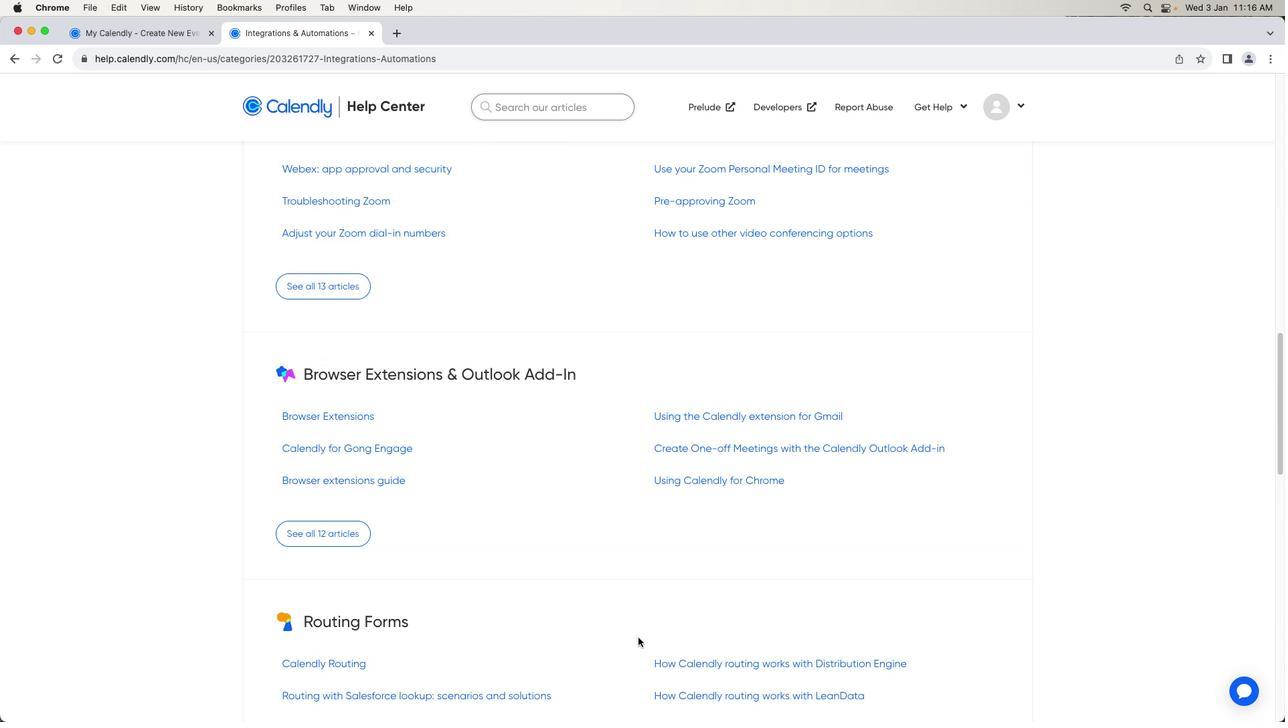 
Action: Mouse moved to (497, 387)
Screenshot: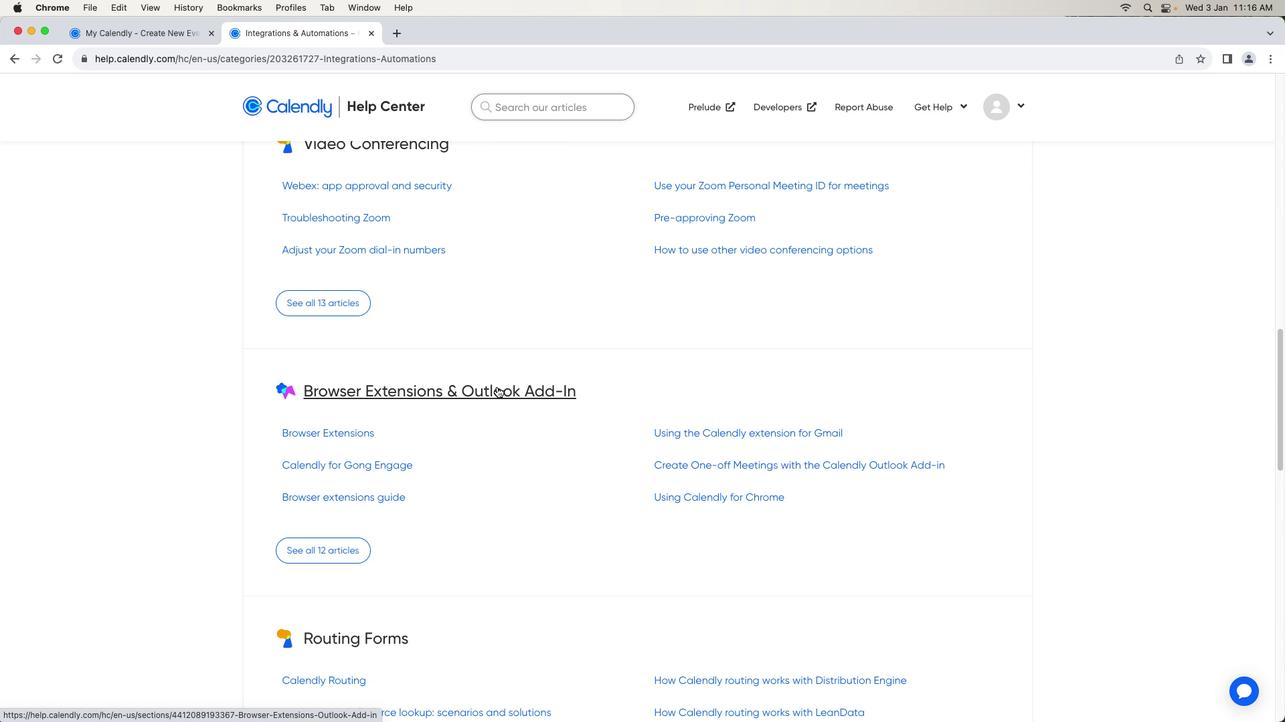 
Action: Mouse pressed left at (497, 387)
Screenshot: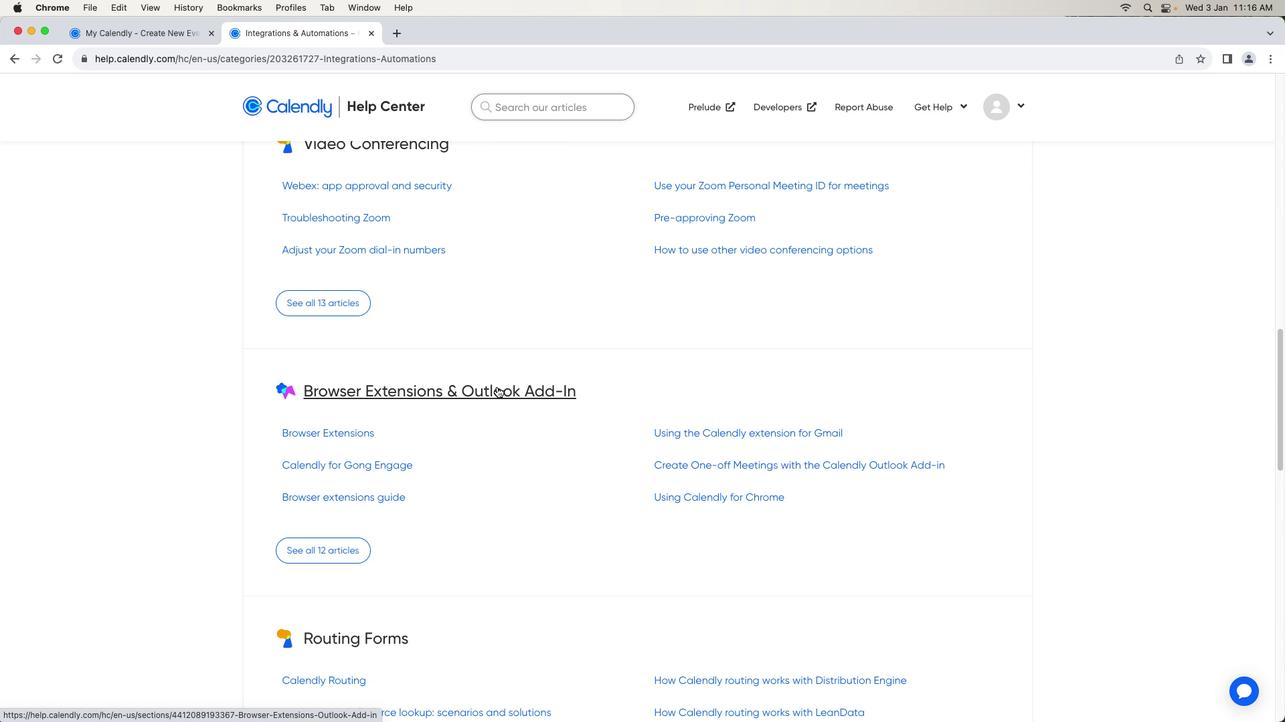 
Action: Mouse moved to (637, 588)
Screenshot: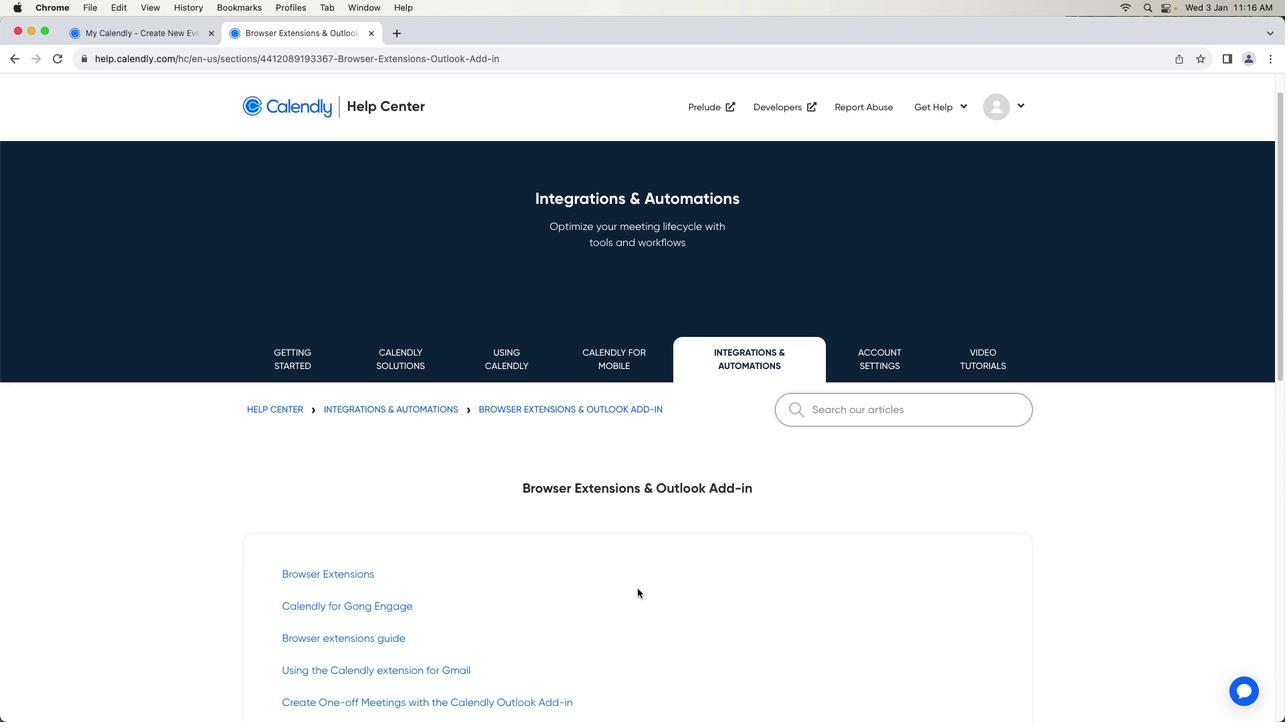 
Action: Mouse scrolled (637, 588) with delta (0, 0)
Screenshot: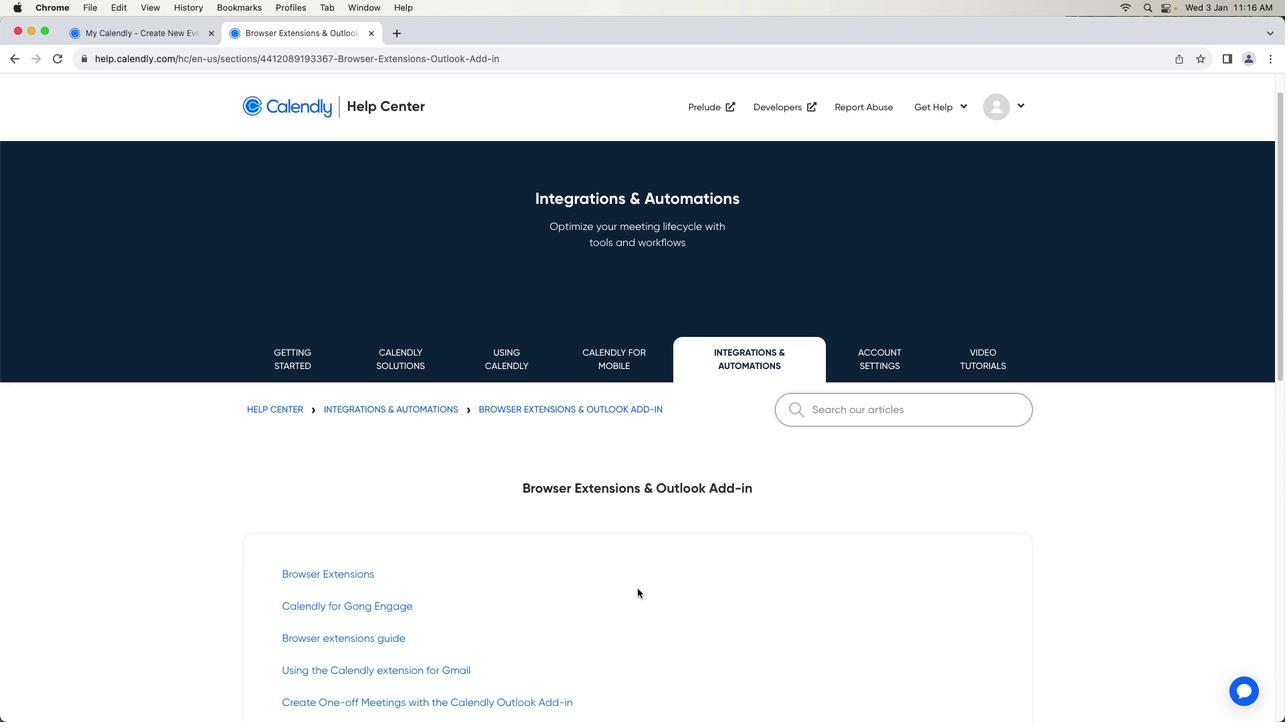 
Action: Mouse scrolled (637, 588) with delta (0, 0)
Screenshot: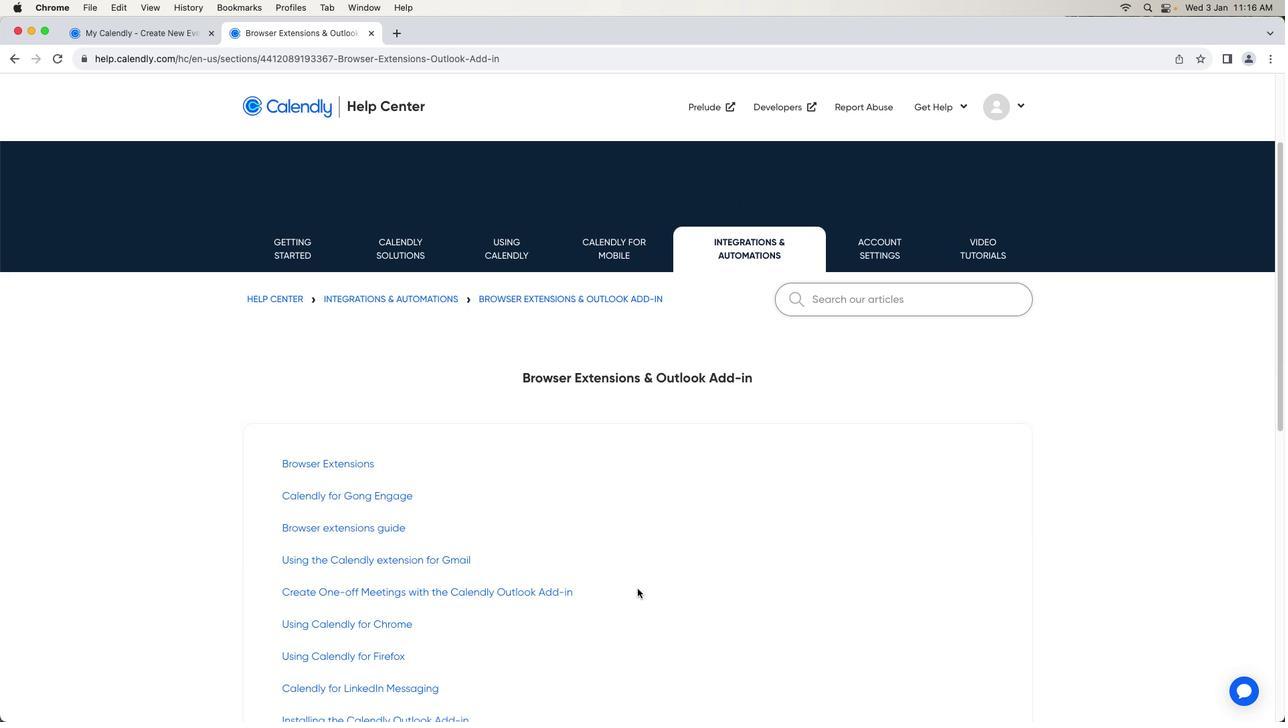 
Action: Mouse scrolled (637, 588) with delta (0, -2)
Screenshot: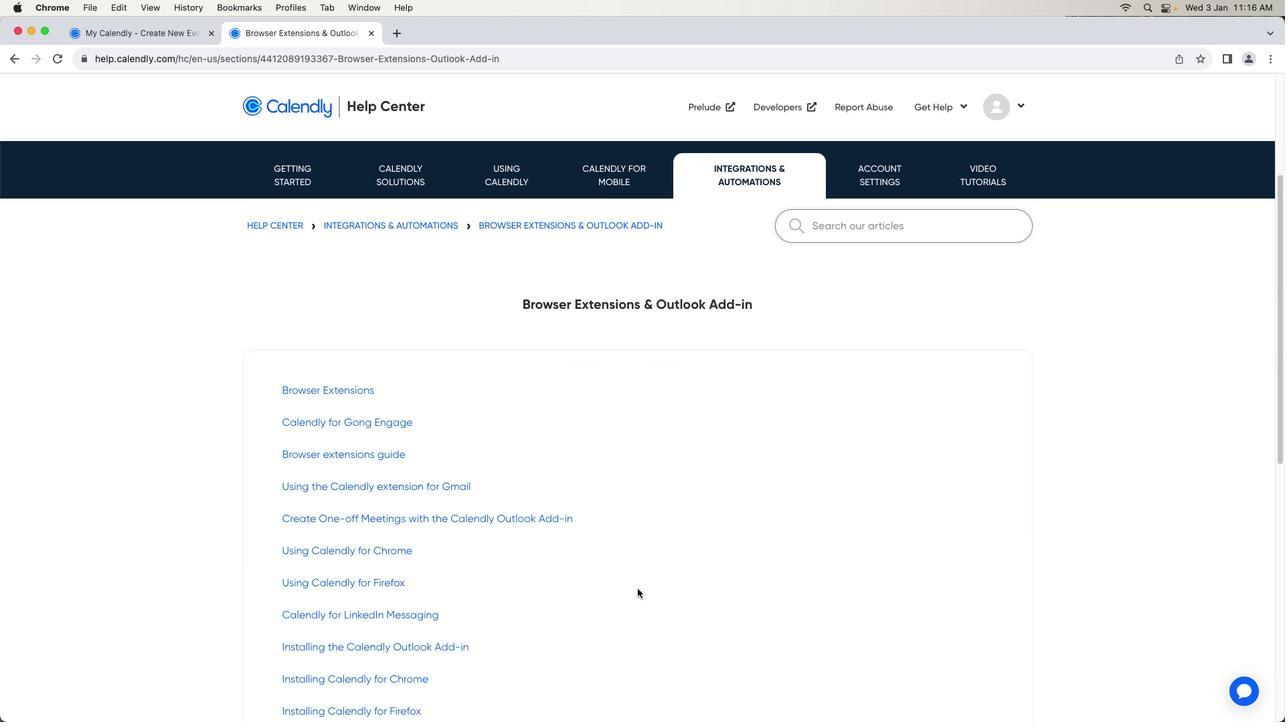 
Action: Mouse moved to (637, 588)
Screenshot: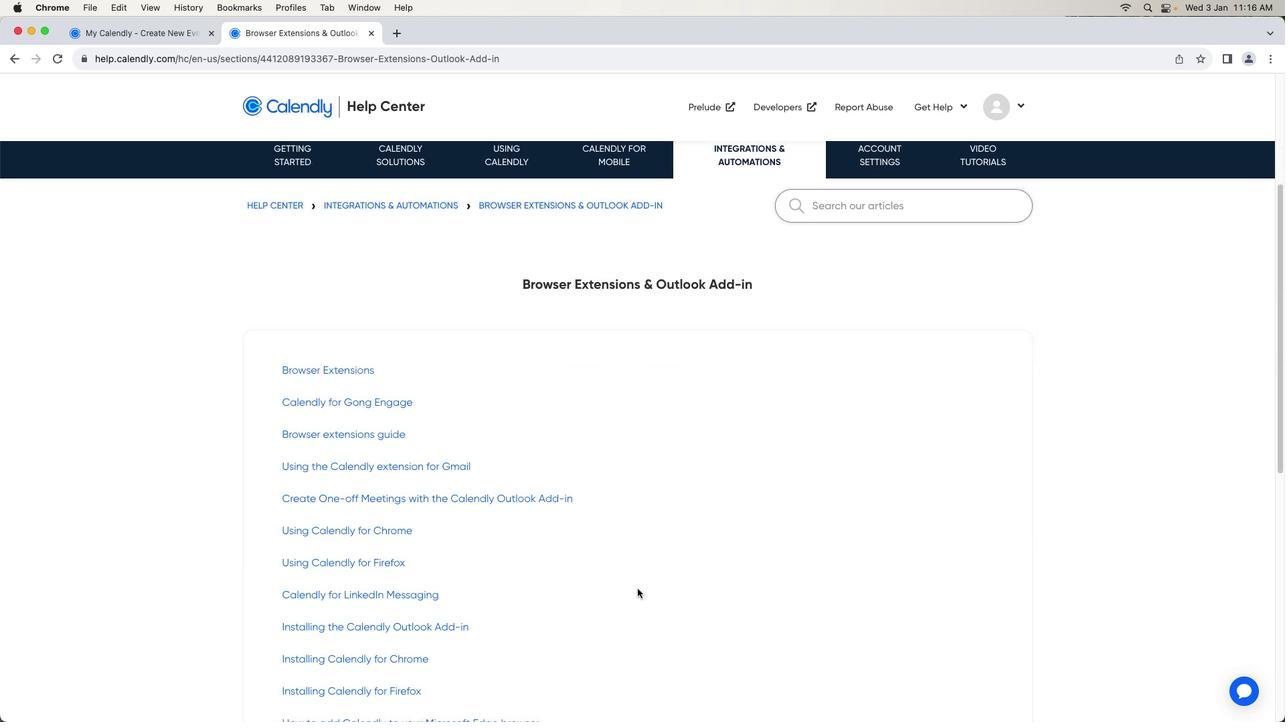 
Action: Mouse scrolled (637, 588) with delta (0, -2)
Screenshot: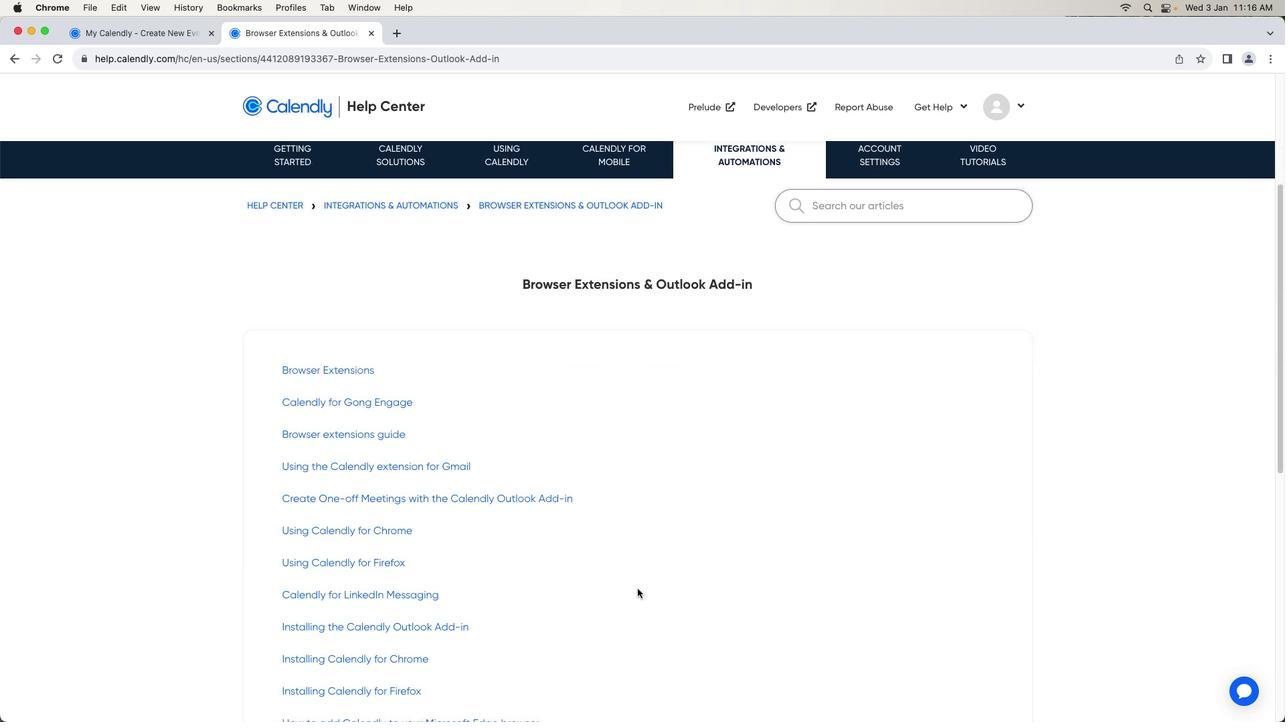 
Action: Mouse moved to (638, 588)
Screenshot: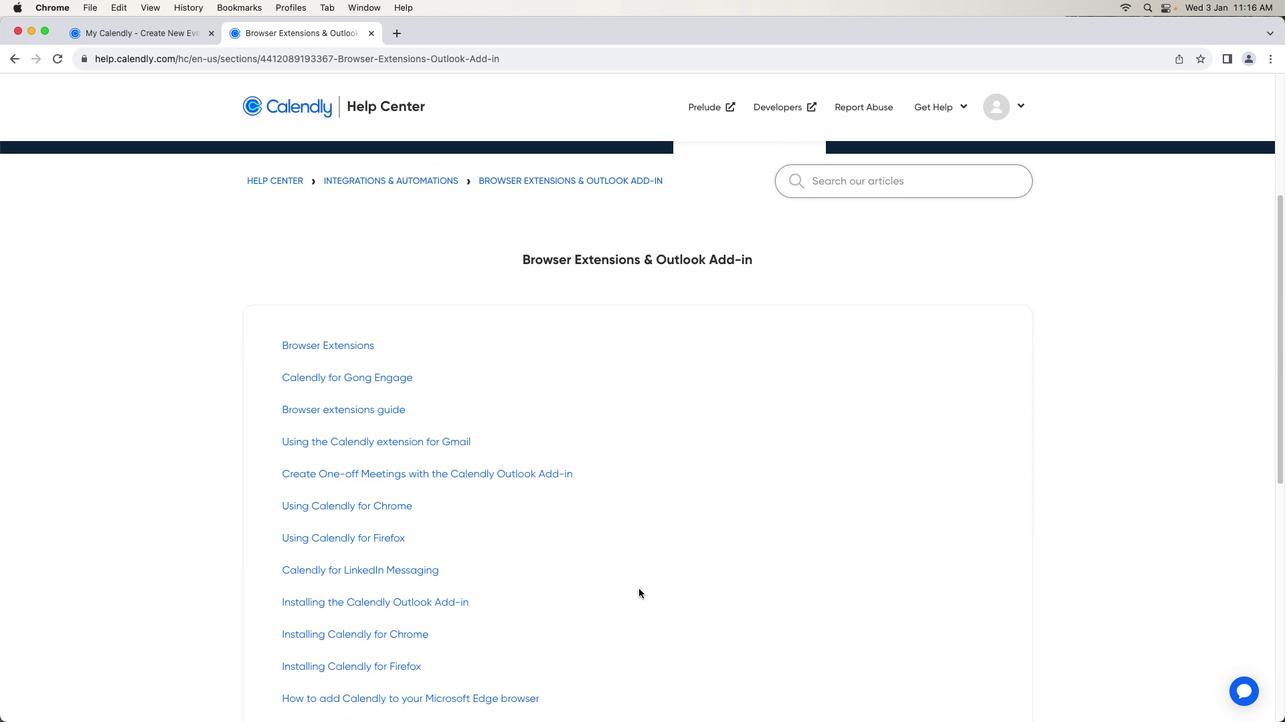 
Action: Mouse scrolled (638, 588) with delta (0, 0)
Screenshot: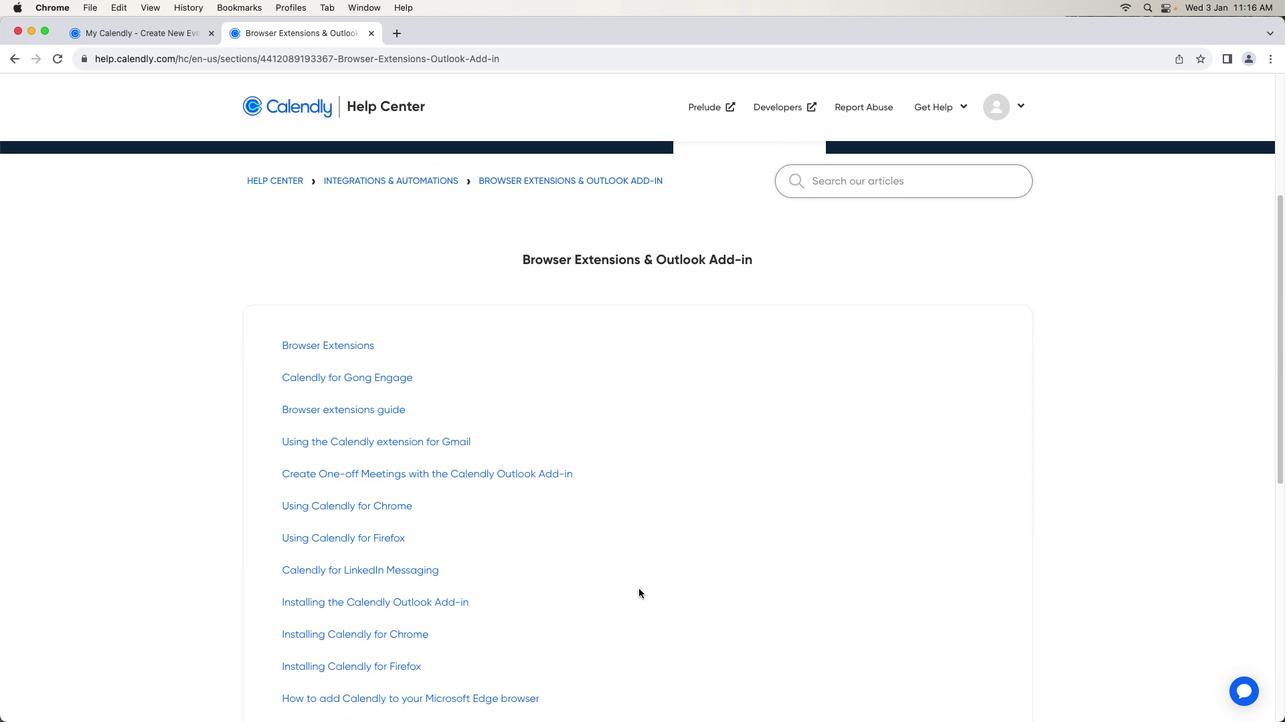 
Action: Mouse scrolled (638, 588) with delta (0, 0)
Screenshot: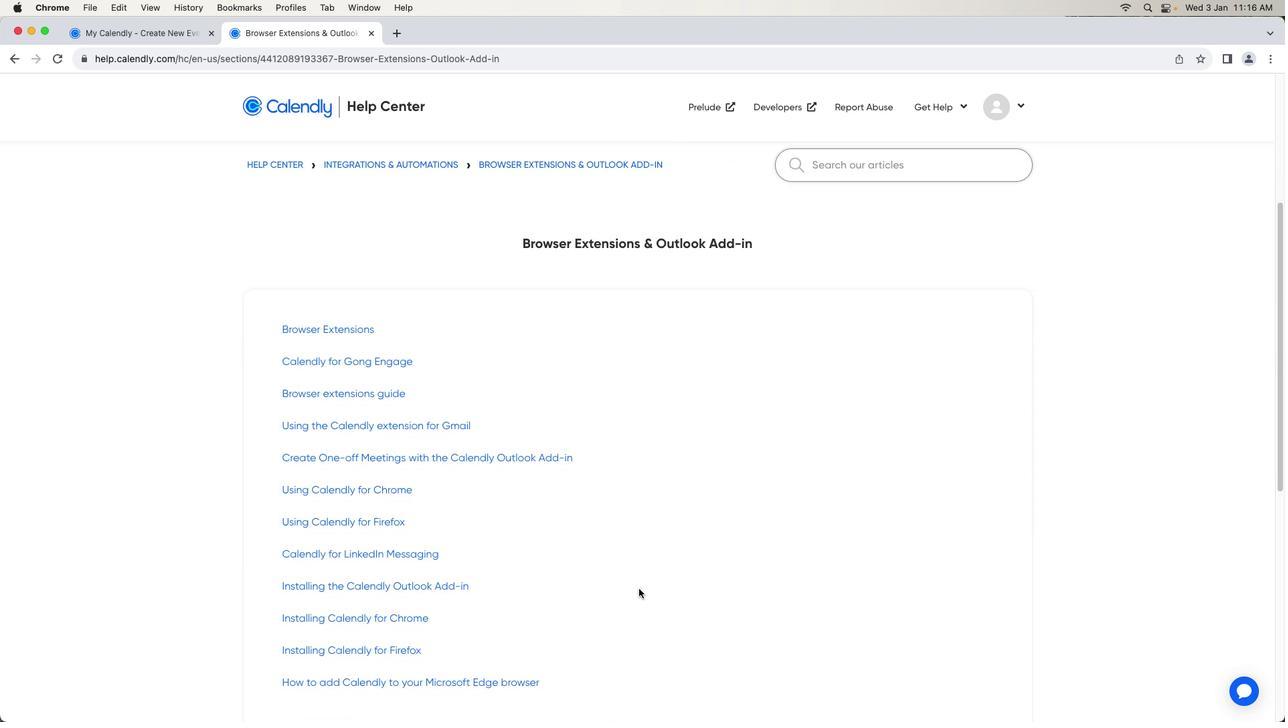 
Action: Mouse scrolled (638, 588) with delta (0, -1)
Screenshot: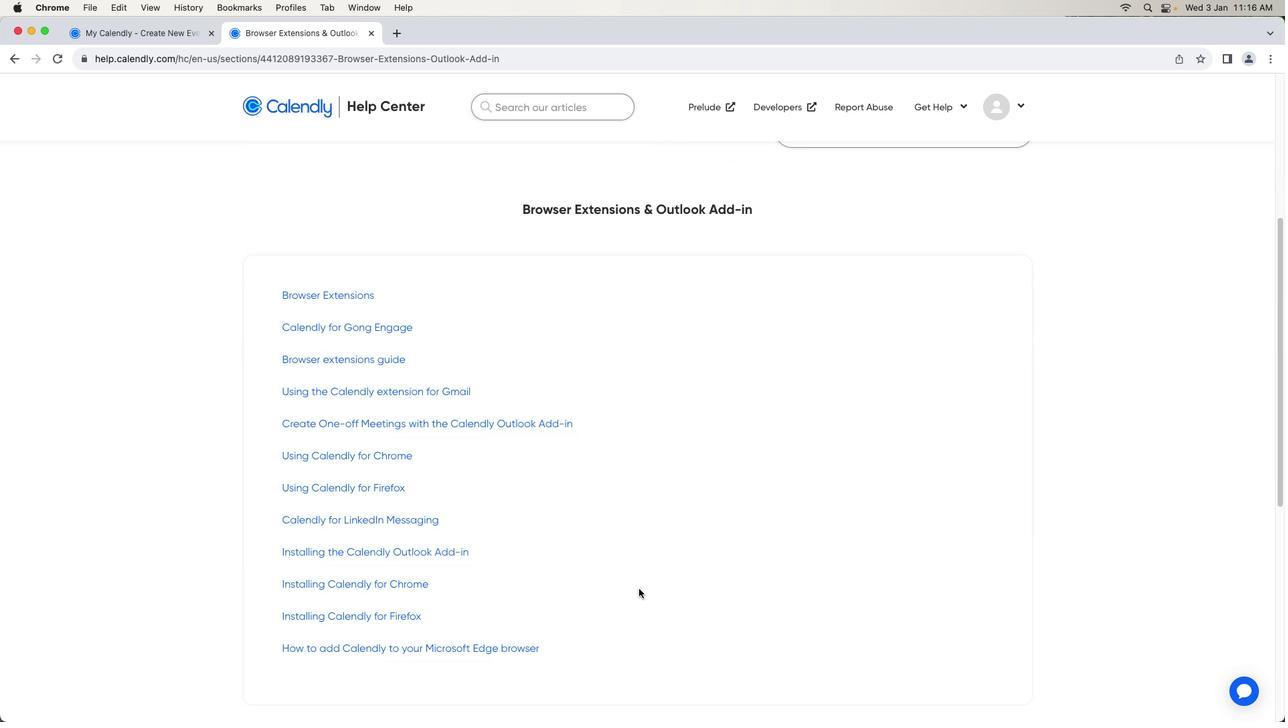 
Action: Mouse moved to (639, 588)
Screenshot: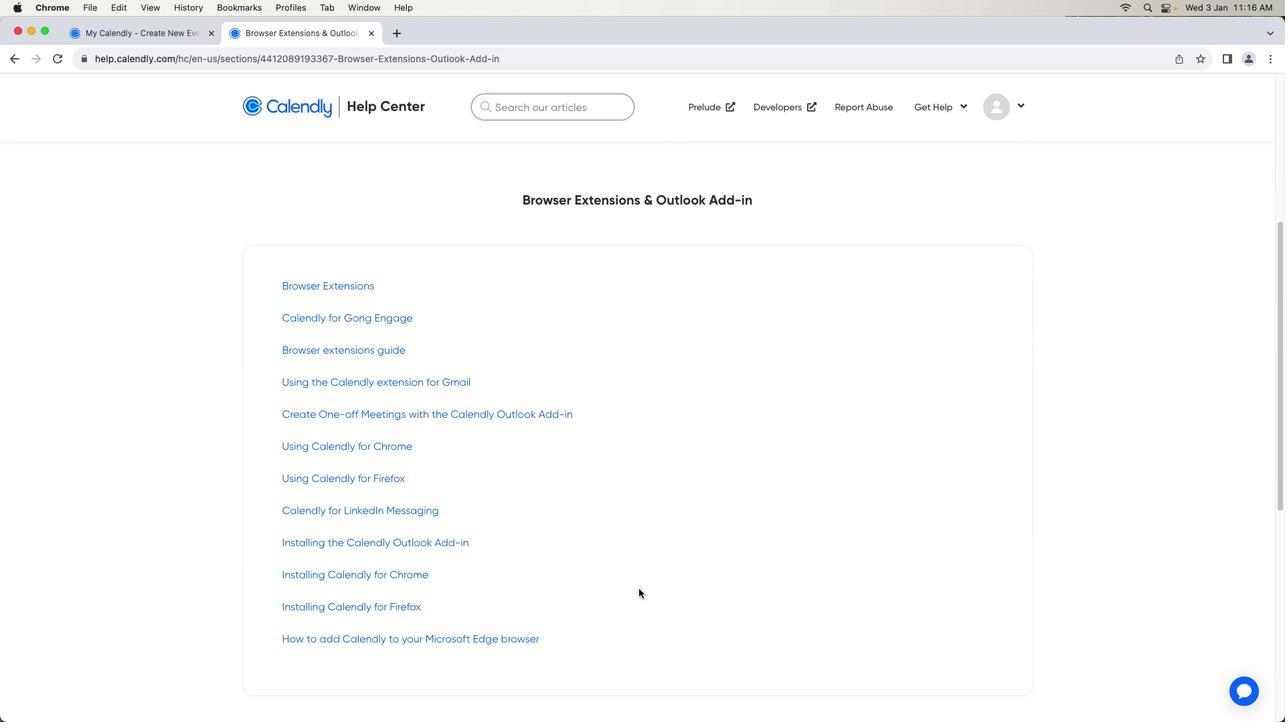 
Action: Mouse scrolled (639, 588) with delta (0, 0)
Screenshot: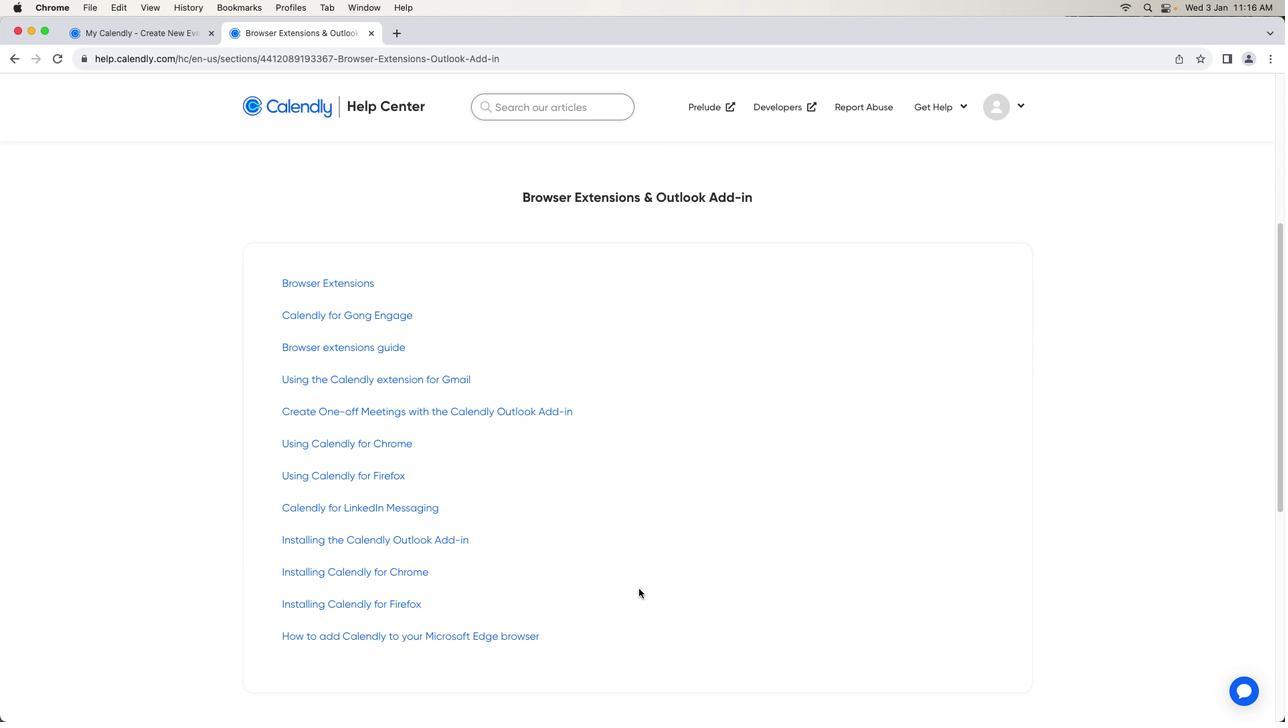 
Action: Mouse scrolled (639, 588) with delta (0, 0)
Screenshot: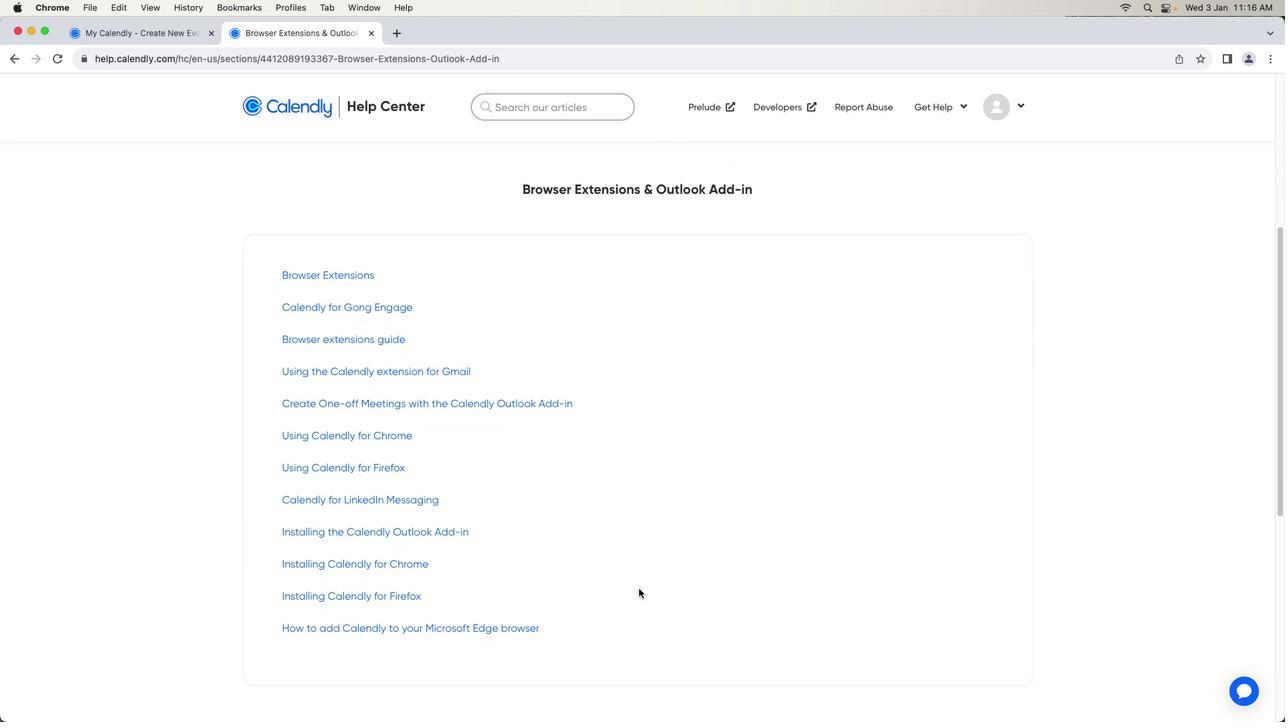 
Action: Mouse scrolled (639, 588) with delta (0, 0)
Screenshot: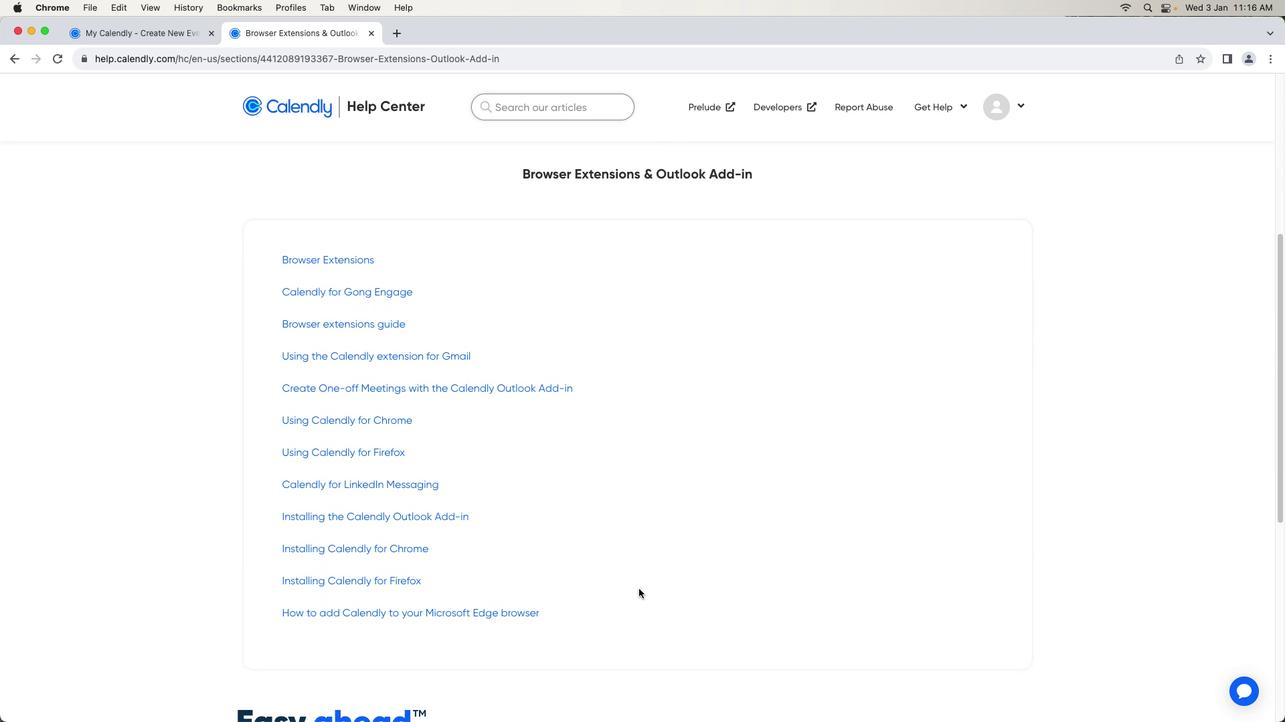 
